 Task: Add an event with the title Second Webinar: Advanced Google AdWords Campaign Strategies, date '2023/11/07', time 7:50 AM to 9:50 AMand add a description: It is essential to listen actively to the potential investor's input, feedback, and inquiries throughout the meeting. This demonstrates your receptiveness to collaboration, willingness to address concerns, and the ability to adapt your business strategy to maximize its potential., put the event into Green category . Add location for the event as: 321 Dolmabahçe Palace, Istanbul, Turkey, logged in from the account softage.10@softage.netand send the event invitation to softage.3@softage.net and softage.4@softage.net. Set a reminder for the event 1 hour before
Action: Mouse moved to (142, 153)
Screenshot: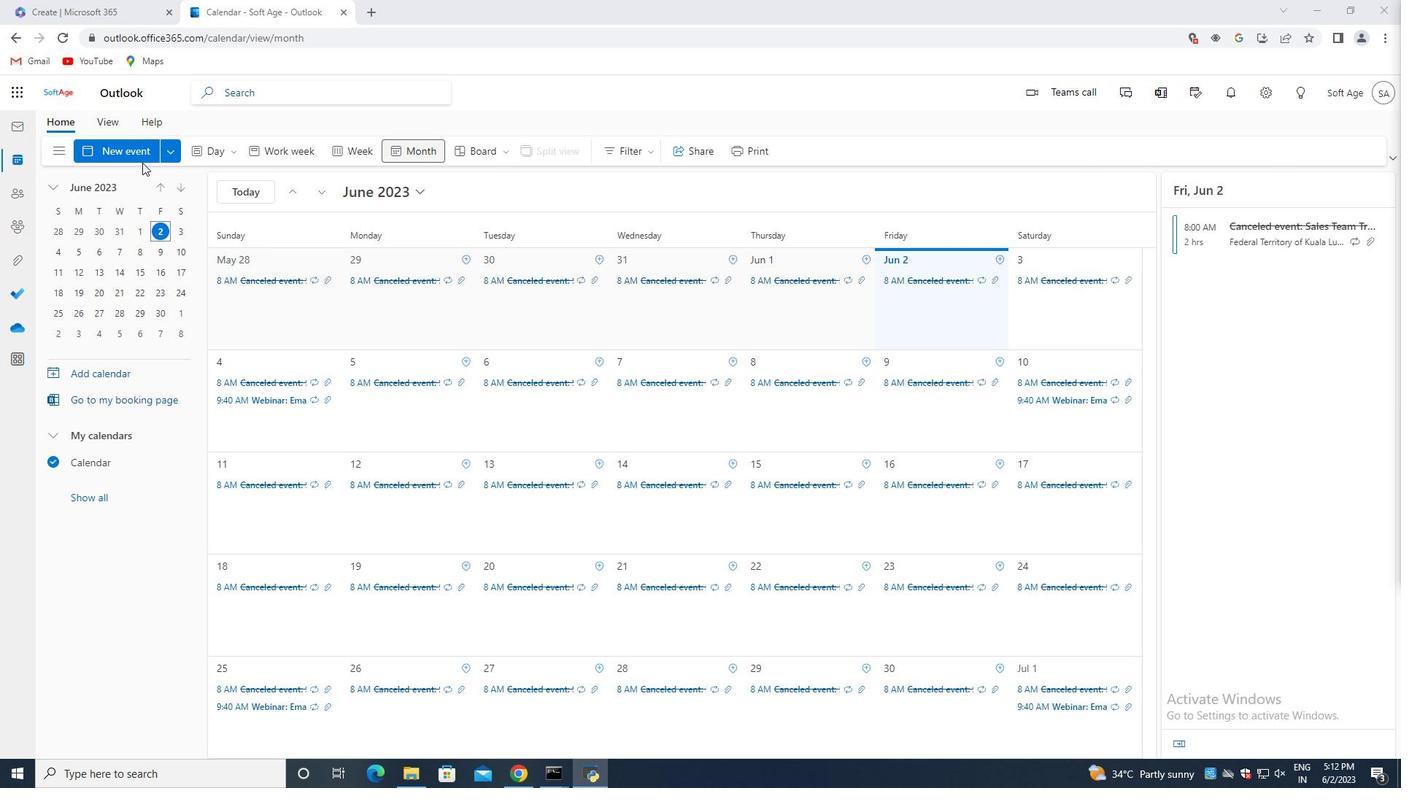 
Action: Mouse pressed left at (142, 153)
Screenshot: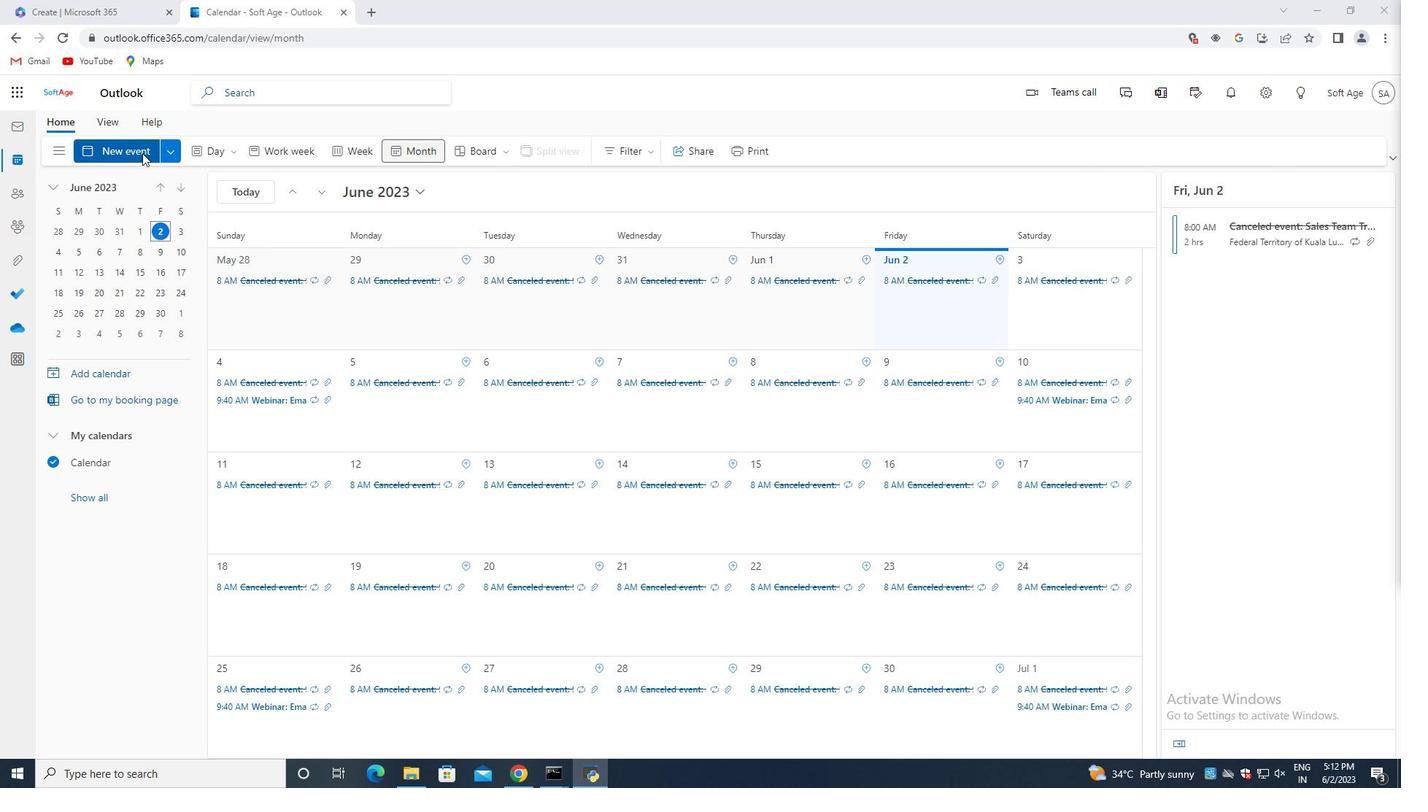 
Action: Mouse moved to (398, 243)
Screenshot: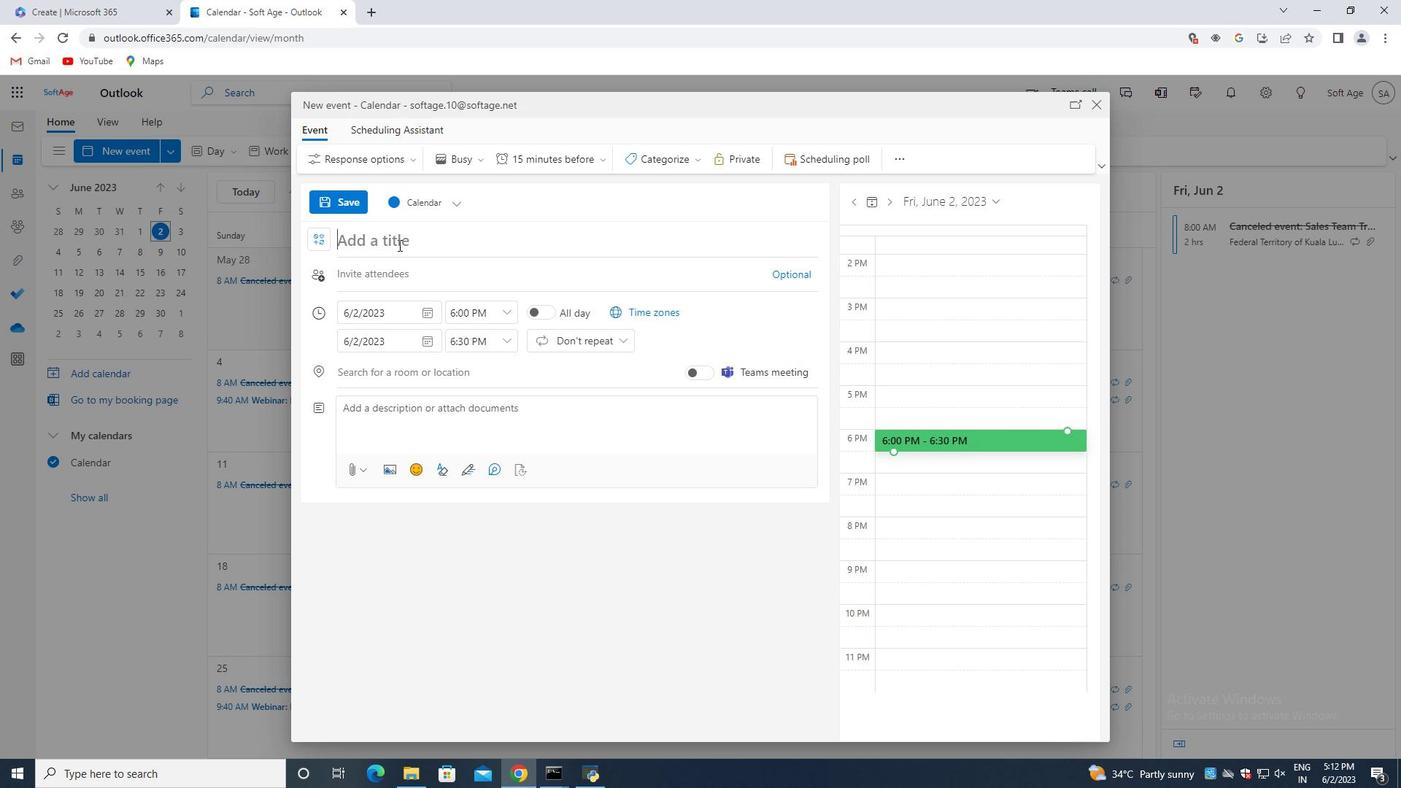 
Action: Mouse pressed left at (398, 243)
Screenshot: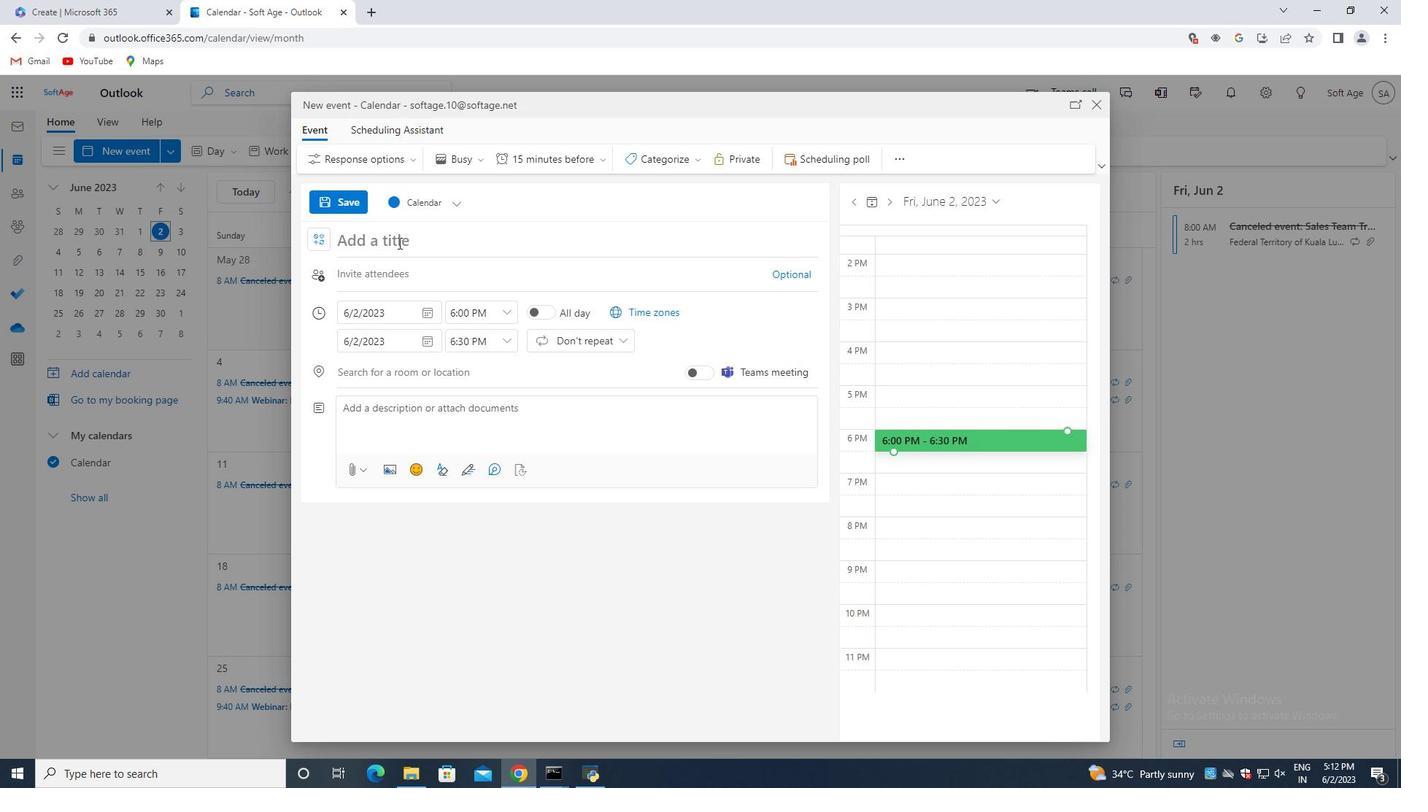 
Action: Key pressed <Key.shift>Second<Key.space><Key.shift>Webinar<Key.shift_r><Key.shift_r><Key.shift_r><Key.shift_r>:<Key.space><Key.shift>Advanced<Key.space><Key.shift>Google<Key.space><Key.shift><Key.shift><Key.shift><Key.shift><Key.shift><Key.shift><Key.shift><Key.shift><Key.shift><Key.shift><Key.shift><Key.shift>Adw<Key.backspace><Key.shift>Words<Key.space><Key.shift>Campaign<Key.space><Key.shift>Strategies
Screenshot: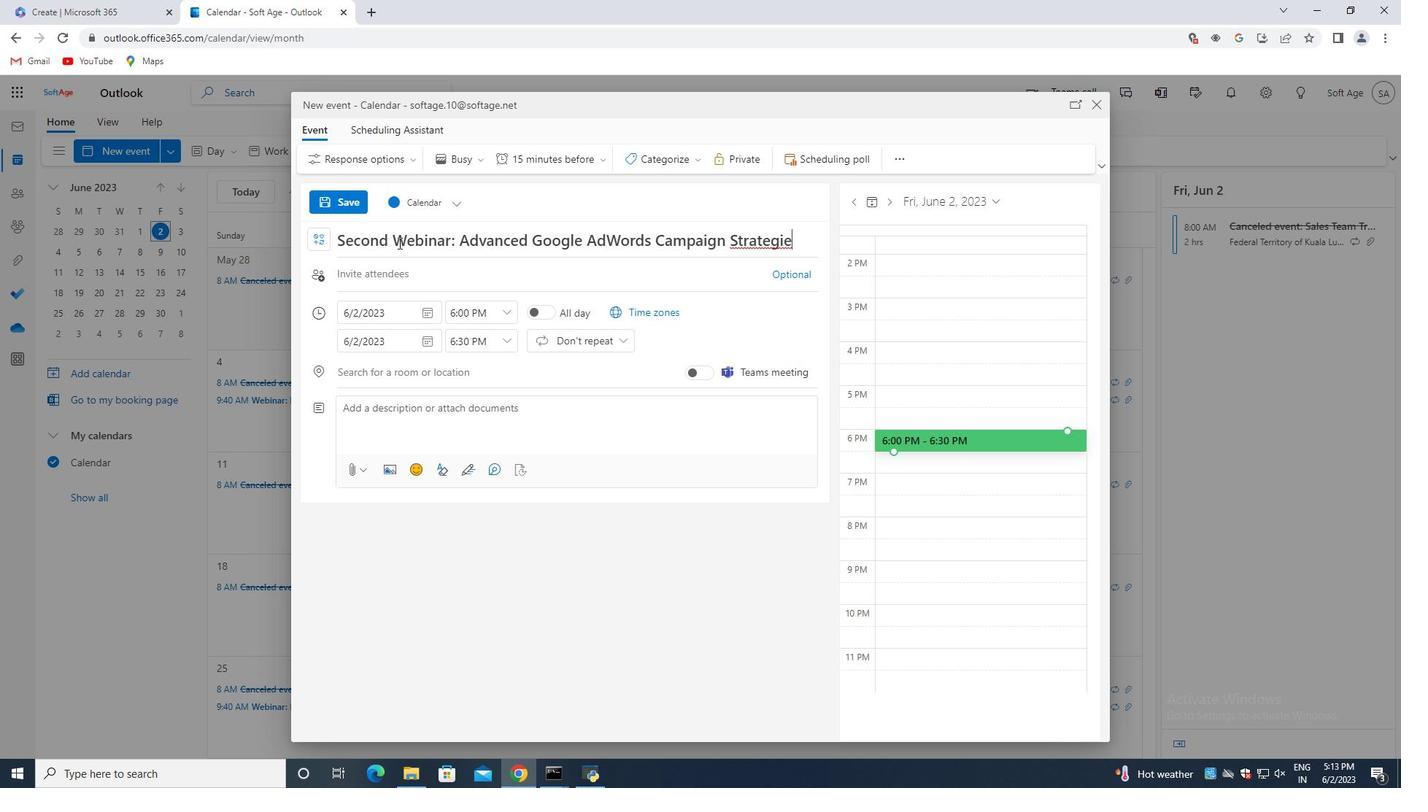 
Action: Mouse moved to (424, 314)
Screenshot: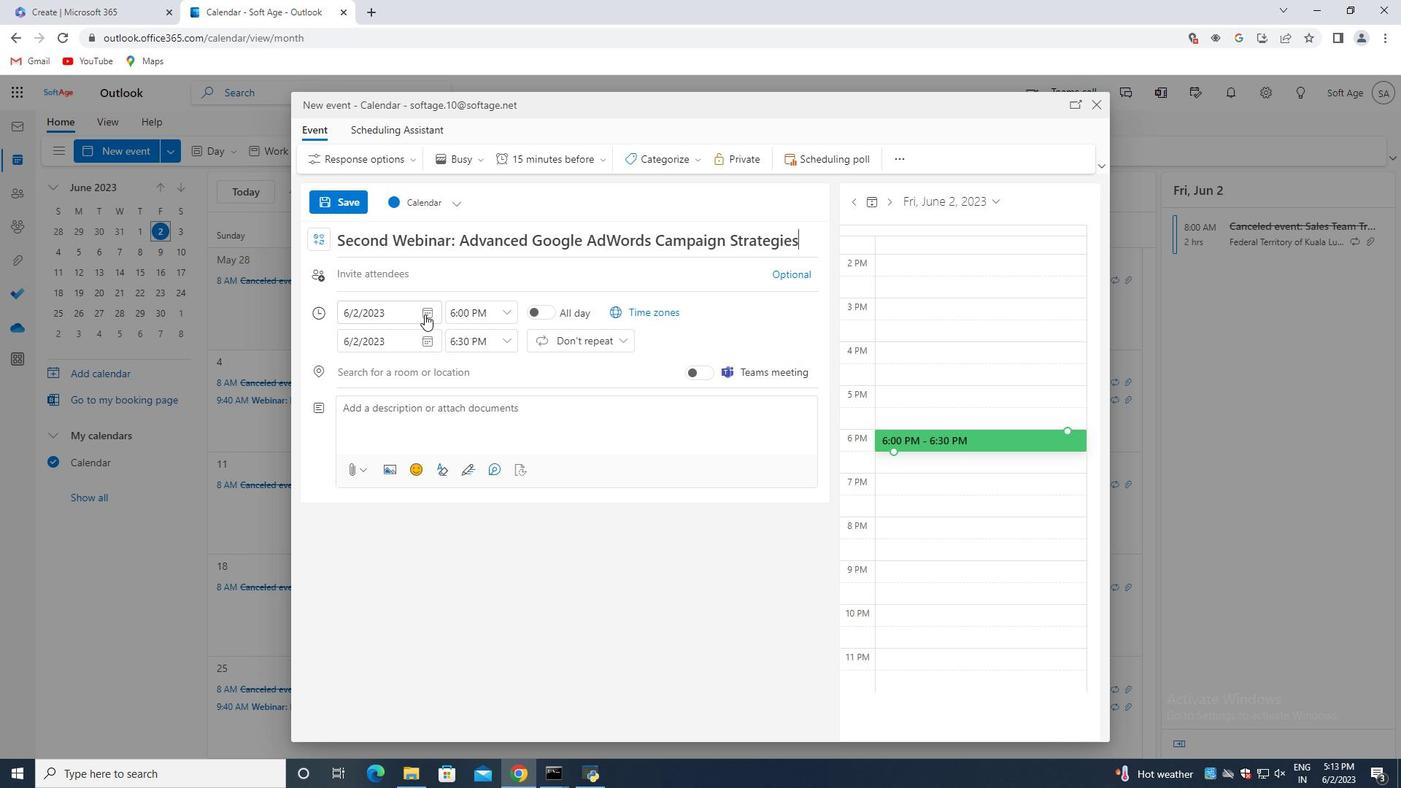 
Action: Mouse pressed left at (424, 314)
Screenshot: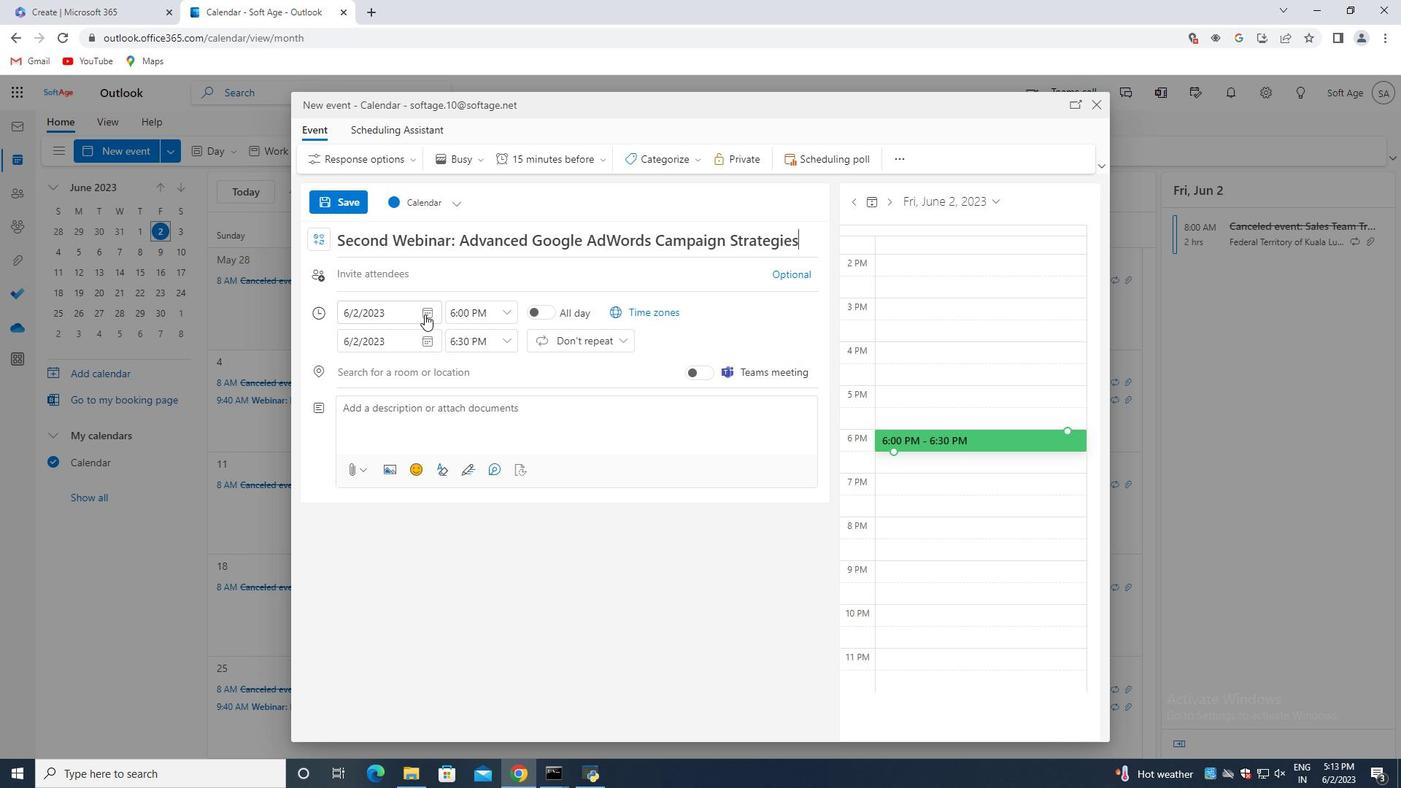 
Action: Mouse moved to (478, 345)
Screenshot: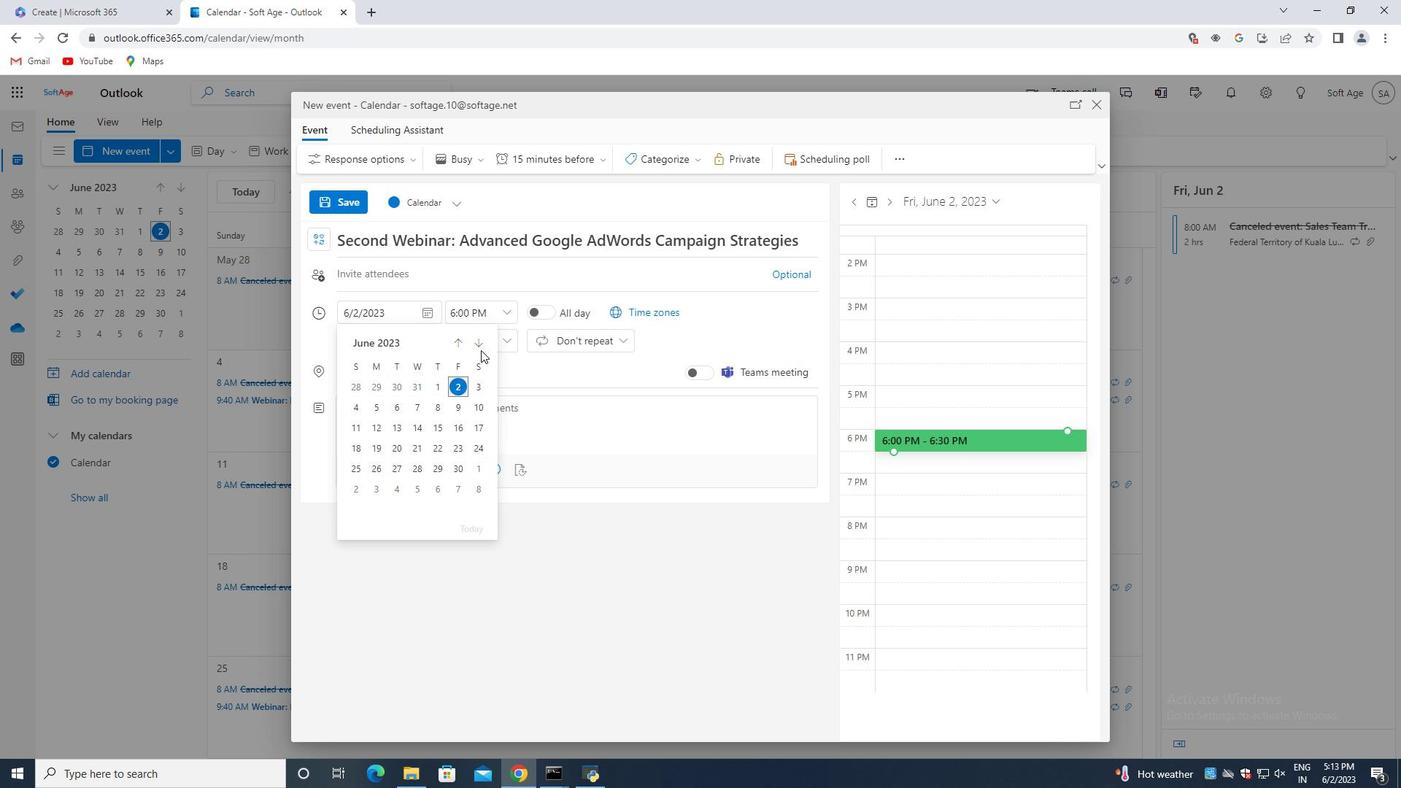 
Action: Mouse pressed left at (478, 345)
Screenshot: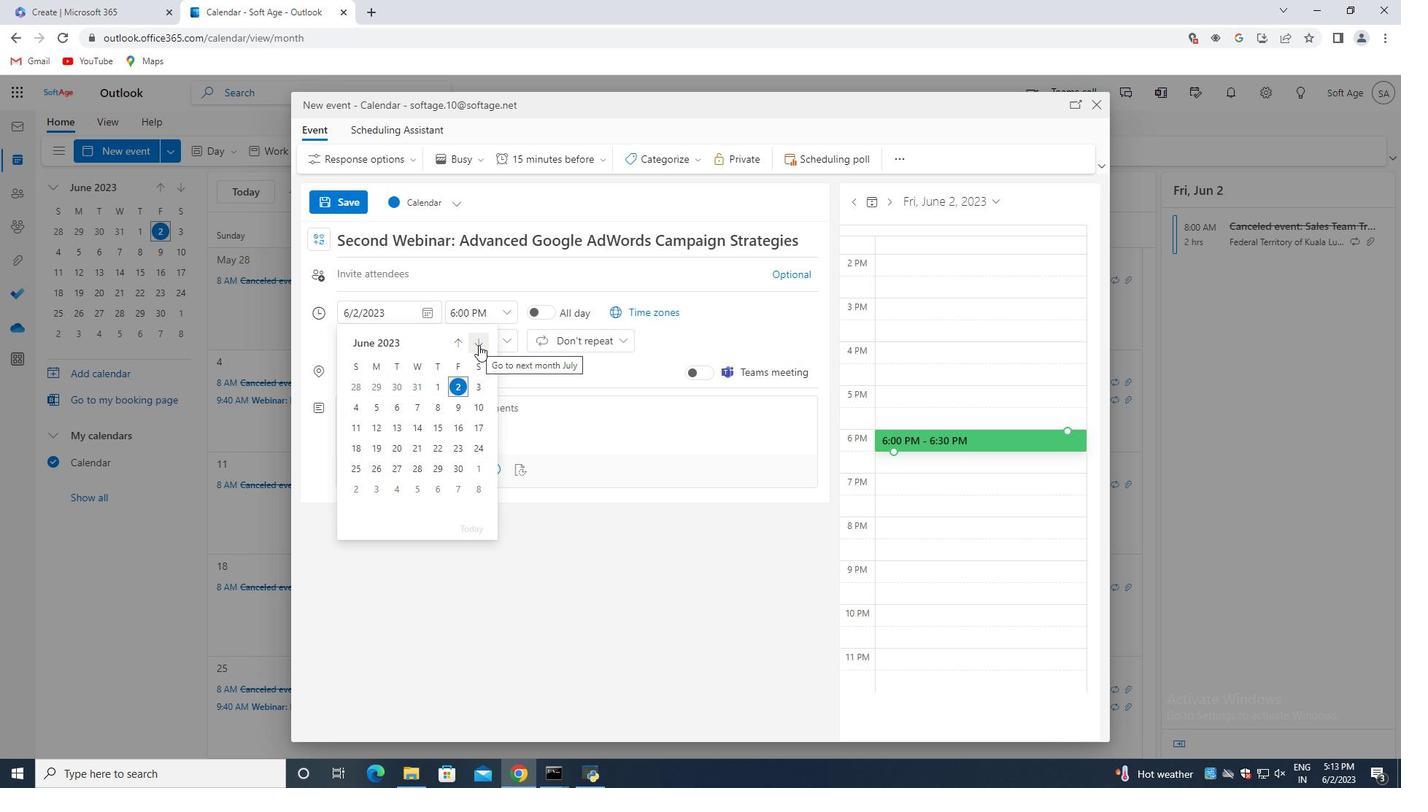 
Action: Mouse pressed left at (478, 345)
Screenshot: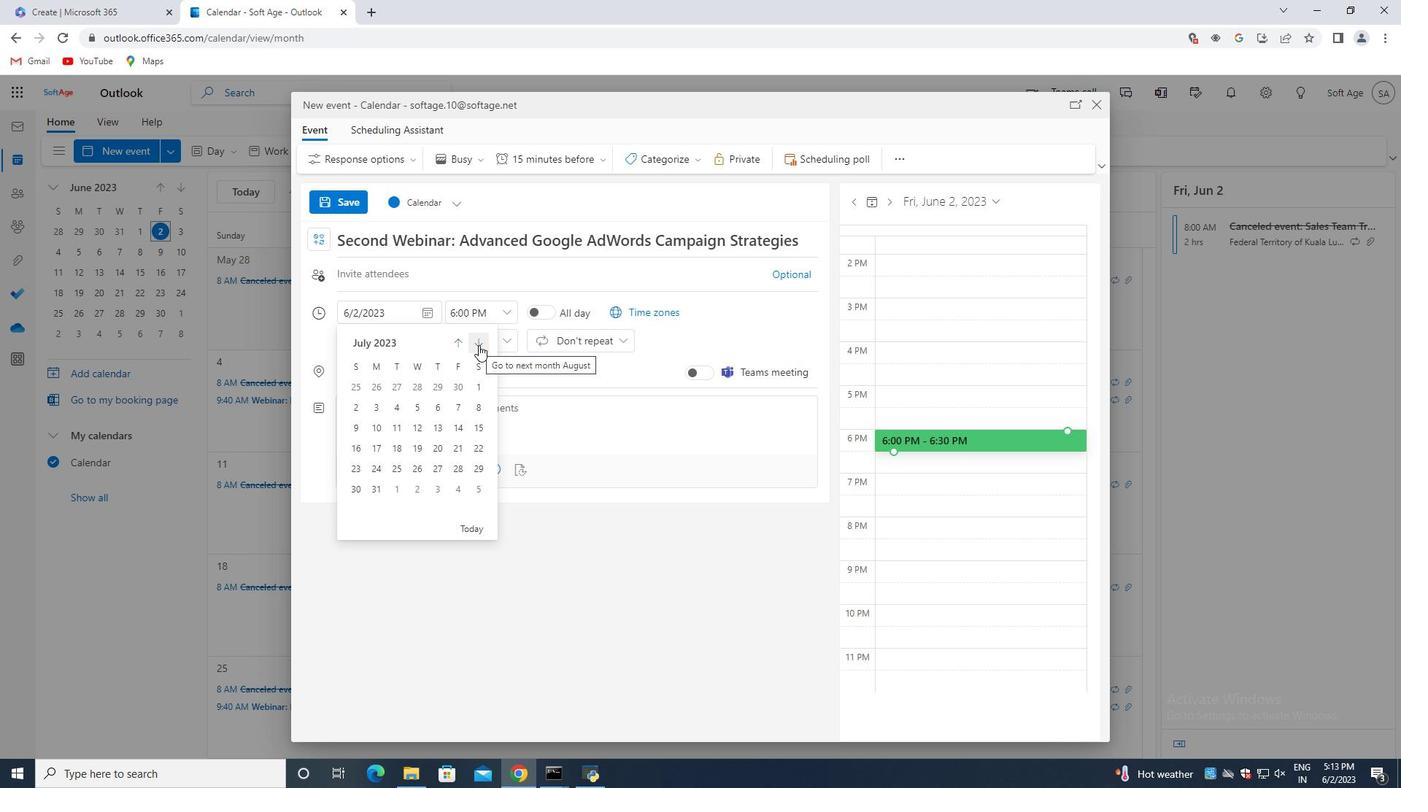 
Action: Mouse moved to (478, 345)
Screenshot: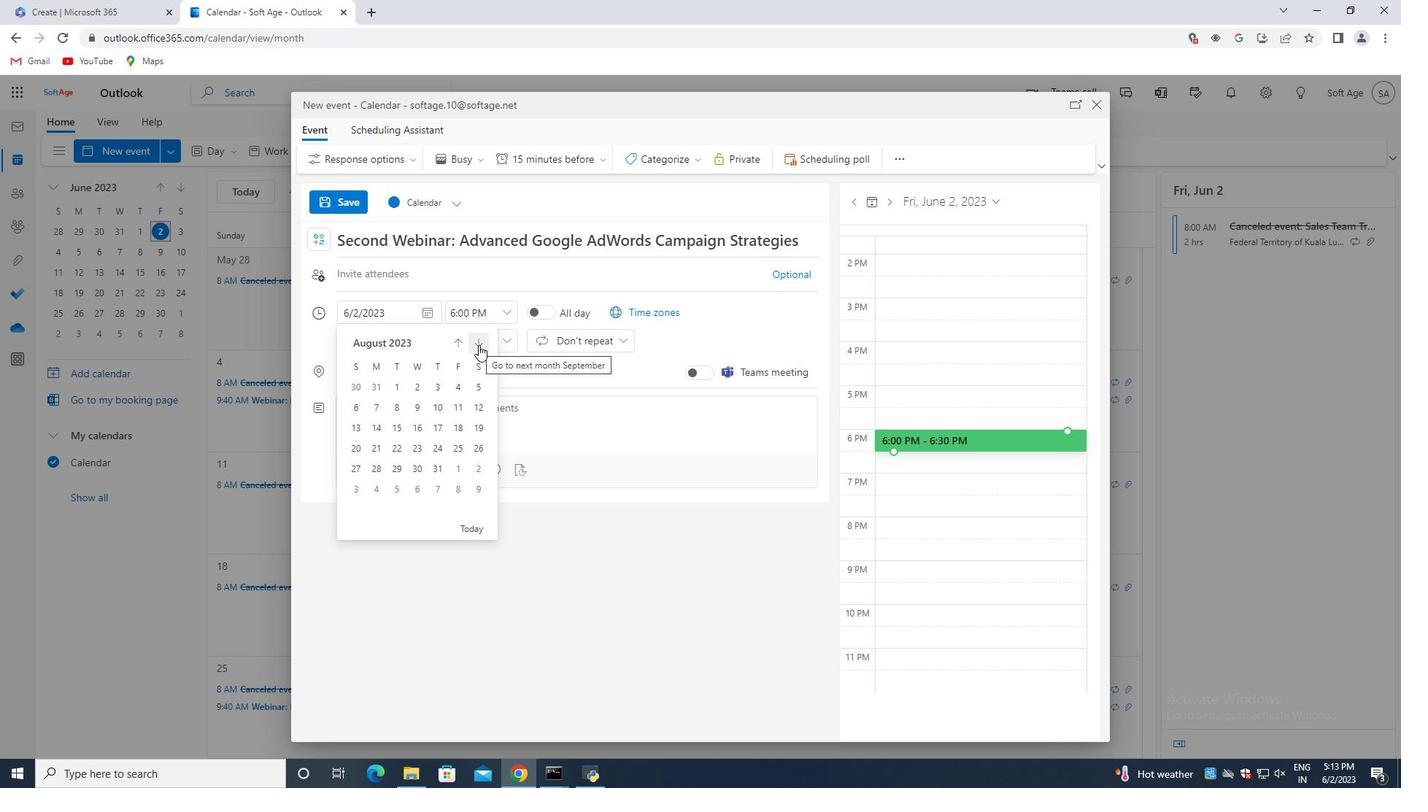 
Action: Mouse pressed left at (478, 345)
Screenshot: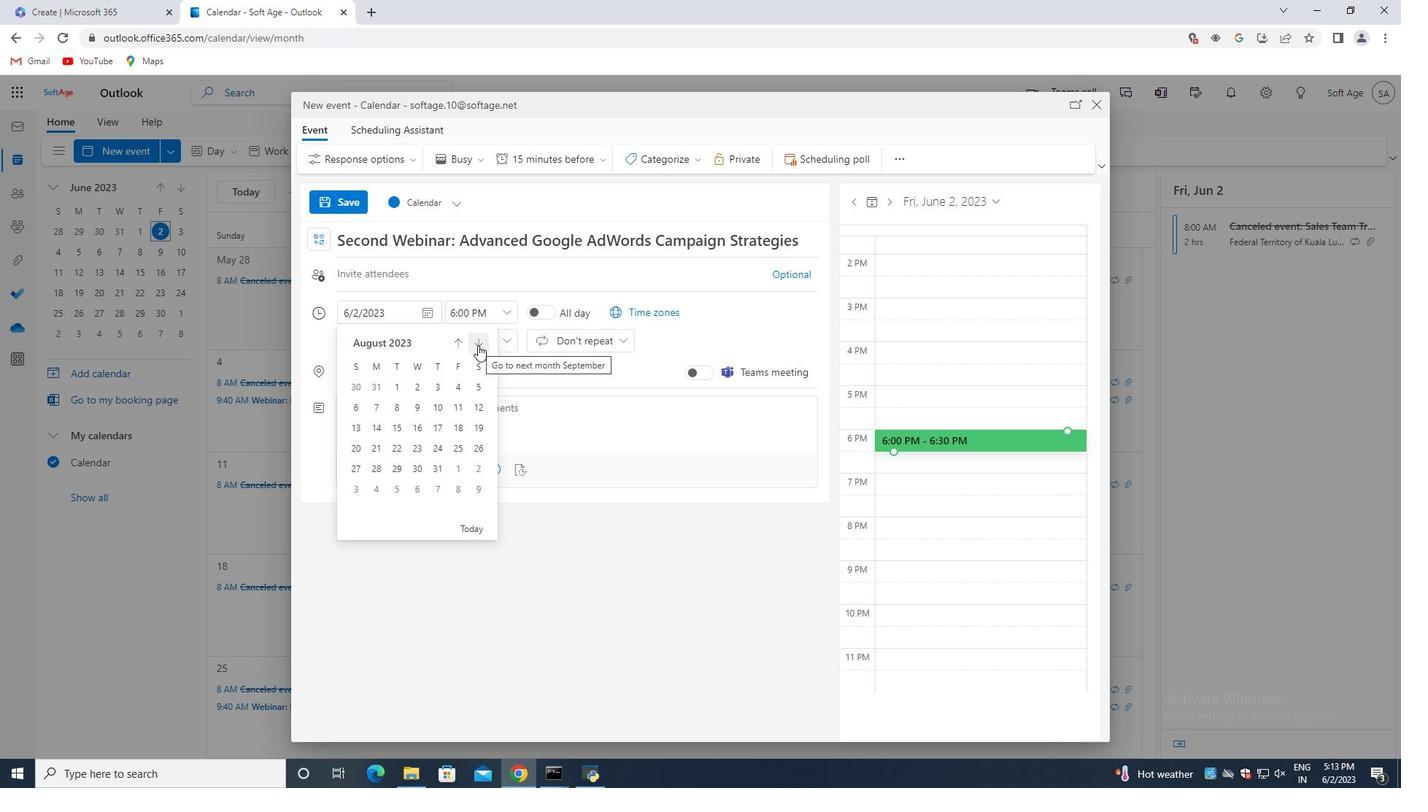 
Action: Mouse pressed left at (478, 345)
Screenshot: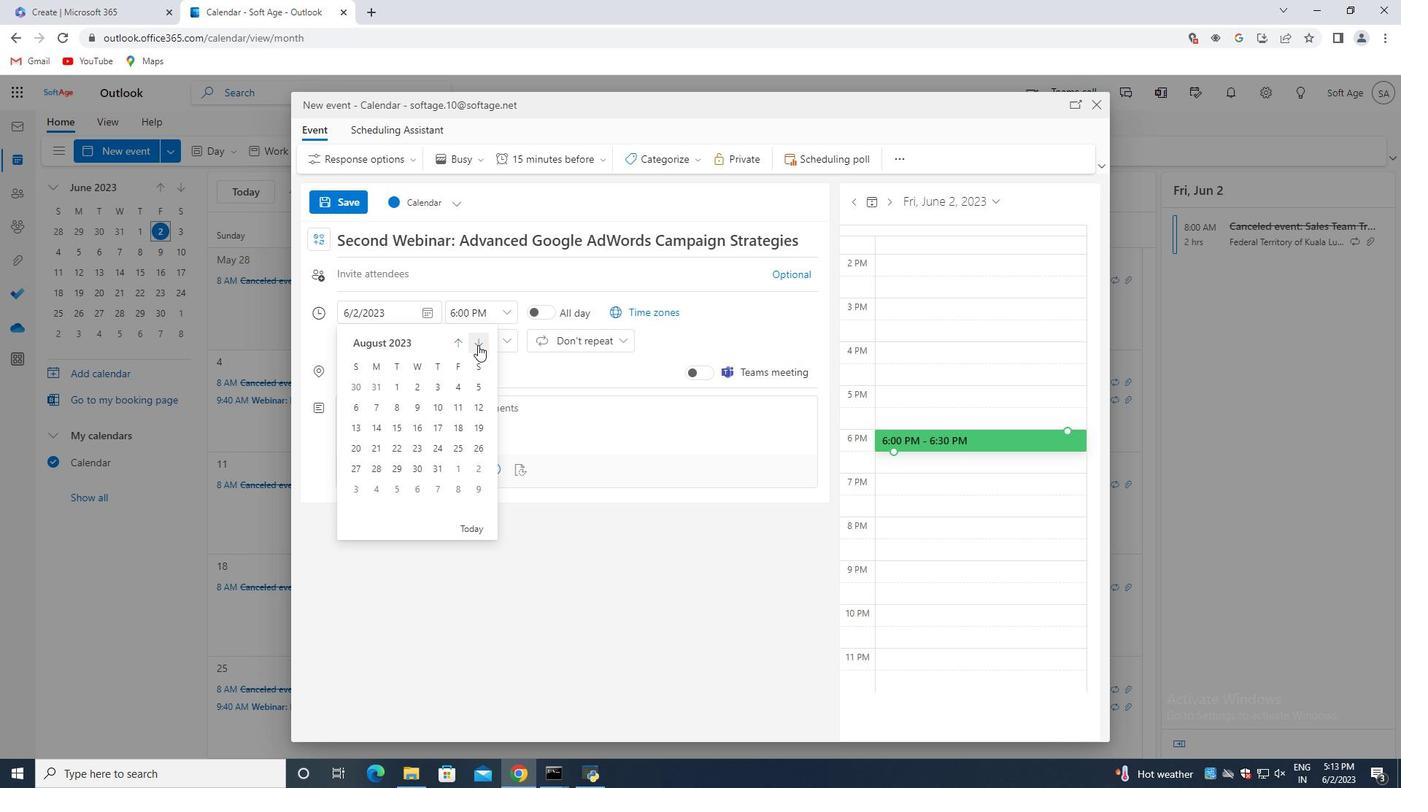 
Action: Mouse pressed left at (478, 345)
Screenshot: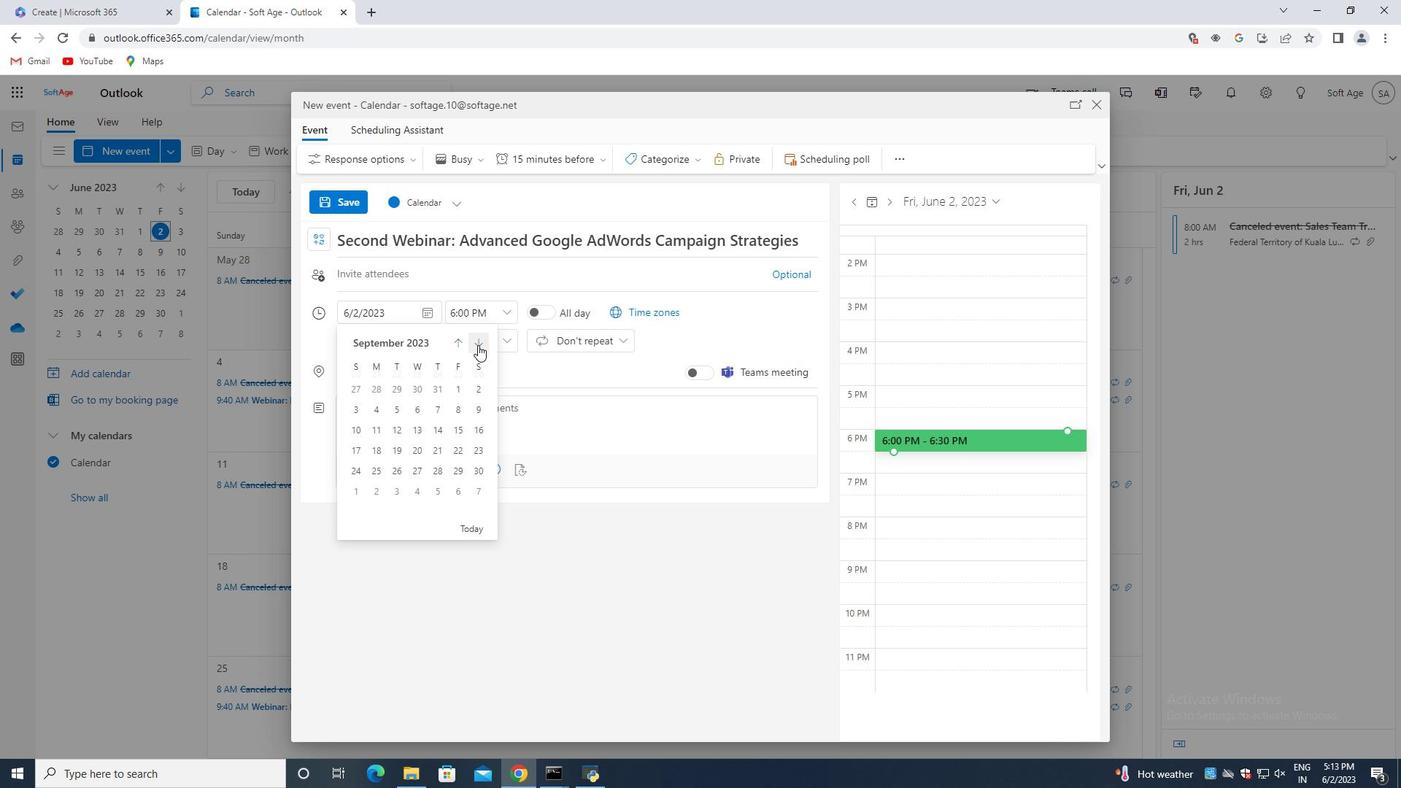 
Action: Mouse pressed left at (478, 345)
Screenshot: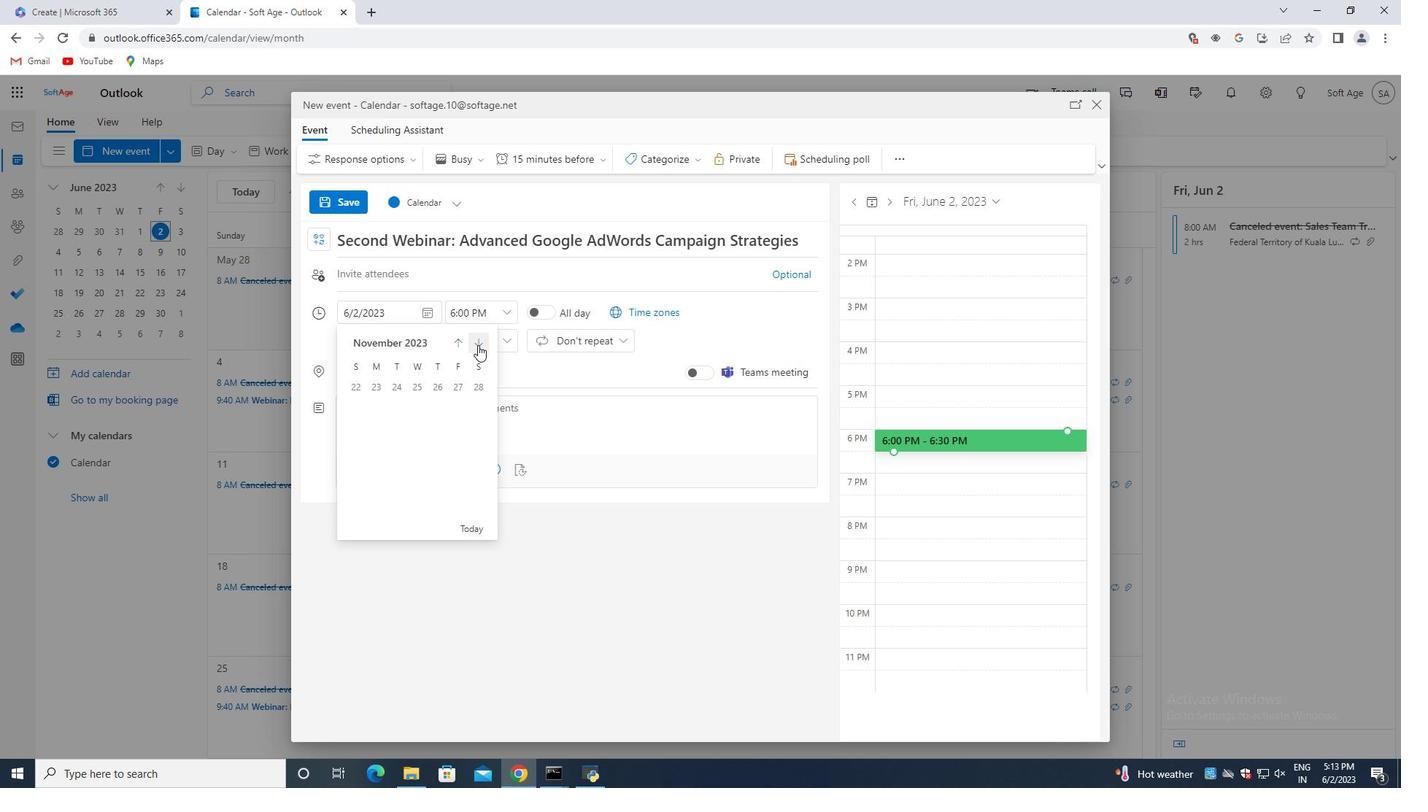 
Action: Mouse moved to (461, 352)
Screenshot: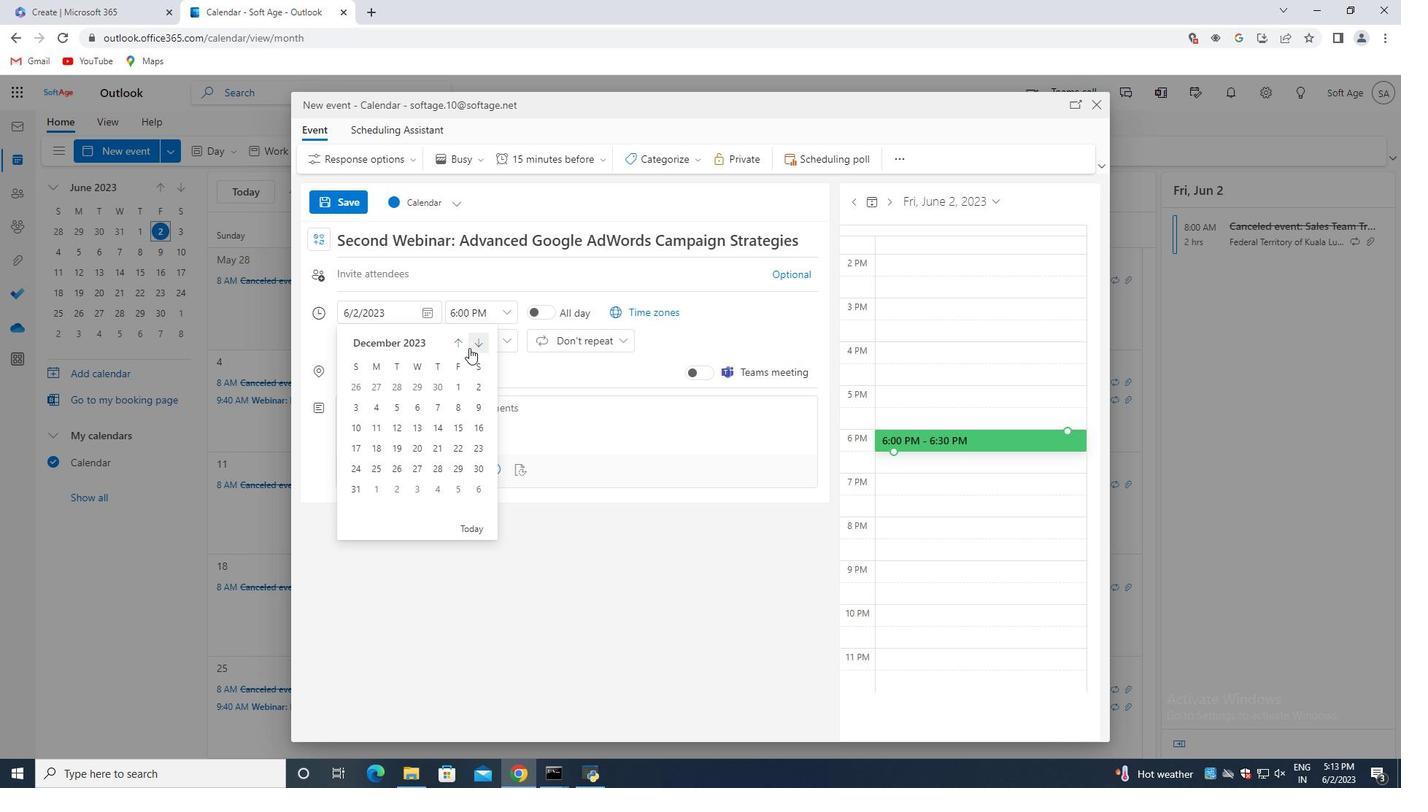 
Action: Mouse pressed left at (461, 352)
Screenshot: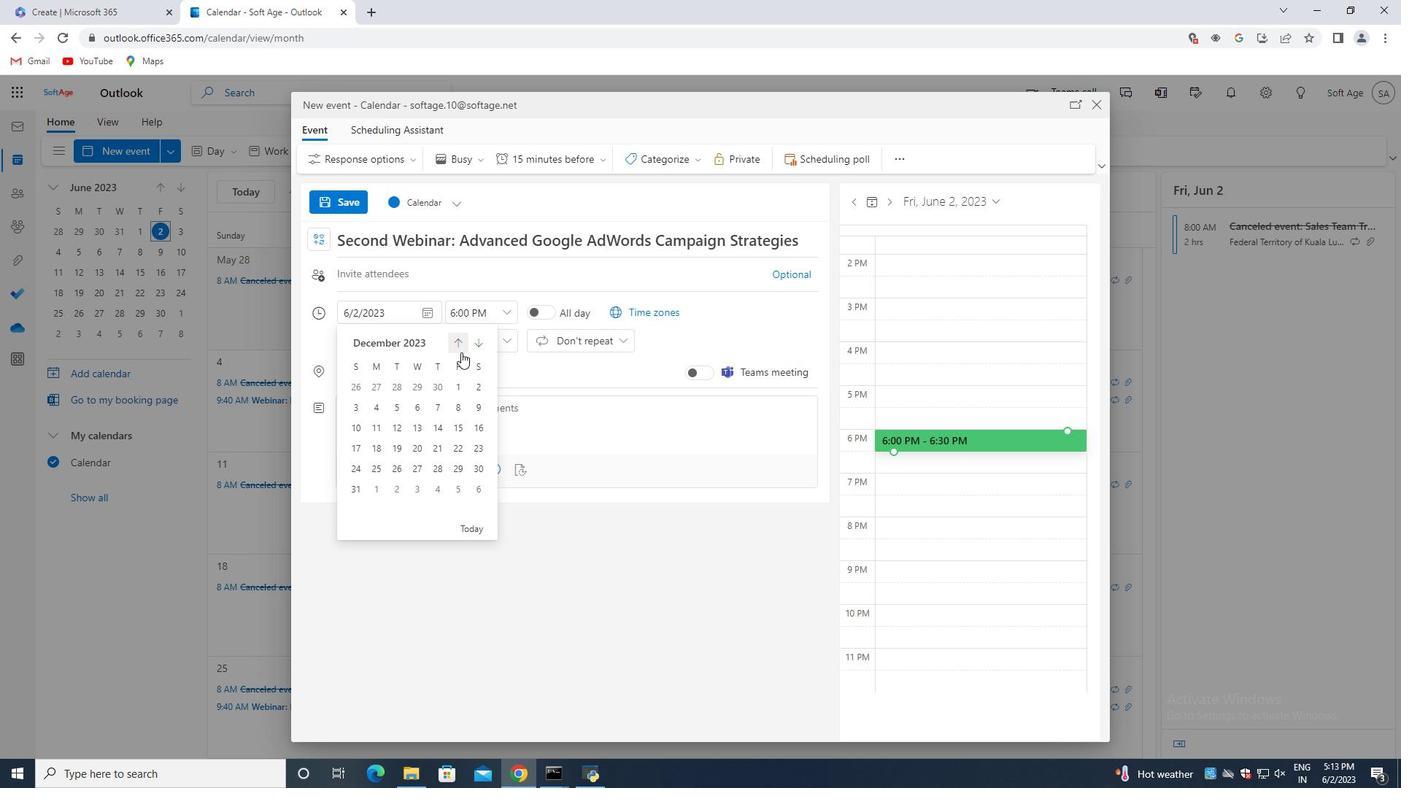 
Action: Mouse moved to (399, 411)
Screenshot: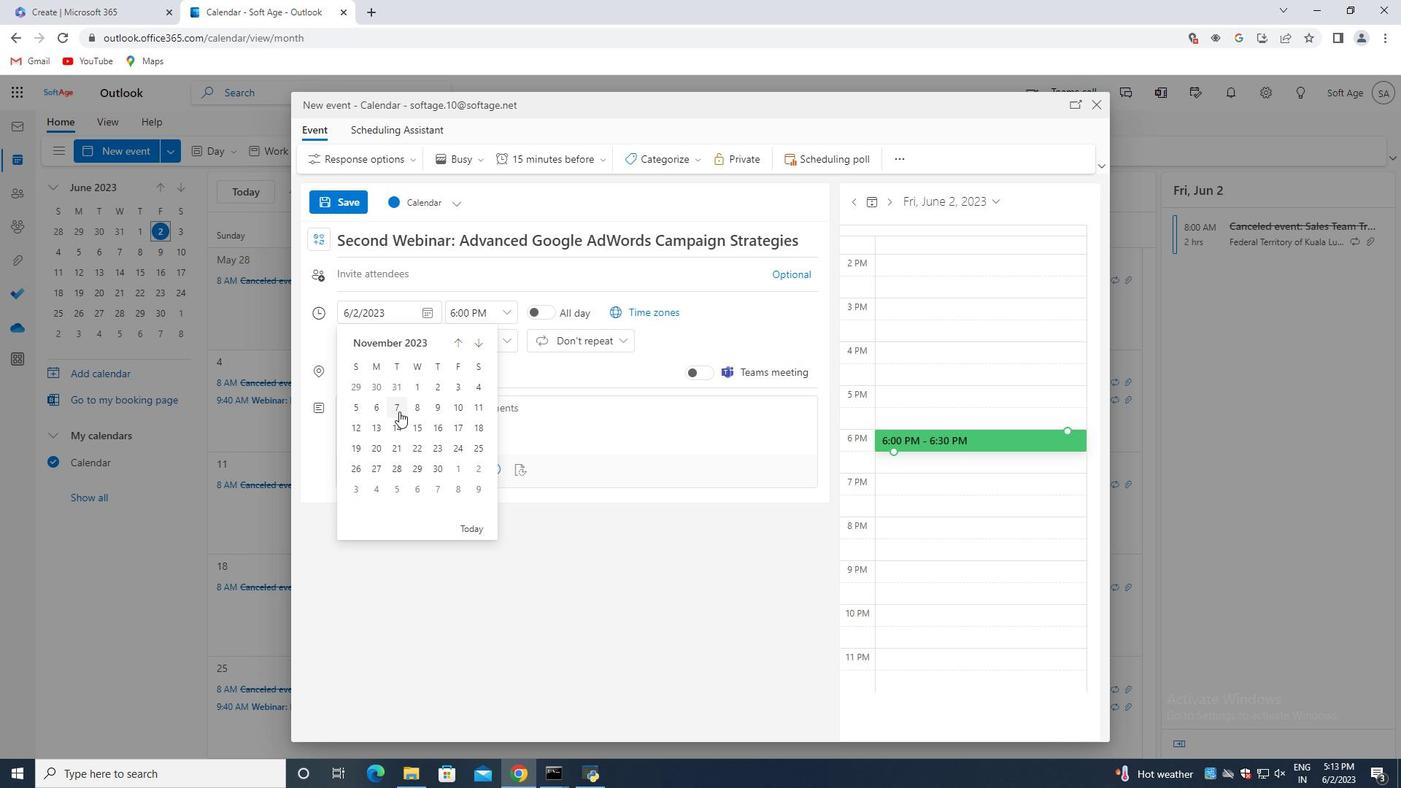 
Action: Mouse pressed left at (399, 411)
Screenshot: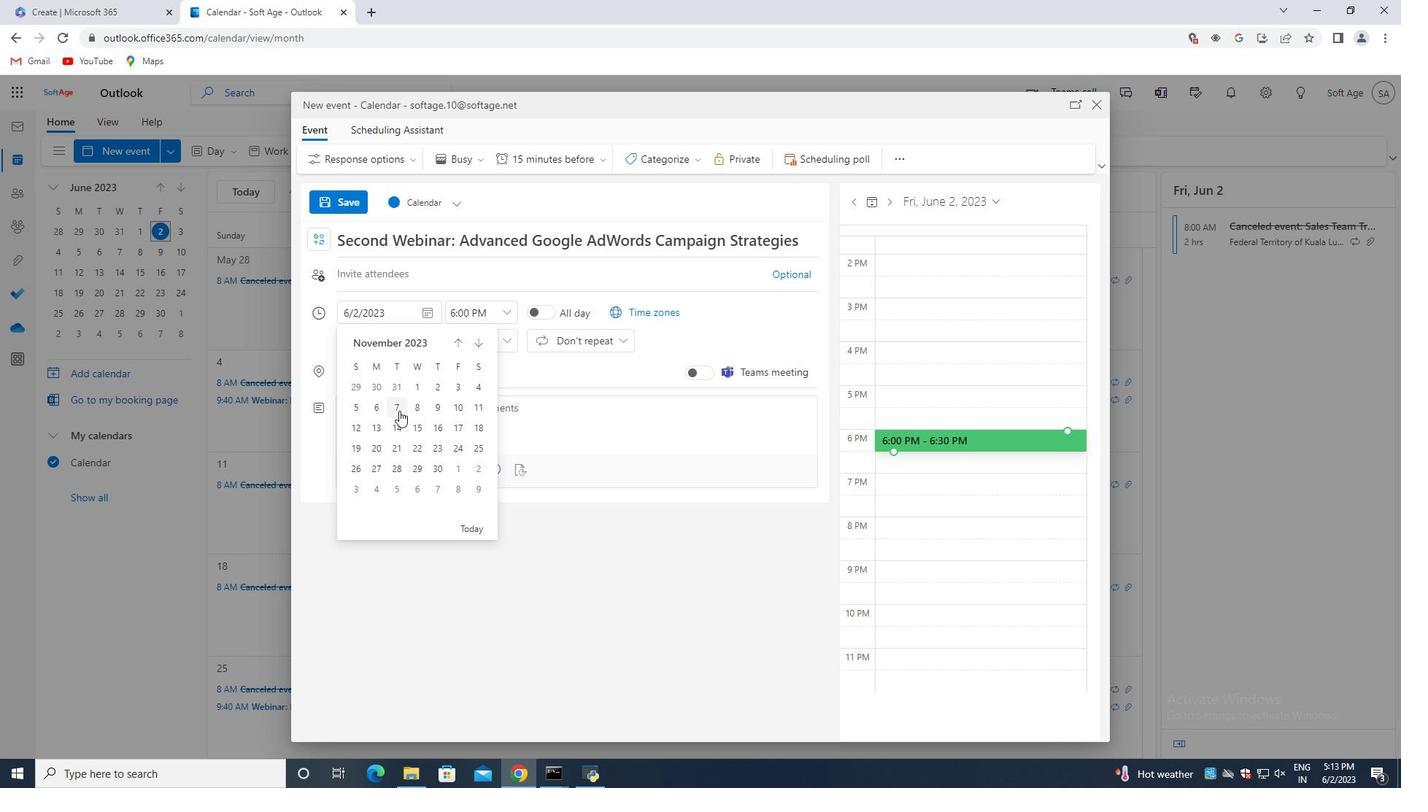 
Action: Mouse moved to (428, 313)
Screenshot: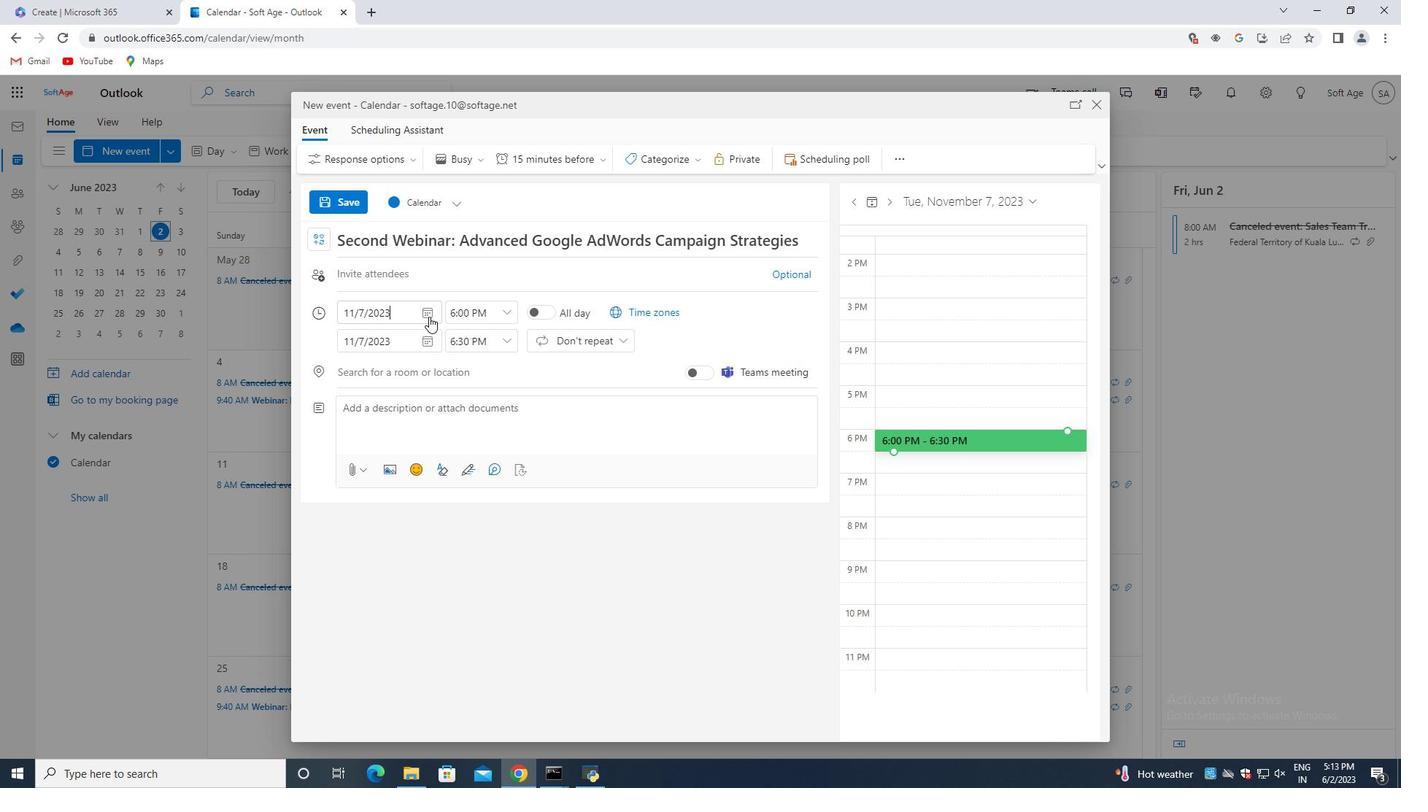 
Action: Mouse pressed left at (428, 313)
Screenshot: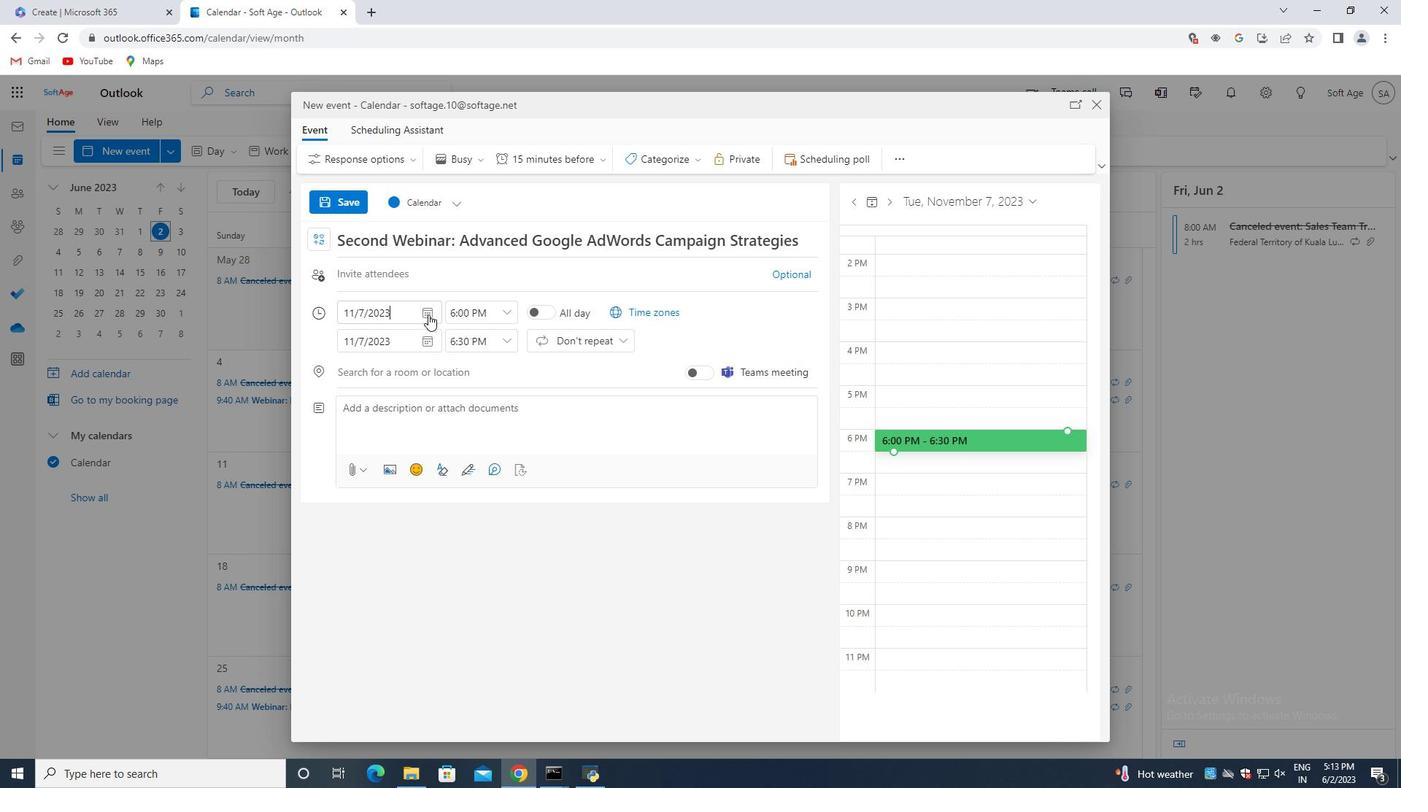 
Action: Mouse moved to (436, 298)
Screenshot: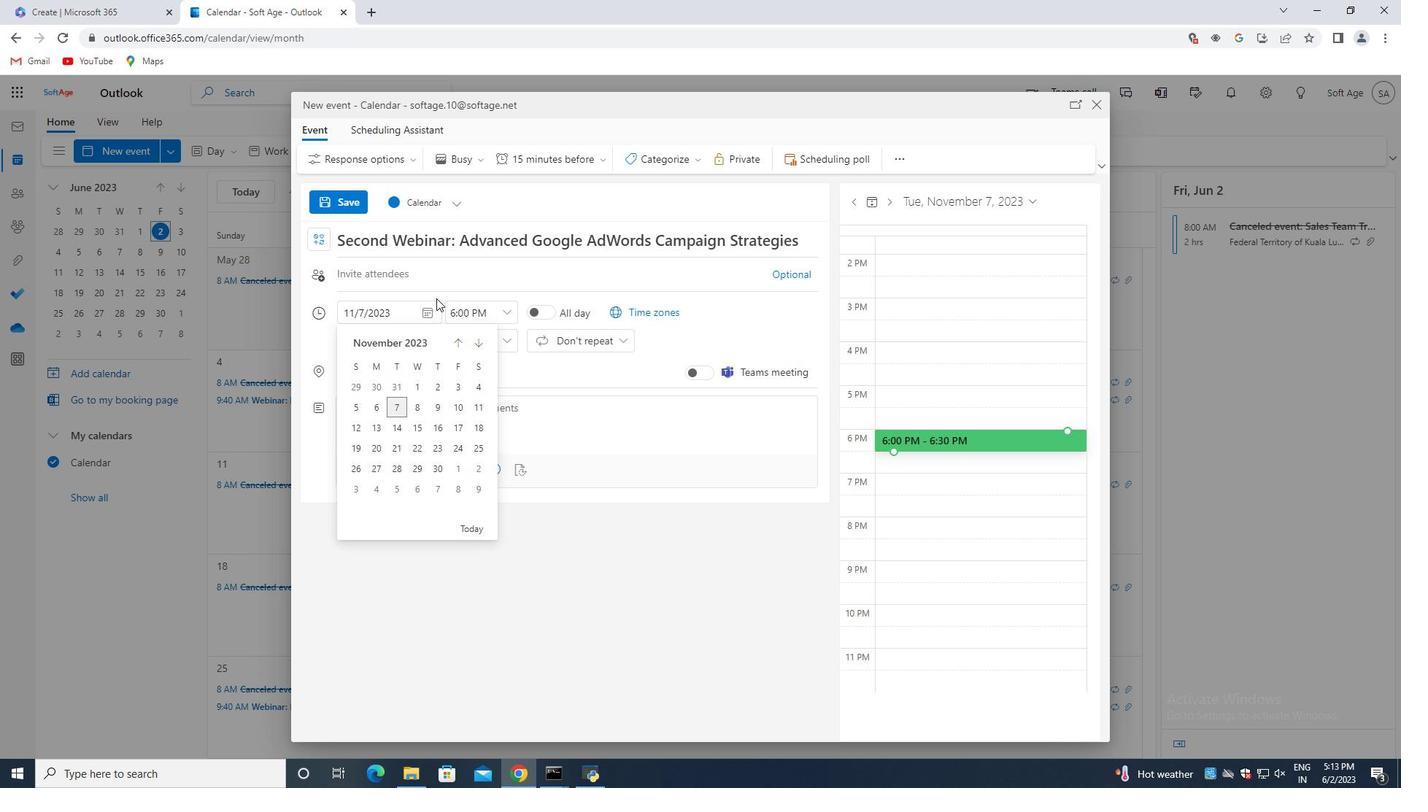
Action: Mouse pressed left at (436, 298)
Screenshot: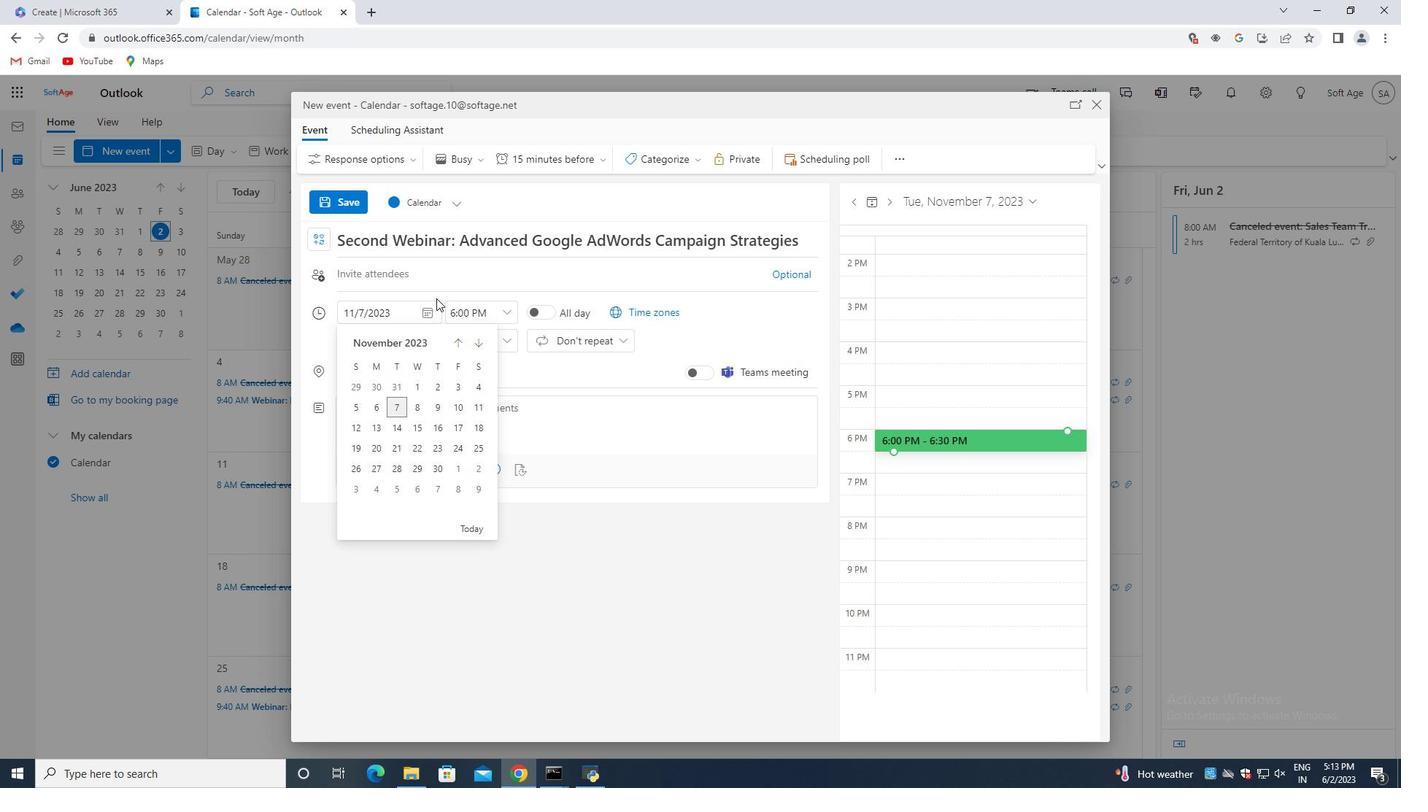 
Action: Mouse moved to (509, 312)
Screenshot: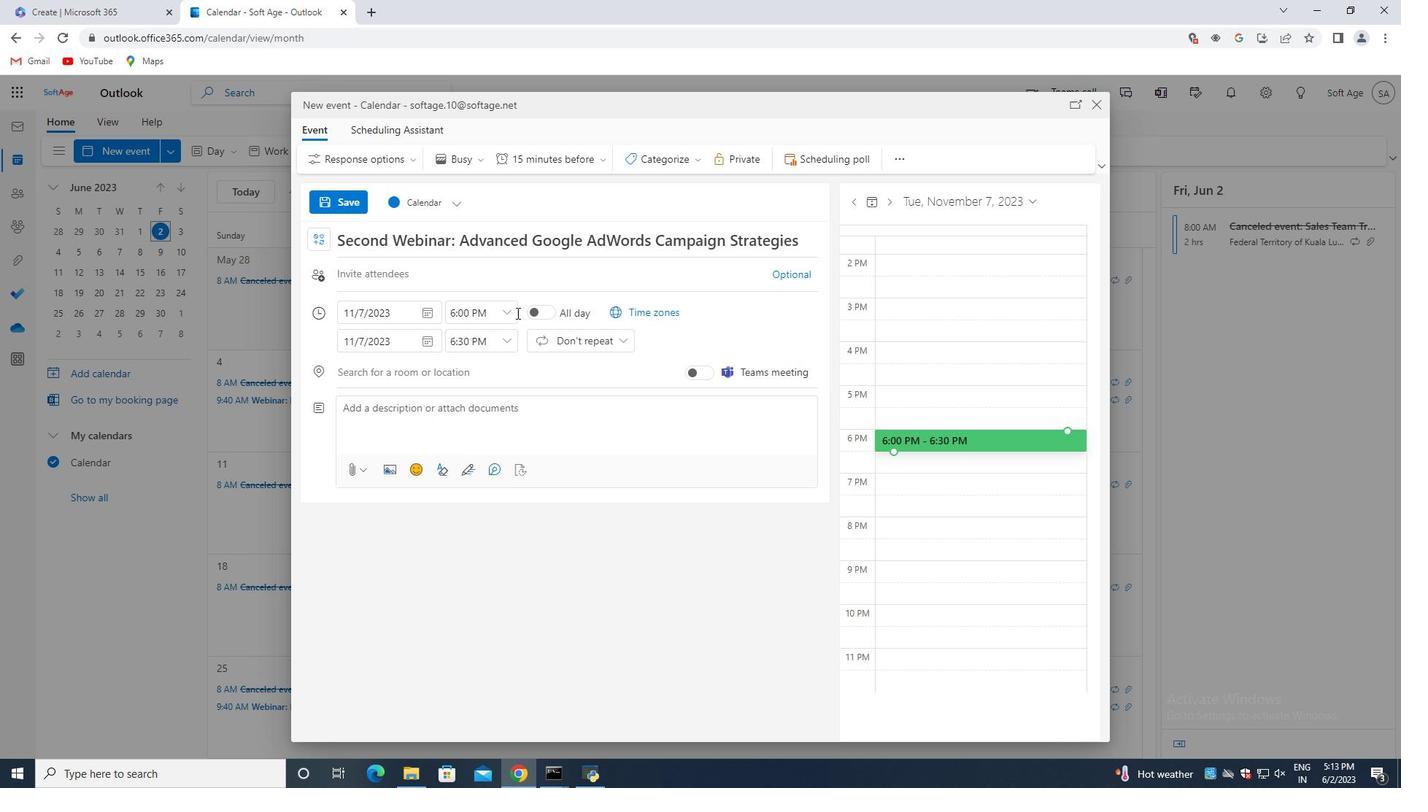 
Action: Mouse pressed left at (509, 312)
Screenshot: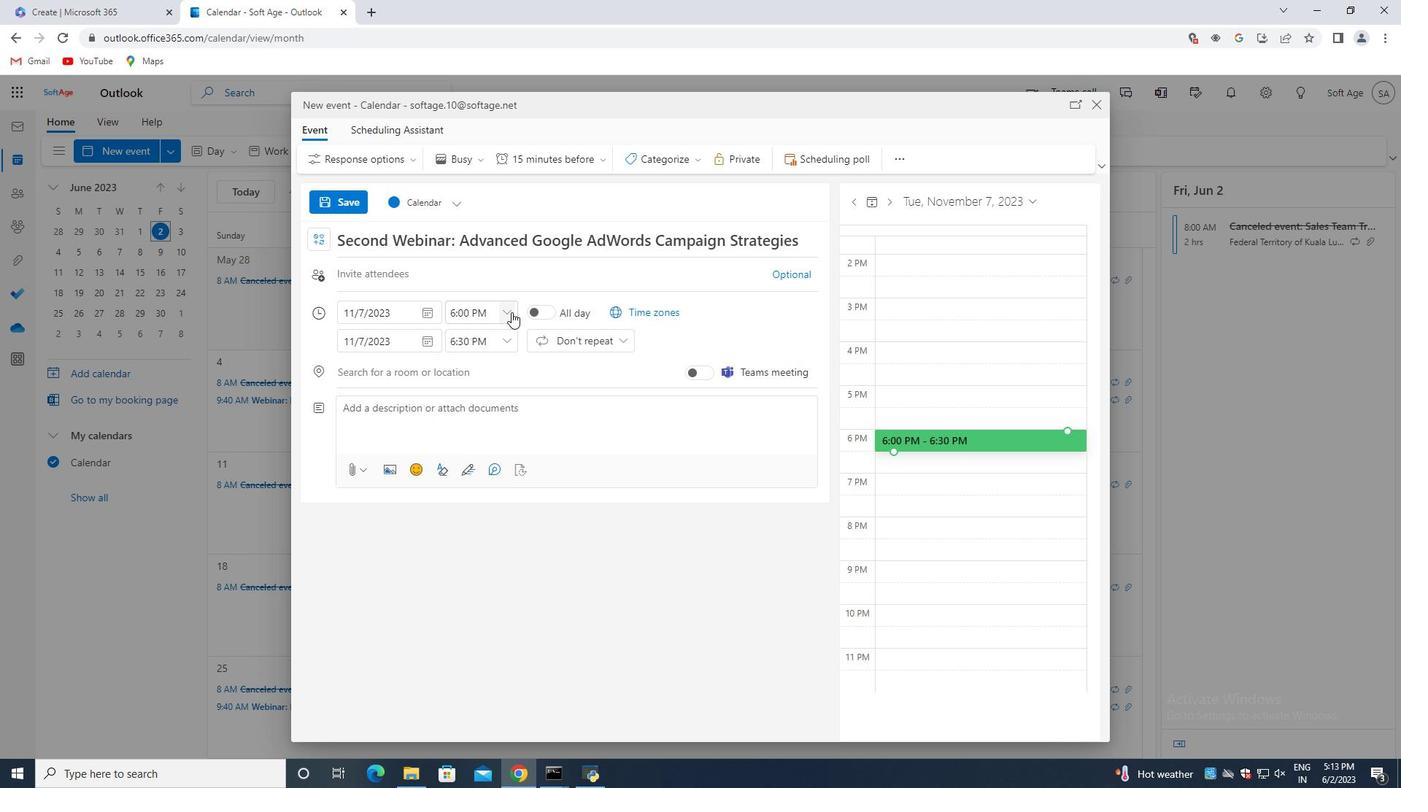 
Action: Mouse moved to (474, 375)
Screenshot: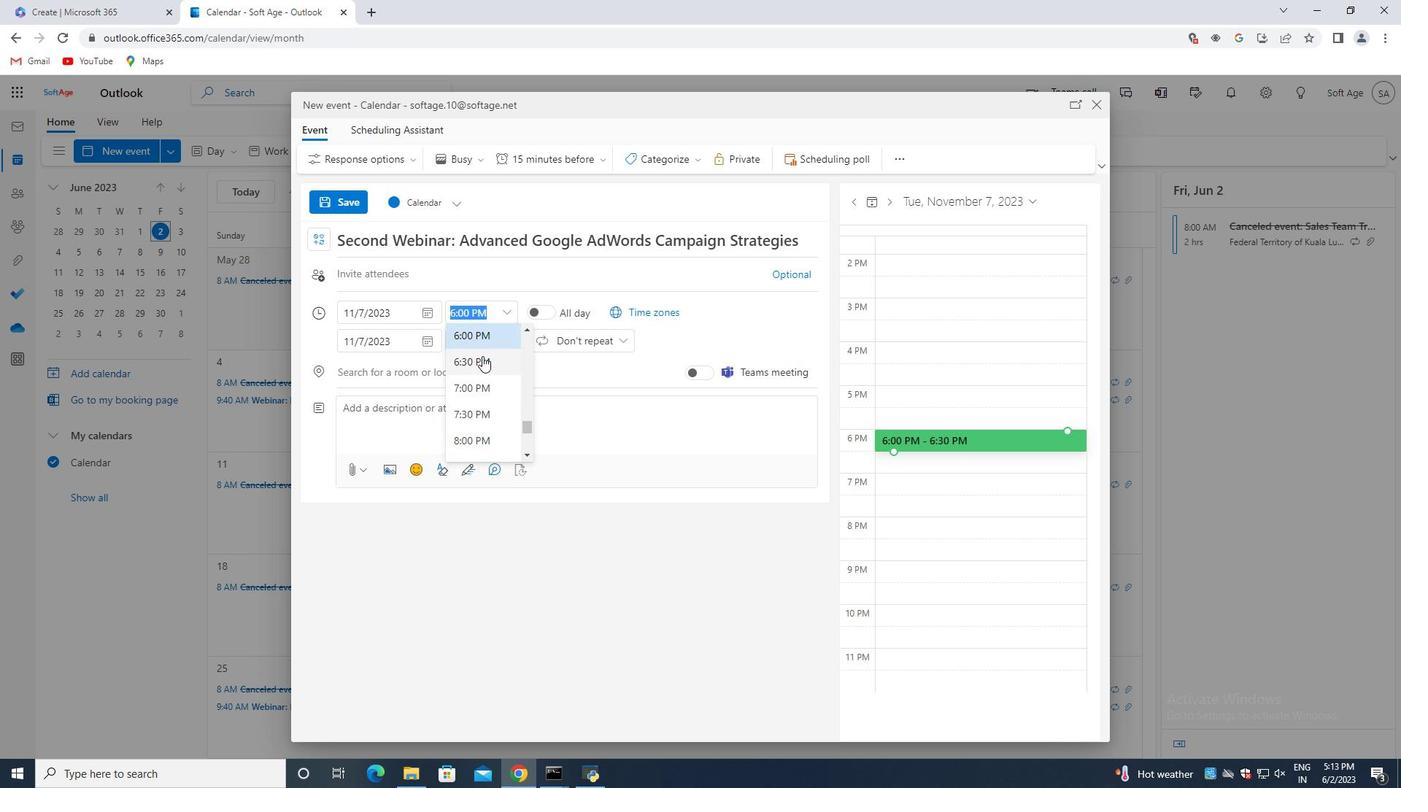 
Action: Mouse scrolled (474, 375) with delta (0, 0)
Screenshot: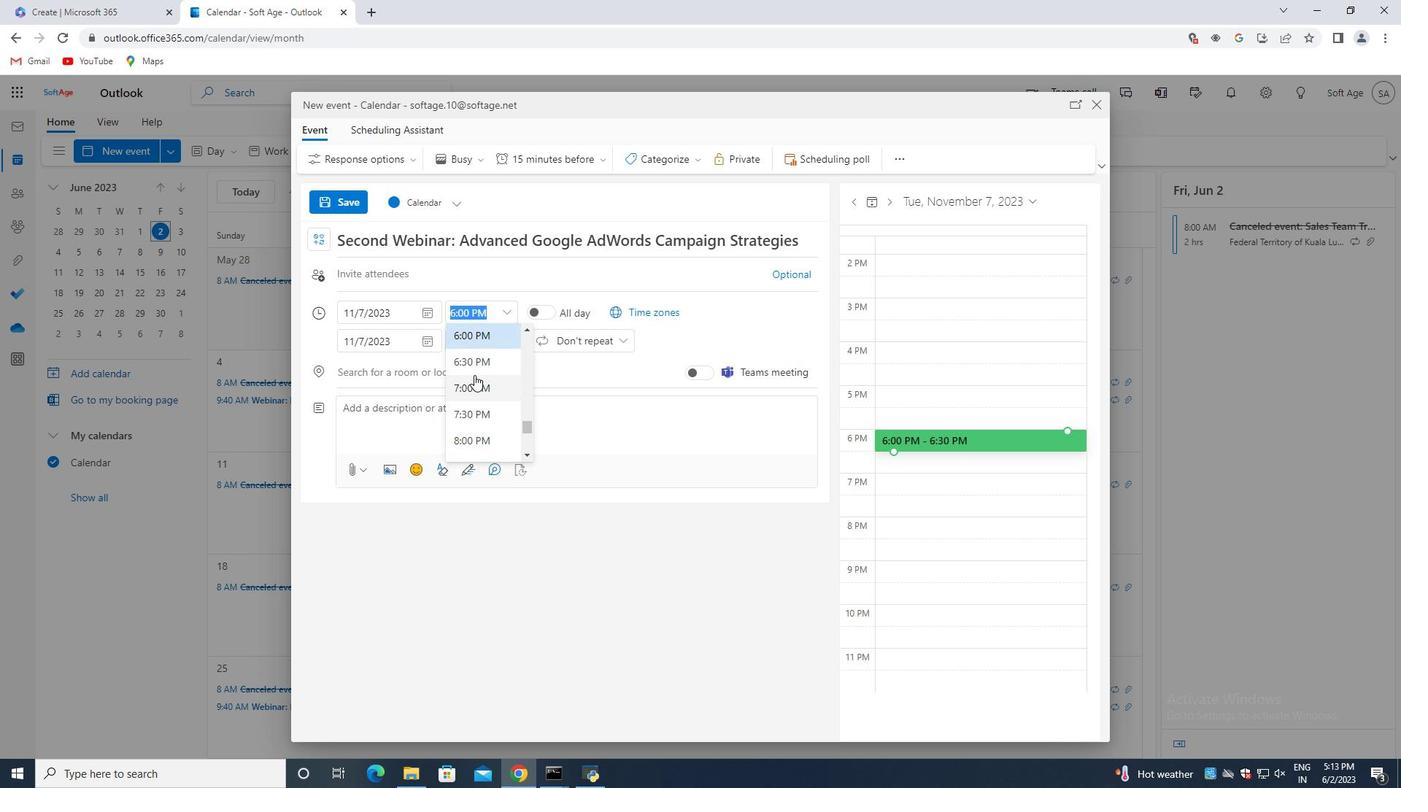 
Action: Mouse scrolled (474, 375) with delta (0, 0)
Screenshot: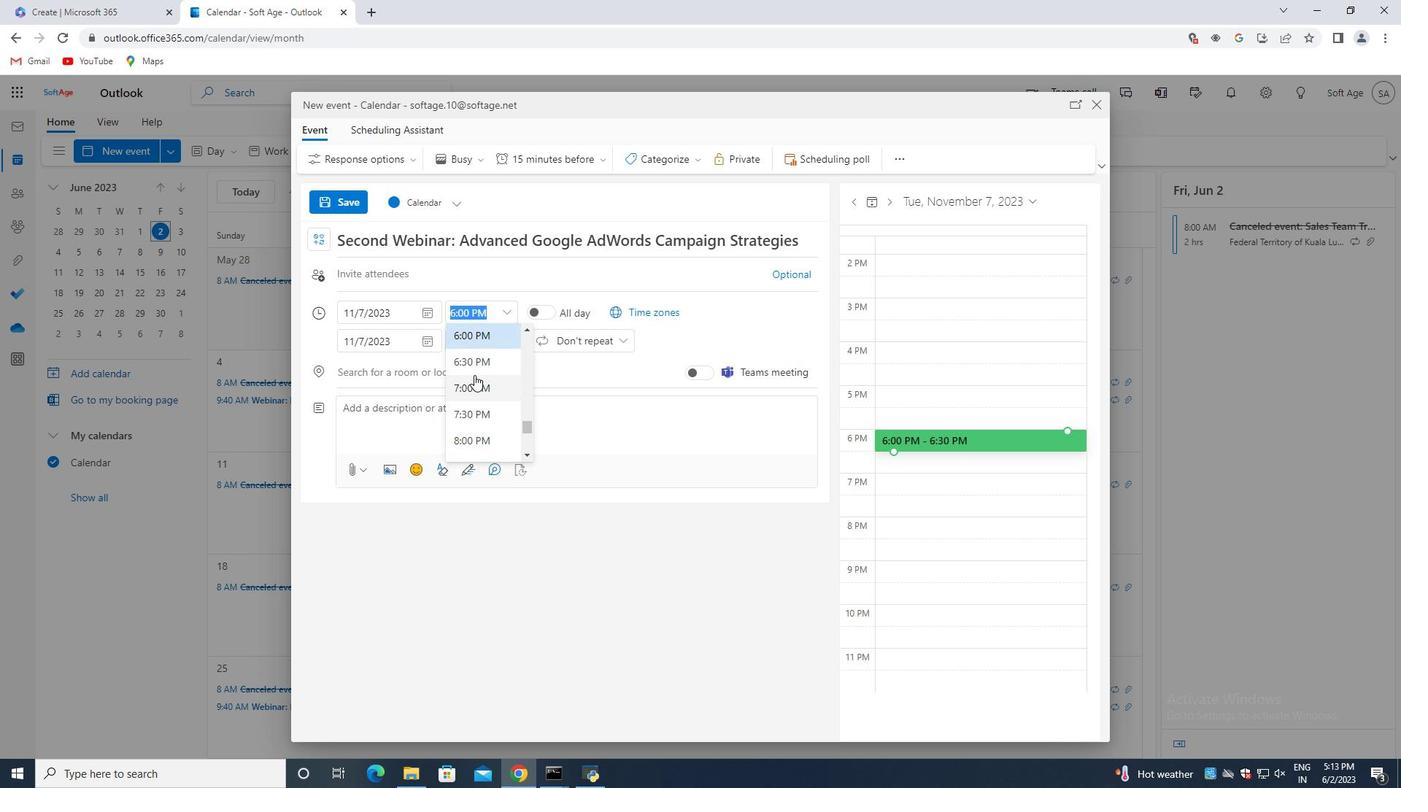 
Action: Mouse scrolled (474, 375) with delta (0, 0)
Screenshot: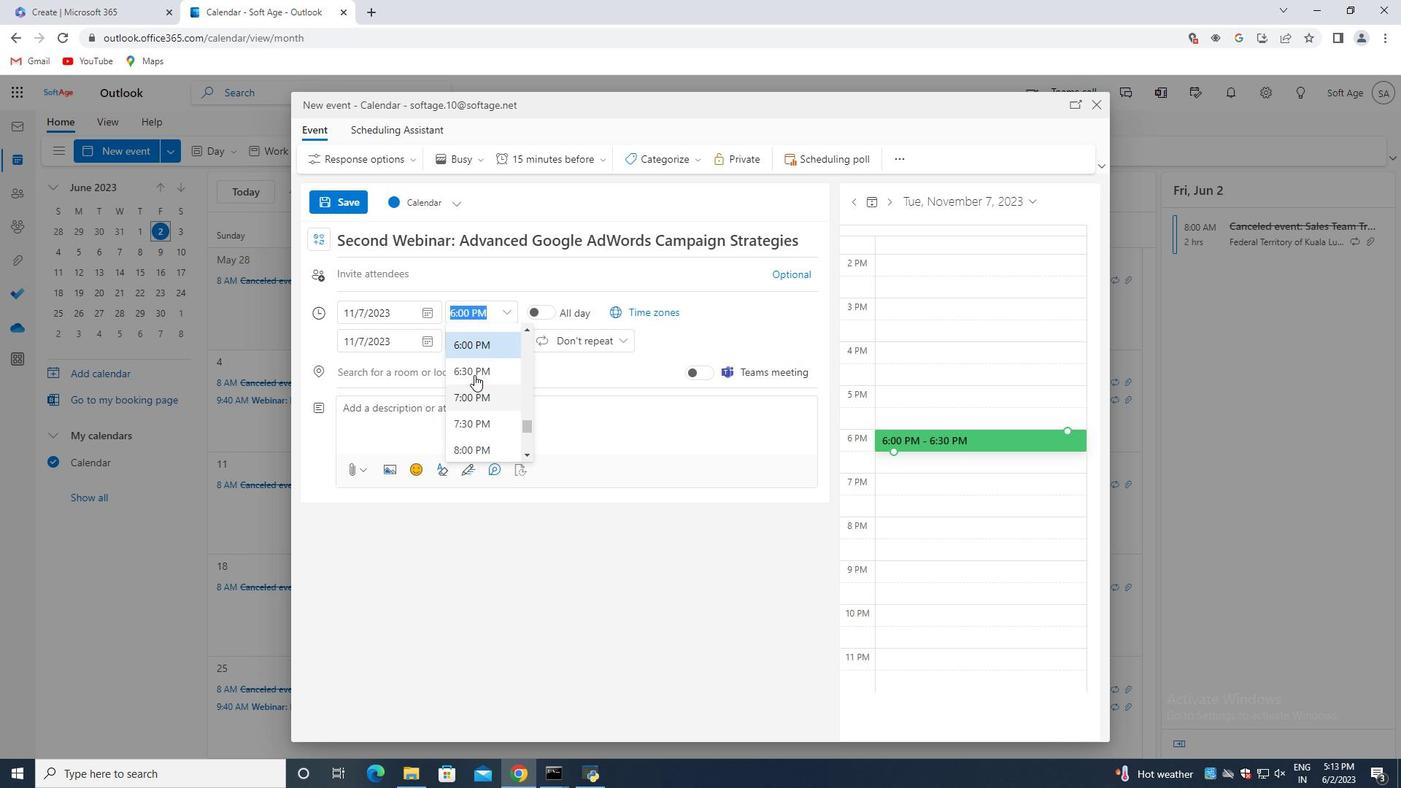 
Action: Mouse scrolled (474, 375) with delta (0, 0)
Screenshot: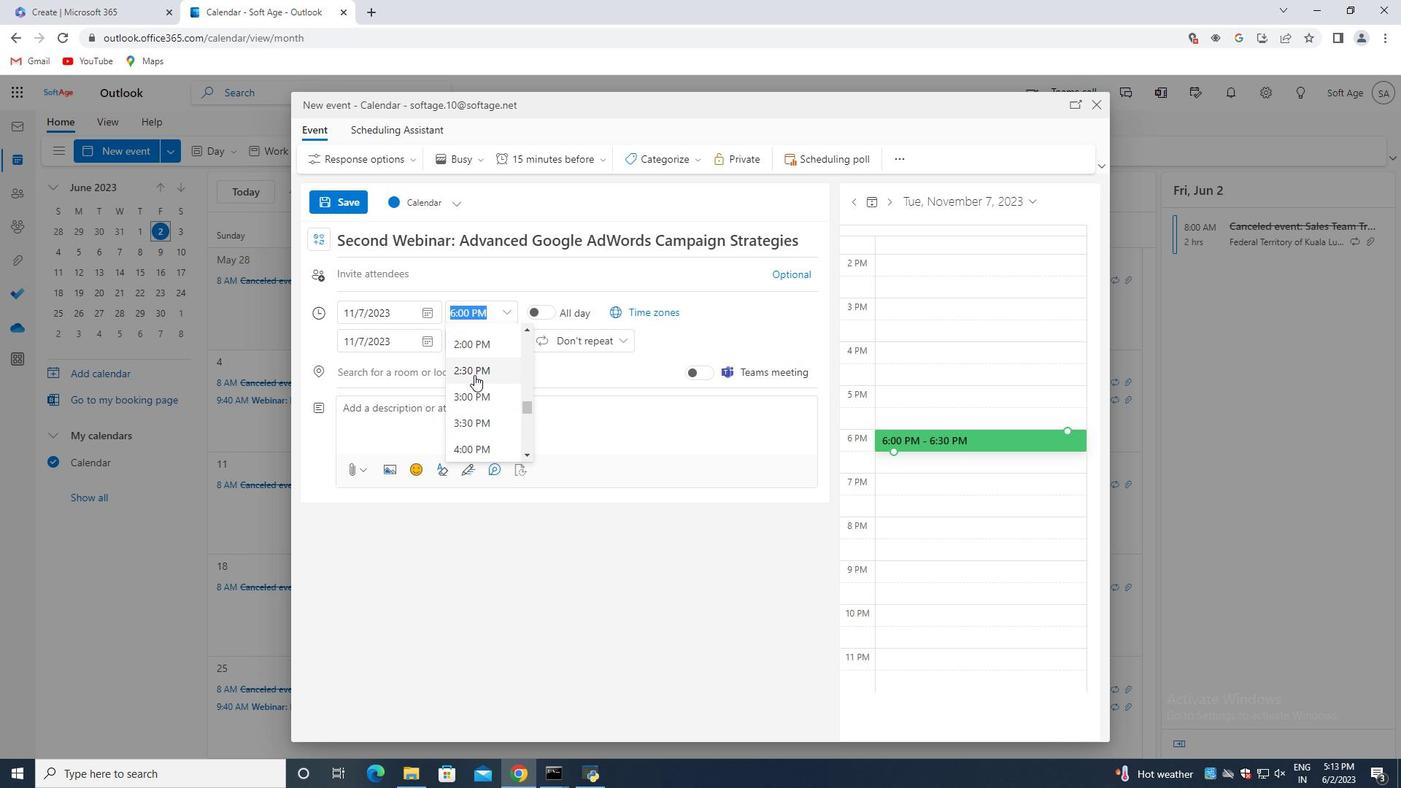 
Action: Mouse scrolled (474, 375) with delta (0, 0)
Screenshot: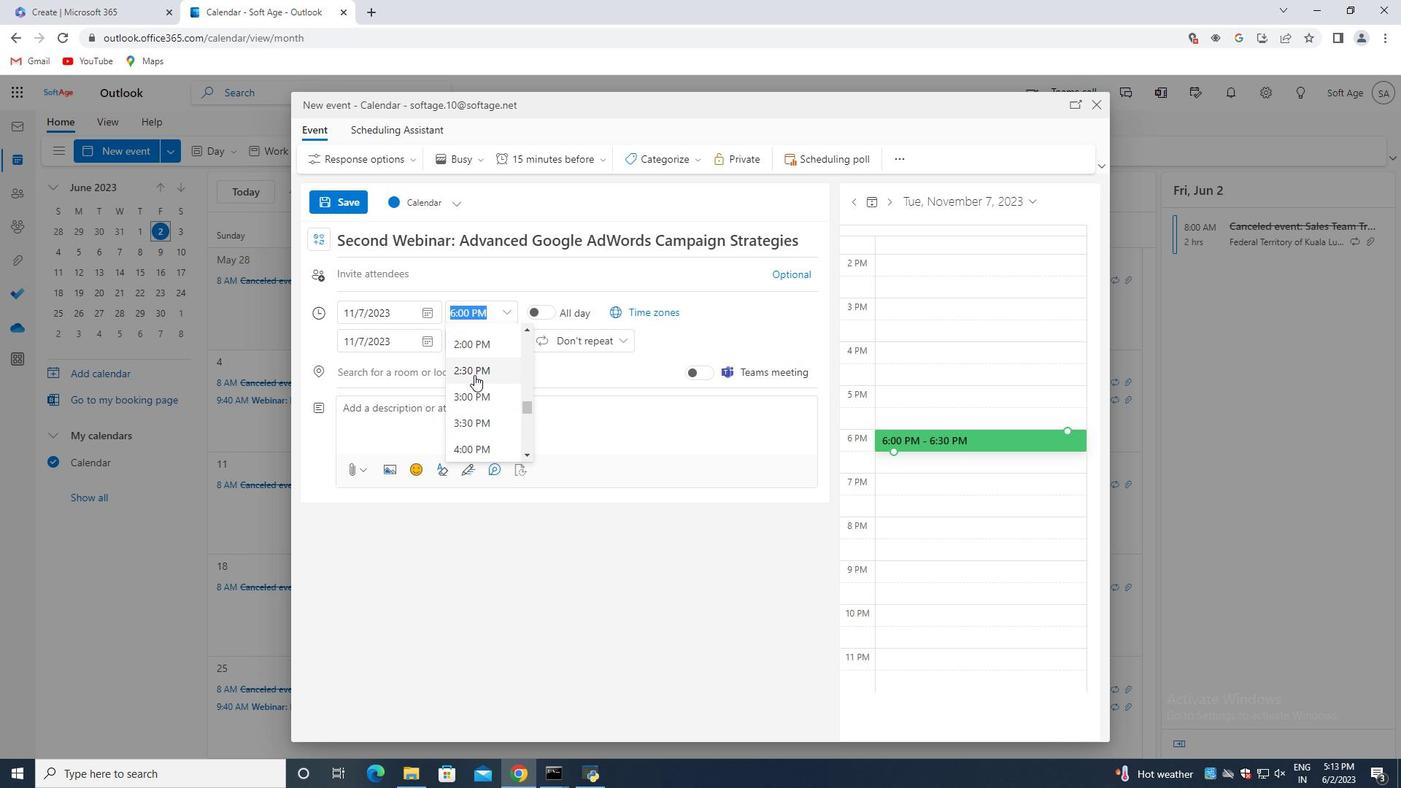 
Action: Mouse scrolled (474, 375) with delta (0, 0)
Screenshot: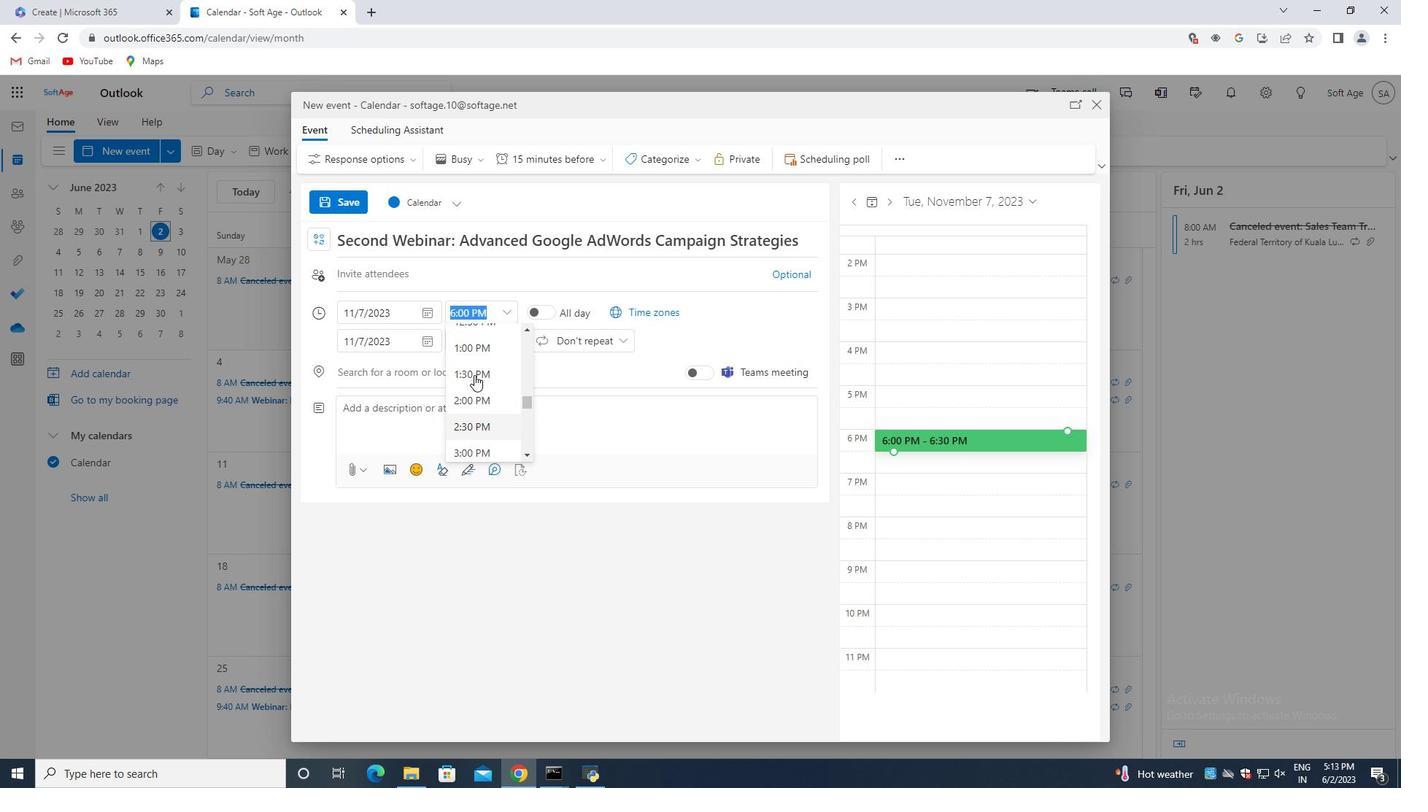 
Action: Mouse scrolled (474, 375) with delta (0, 0)
Screenshot: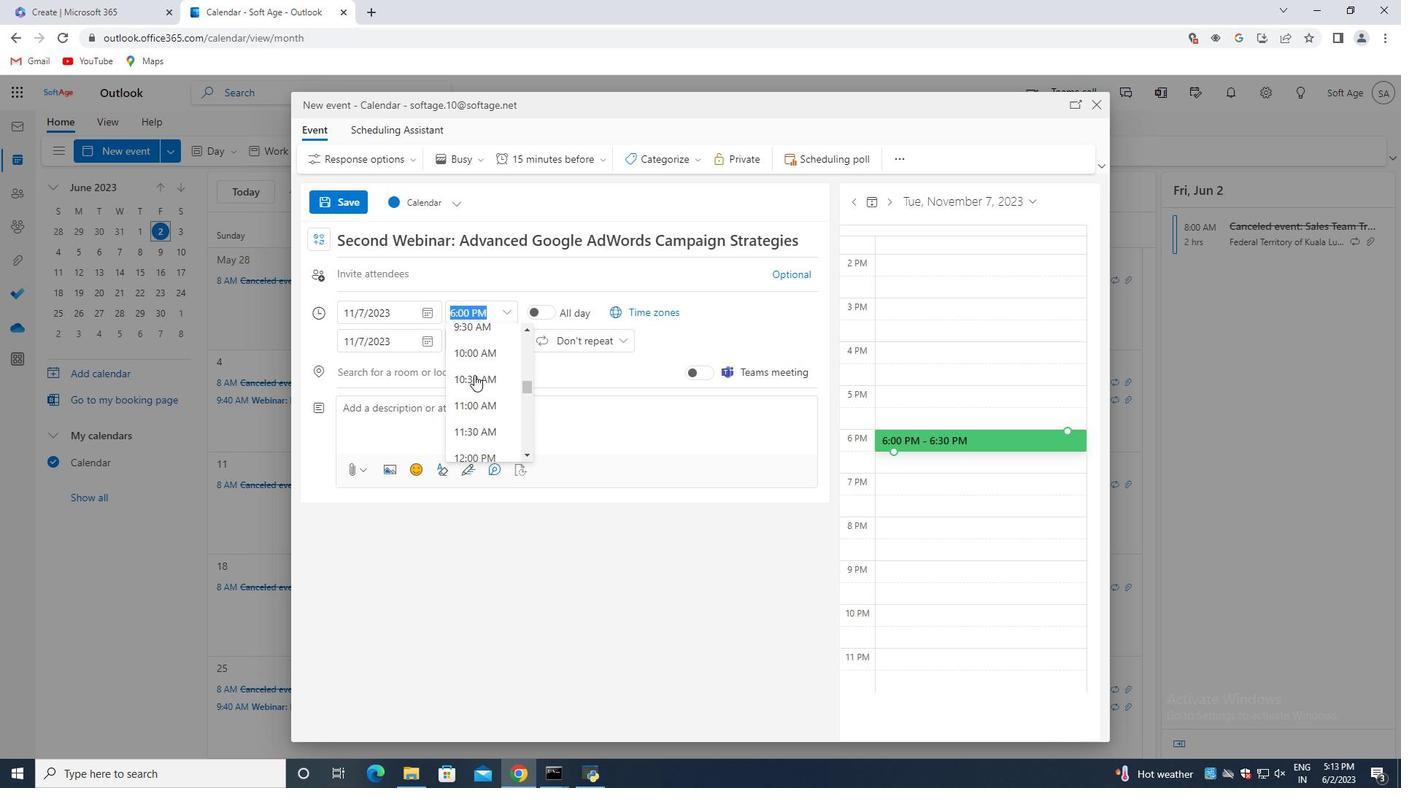 
Action: Mouse scrolled (474, 375) with delta (0, 0)
Screenshot: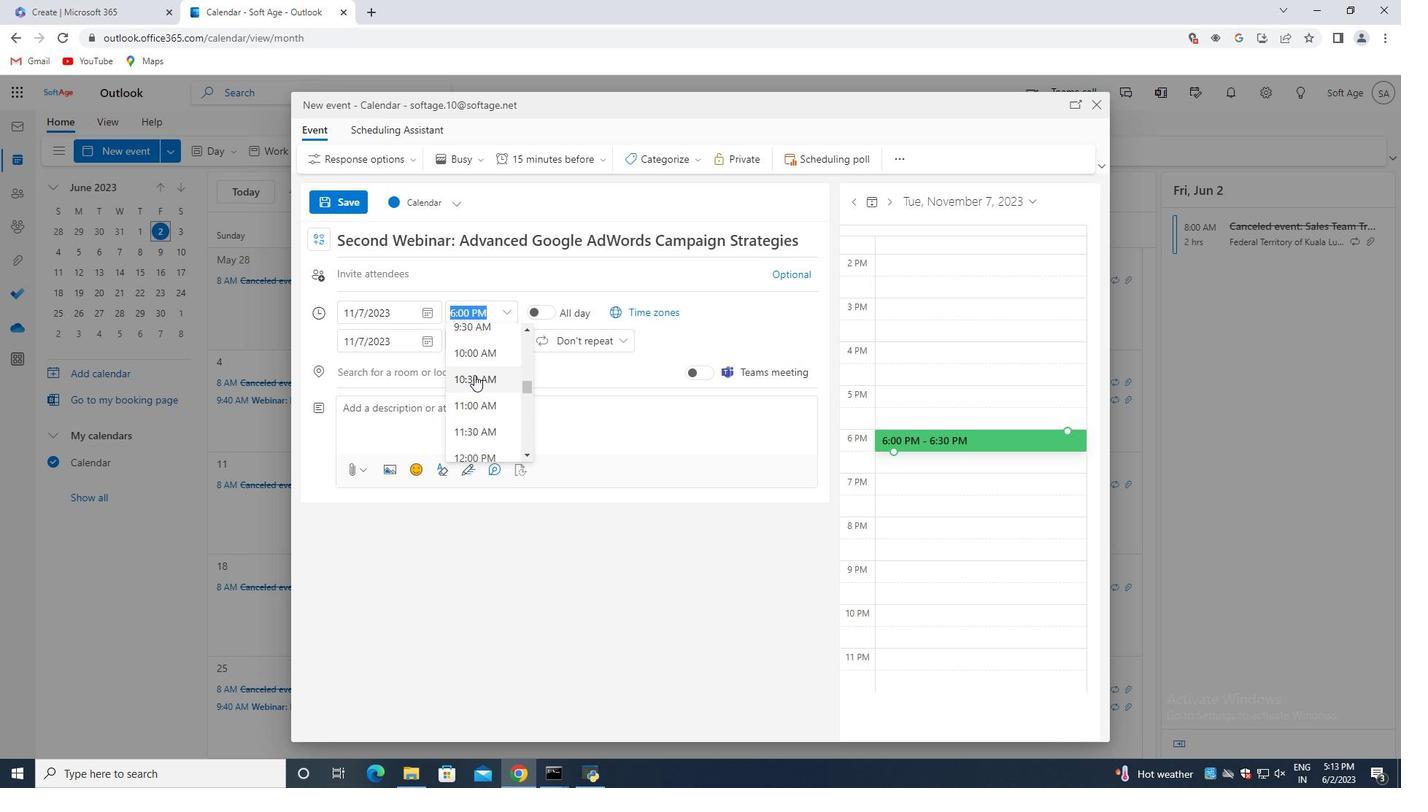
Action: Mouse moved to (465, 367)
Screenshot: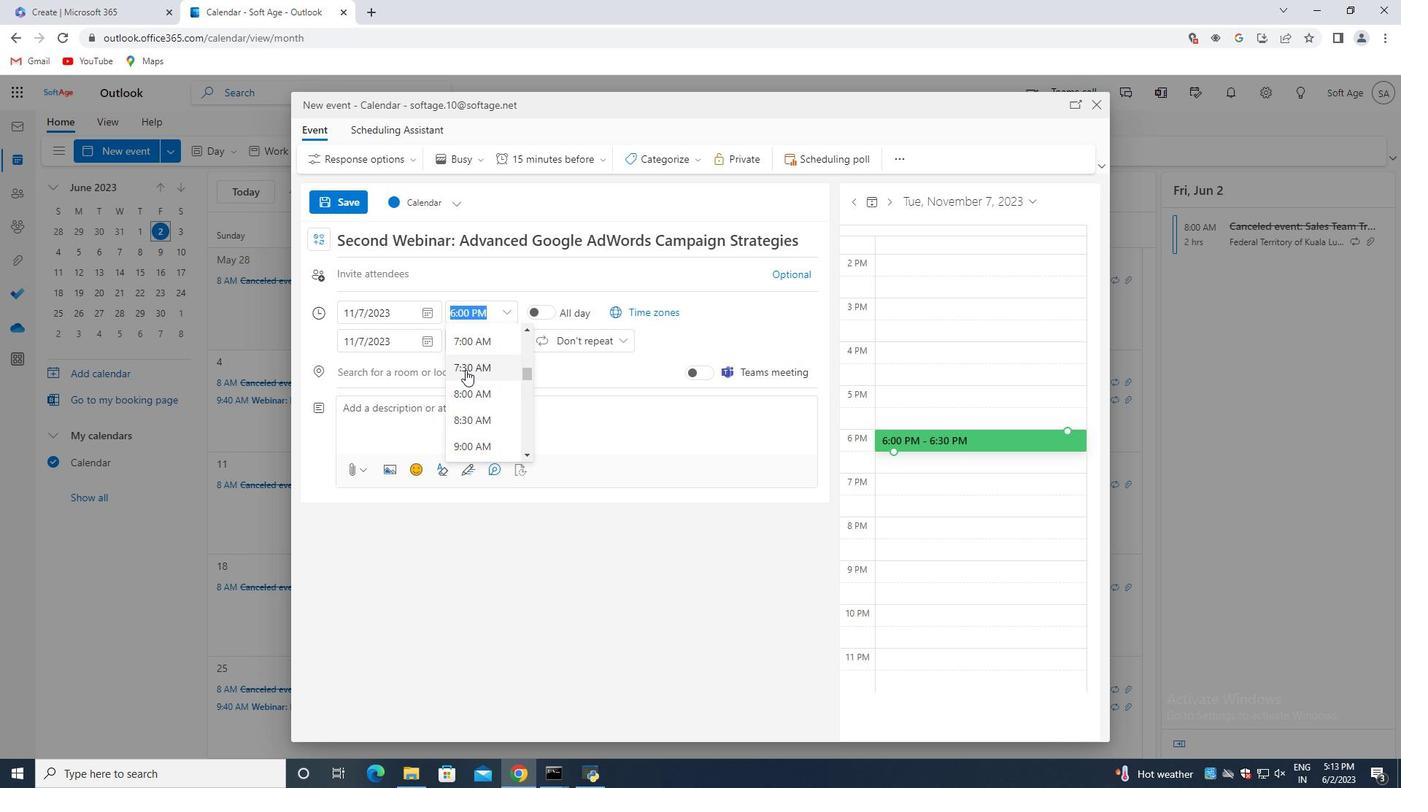 
Action: Mouse pressed left at (465, 367)
Screenshot: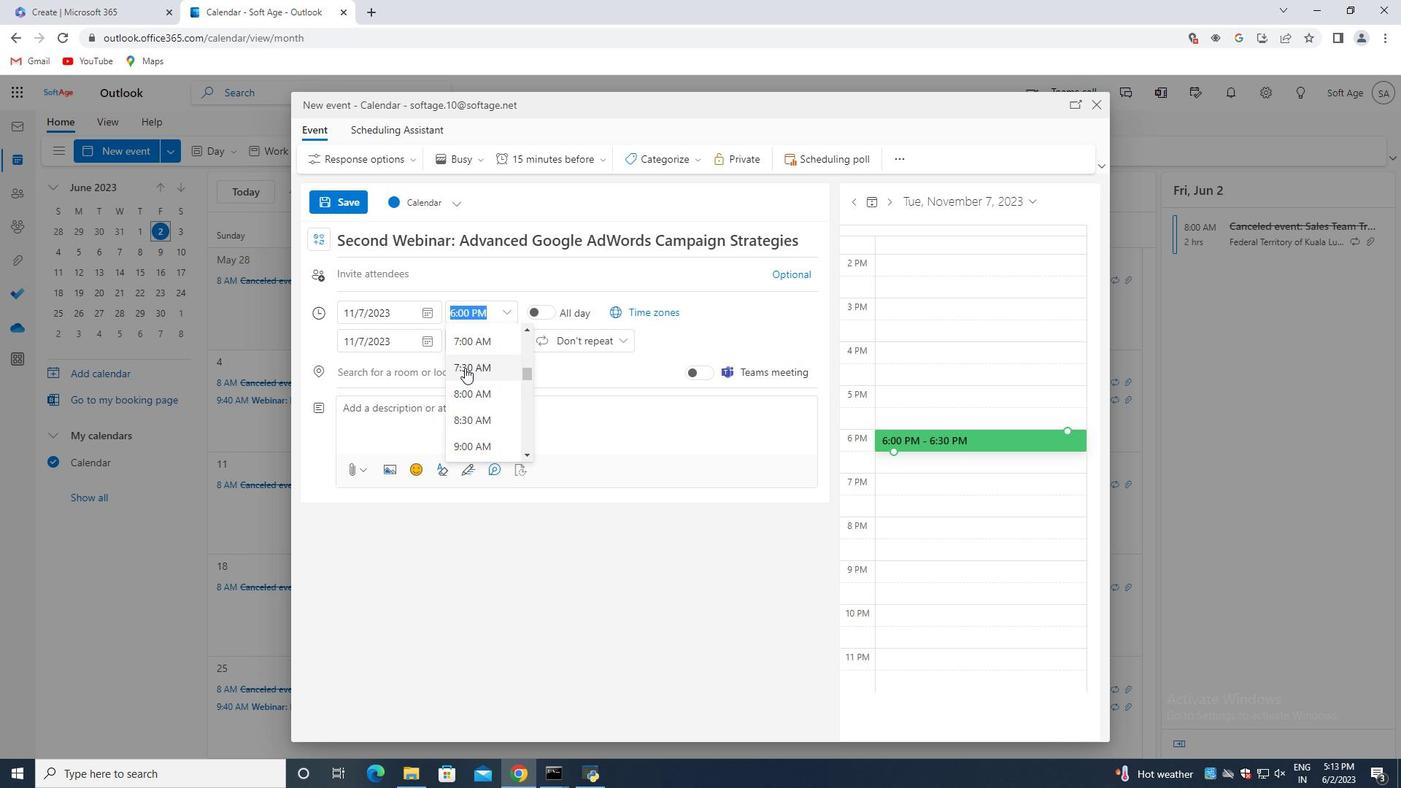 
Action: Mouse moved to (460, 313)
Screenshot: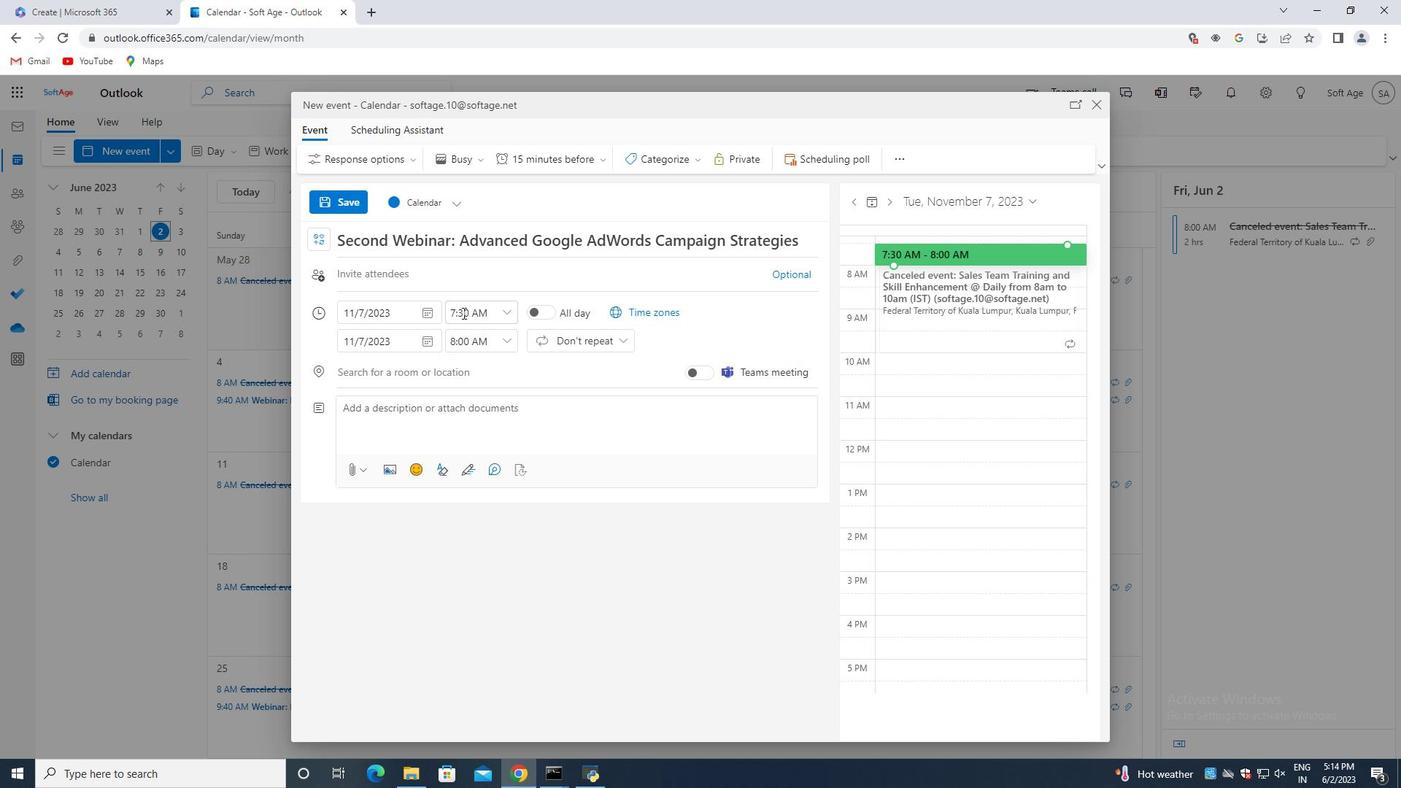 
Action: Mouse pressed left at (460, 313)
Screenshot: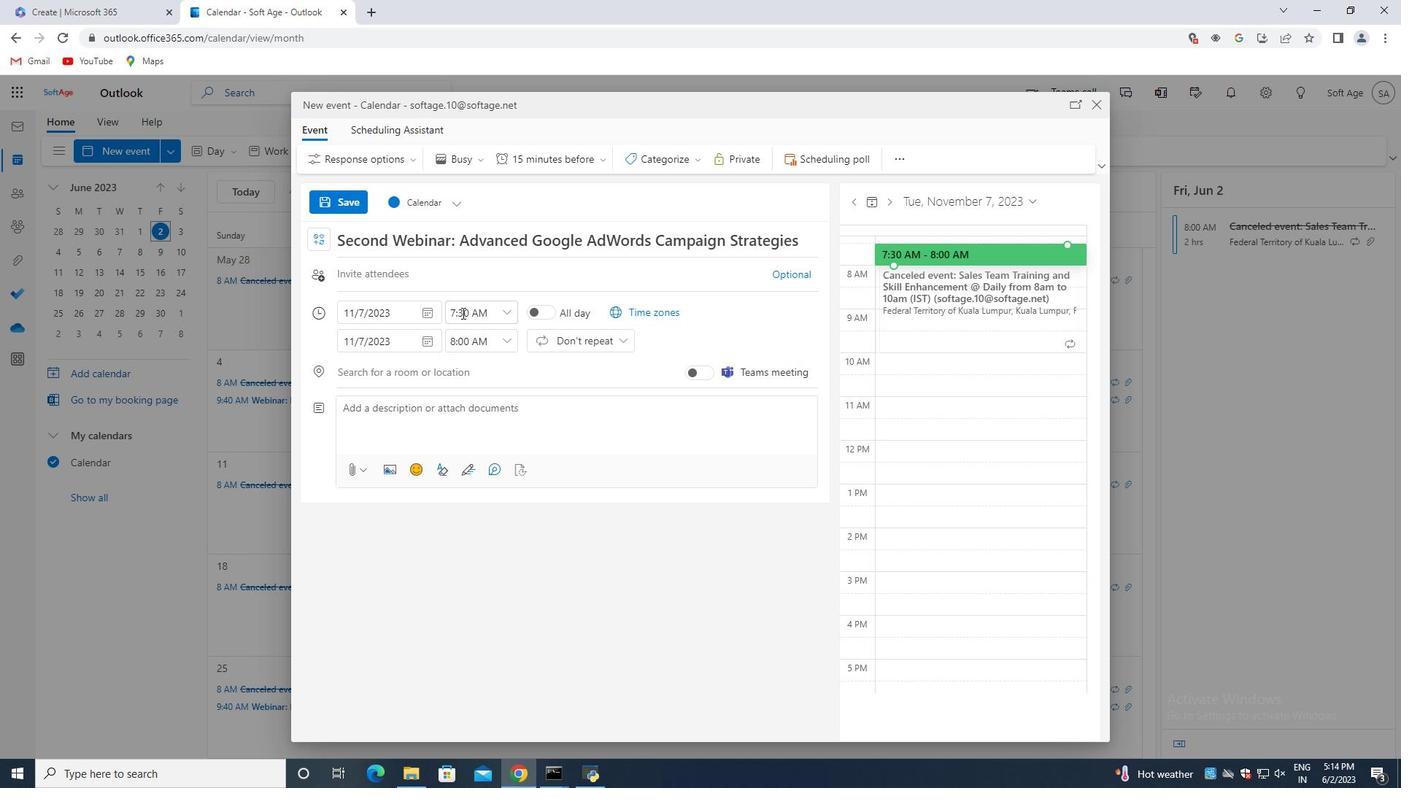 
Action: Mouse moved to (461, 313)
Screenshot: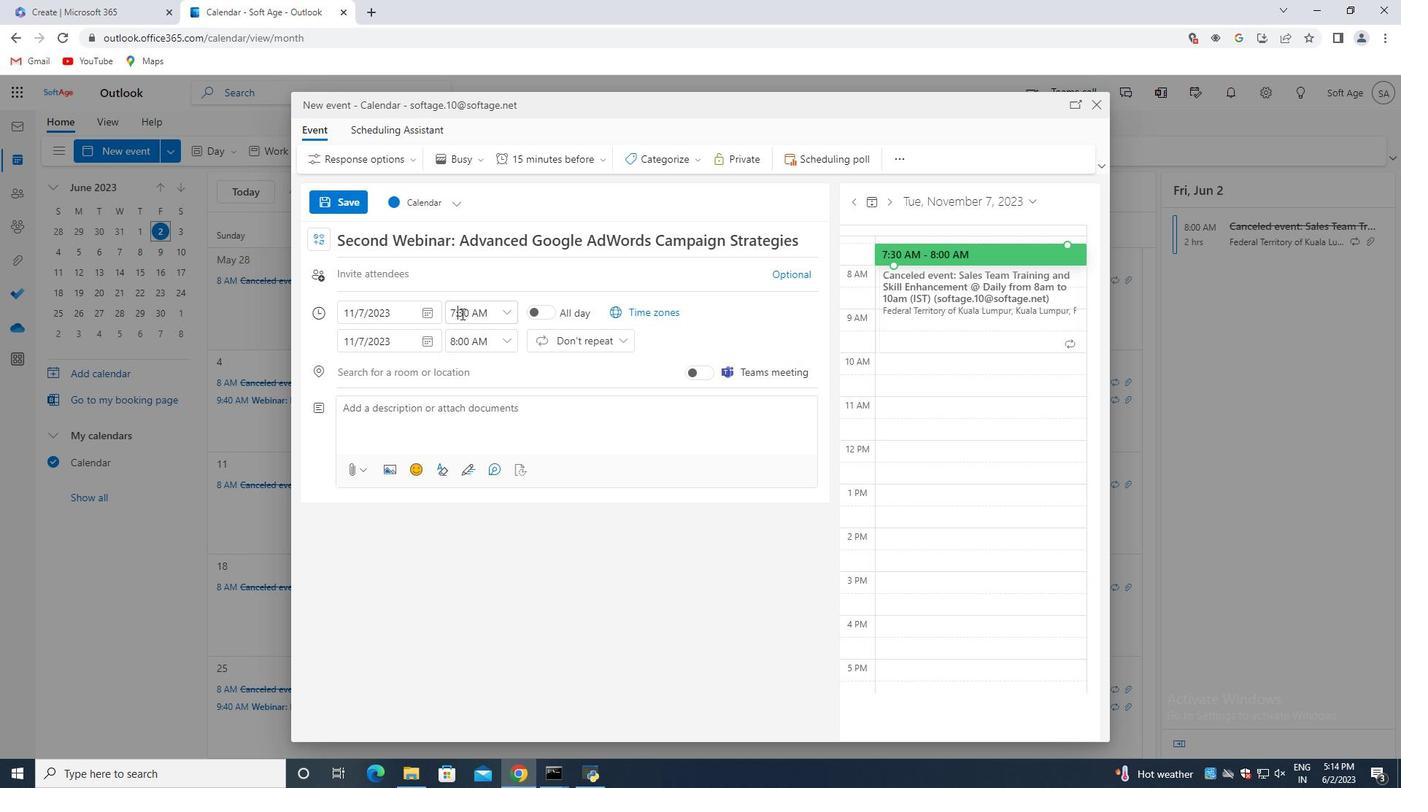 
Action: Key pressed <Key.right><Key.backspace>5
Screenshot: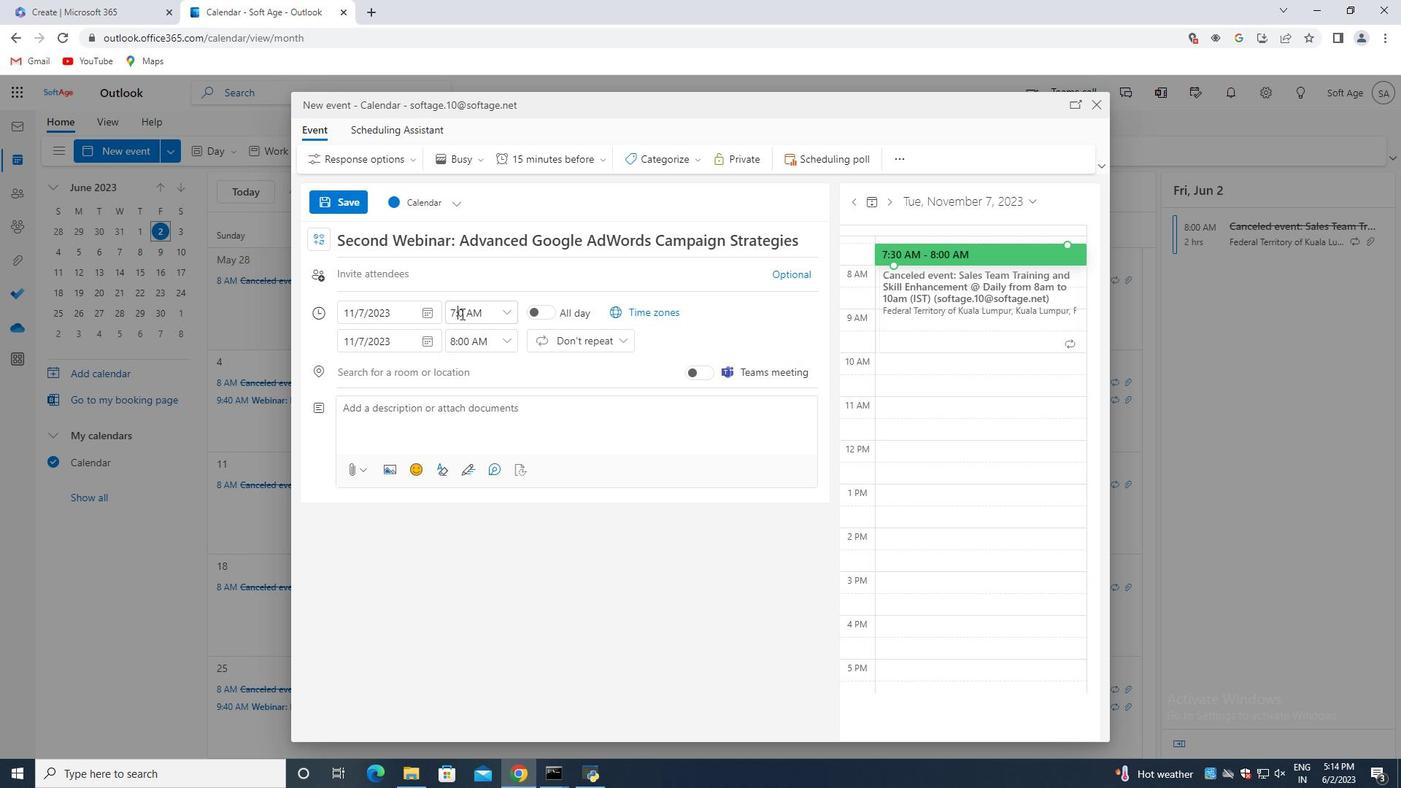 
Action: Mouse moved to (505, 338)
Screenshot: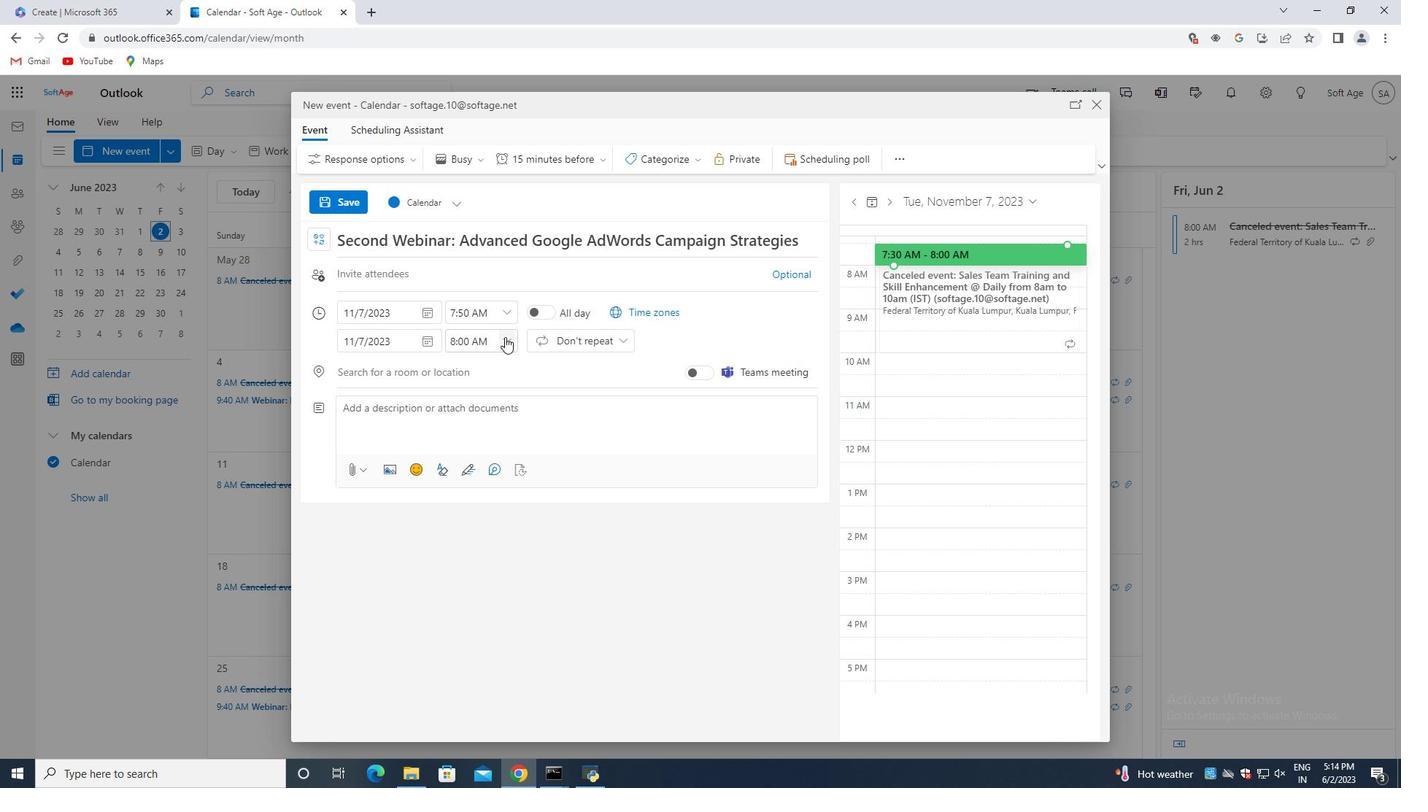
Action: Mouse pressed left at (505, 338)
Screenshot: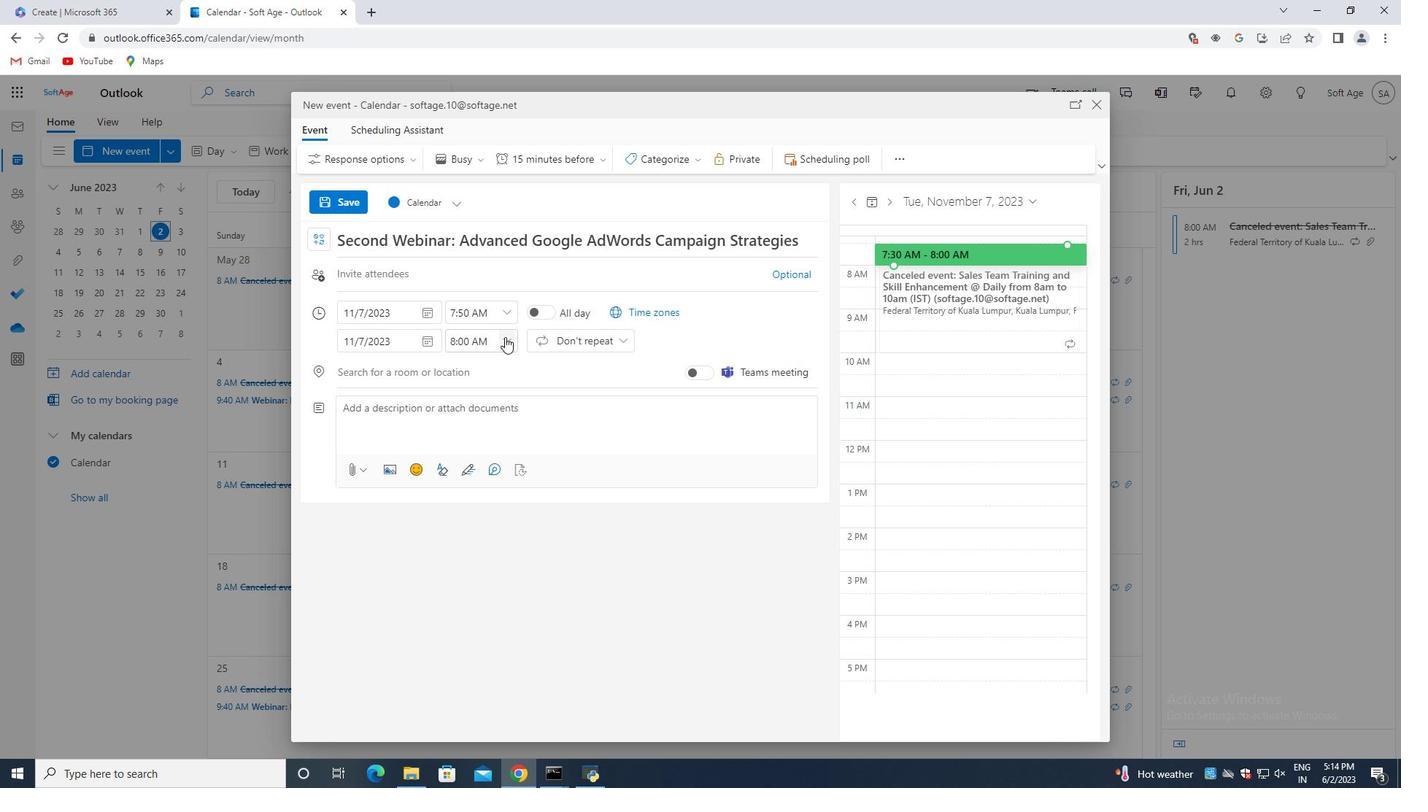 
Action: Mouse moved to (479, 443)
Screenshot: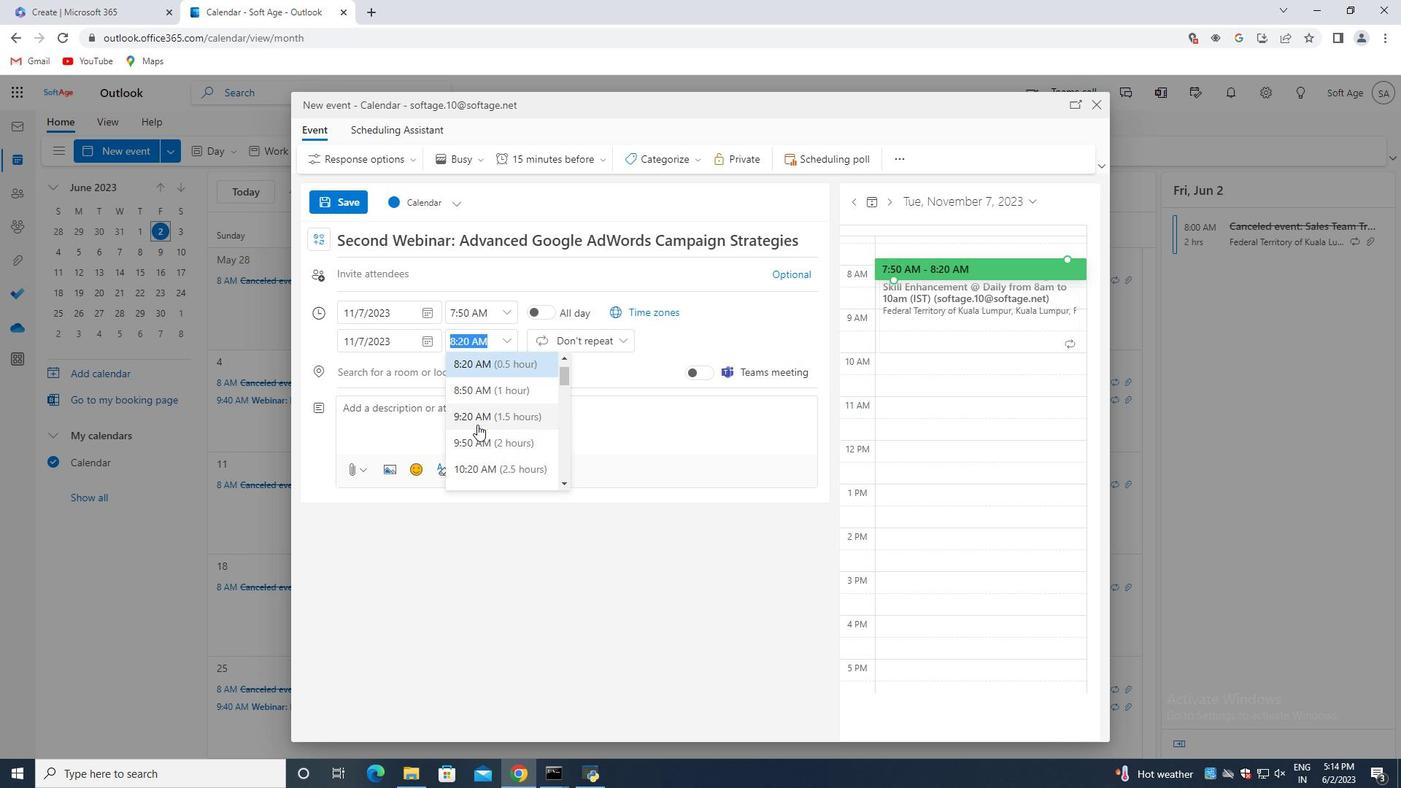 
Action: Mouse pressed left at (479, 443)
Screenshot: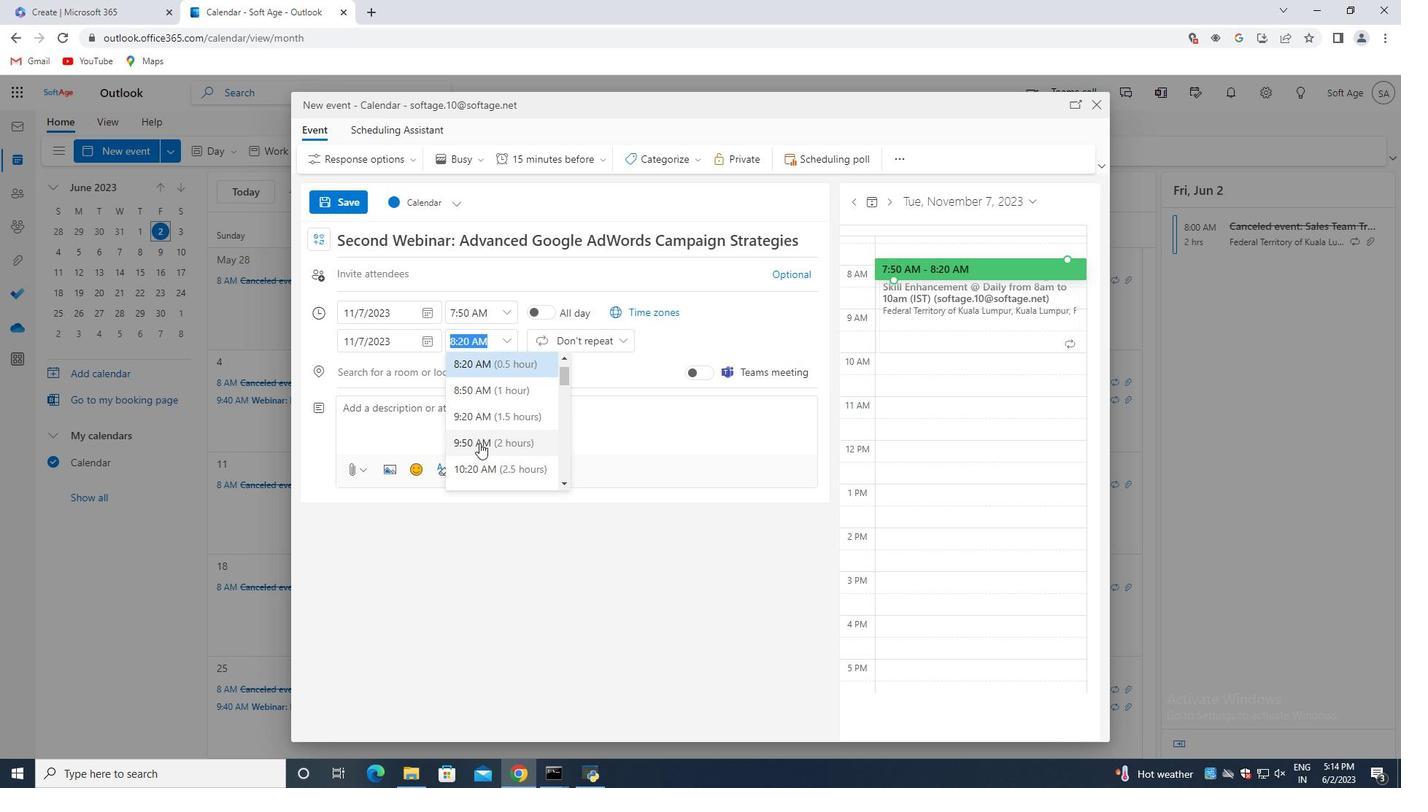 
Action: Mouse moved to (478, 415)
Screenshot: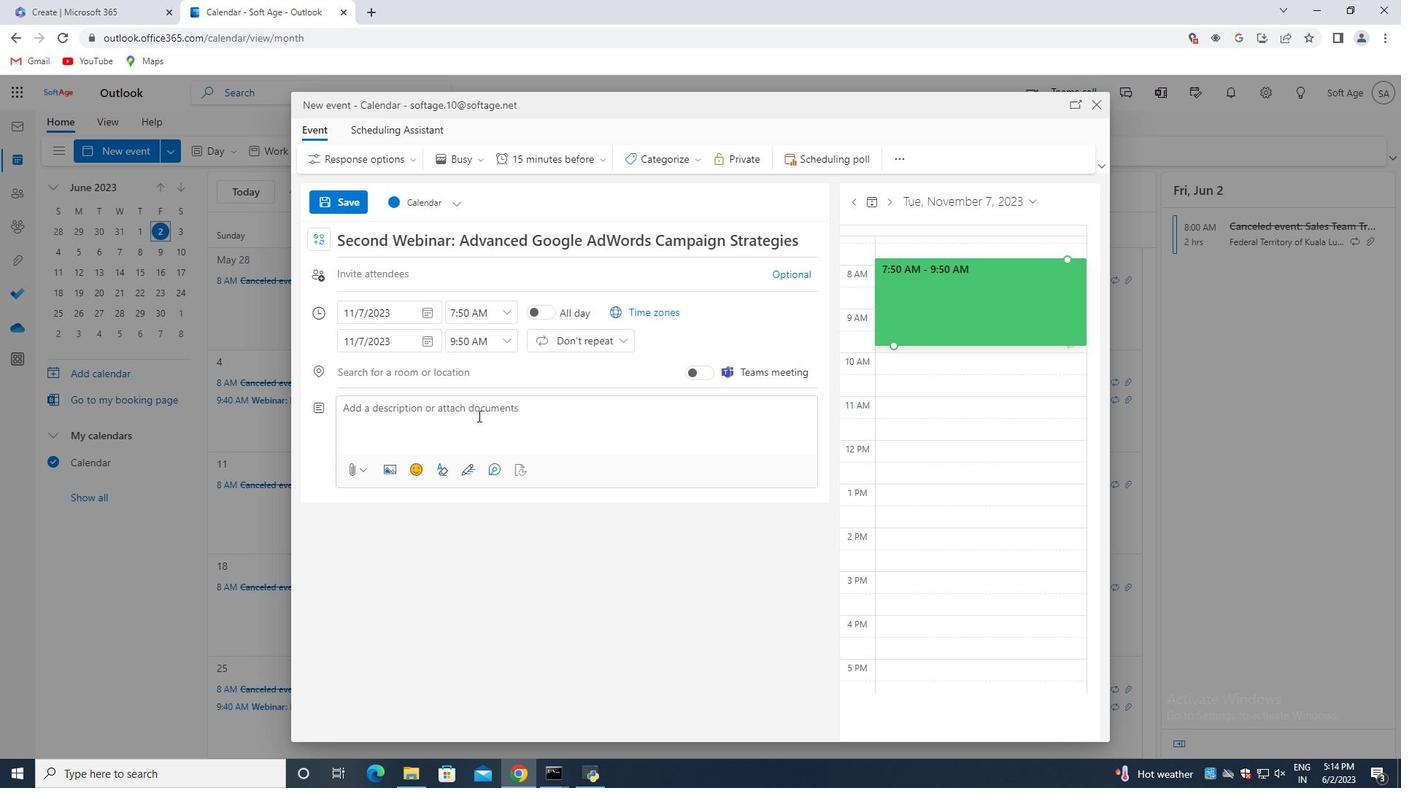 
Action: Mouse pressed left at (478, 415)
Screenshot: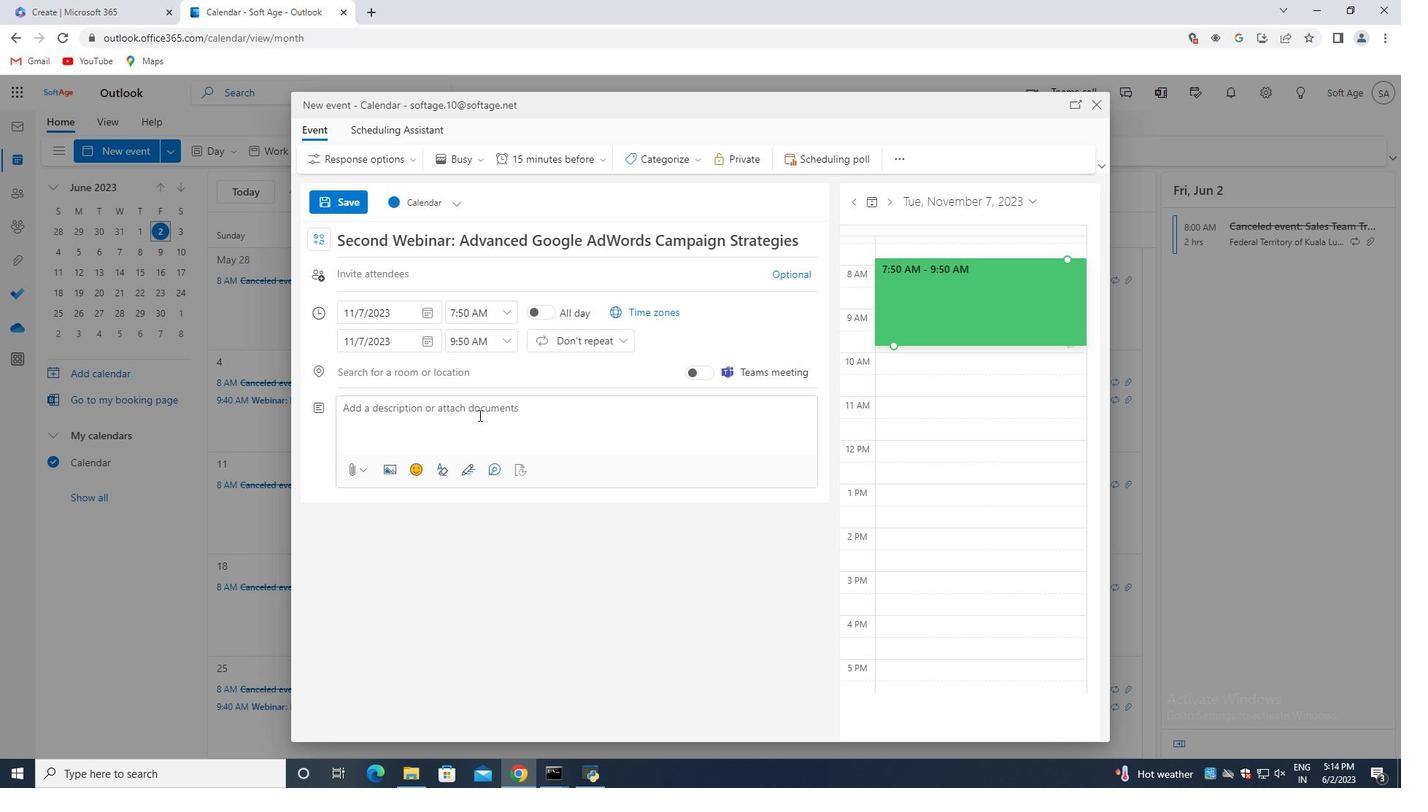 
Action: Key pressed <Key.shift>It<Key.space>is<Key.space>essential<Key.space>to<Key.space>listen<Key.space>actively<Key.space>to<Key.space>the<Key.space>potential<Key.space>investor's<Key.space>input,<Key.space>feedback,<Key.space>and<Key.space>inquiries<Key.space>throughout<Key.space>the<Key.space>meeting.<Key.space><Key.shift>This<Key.space>demonstrates<Key.space>your<Key.space>receptiveness<Key.space>to<Key.space>collaboration,<Key.space>willingness<Key.space>to<Key.space>address<Key.space>concerns,<Key.space>and<Key.space>the<Key.space>ability<Key.space>to<Key.space>adapt<Key.space>your<Key.space>business<Key.space>strategy<Key.space>to<Key.space>maximize<Key.space>its<Key.space>potential.
Screenshot: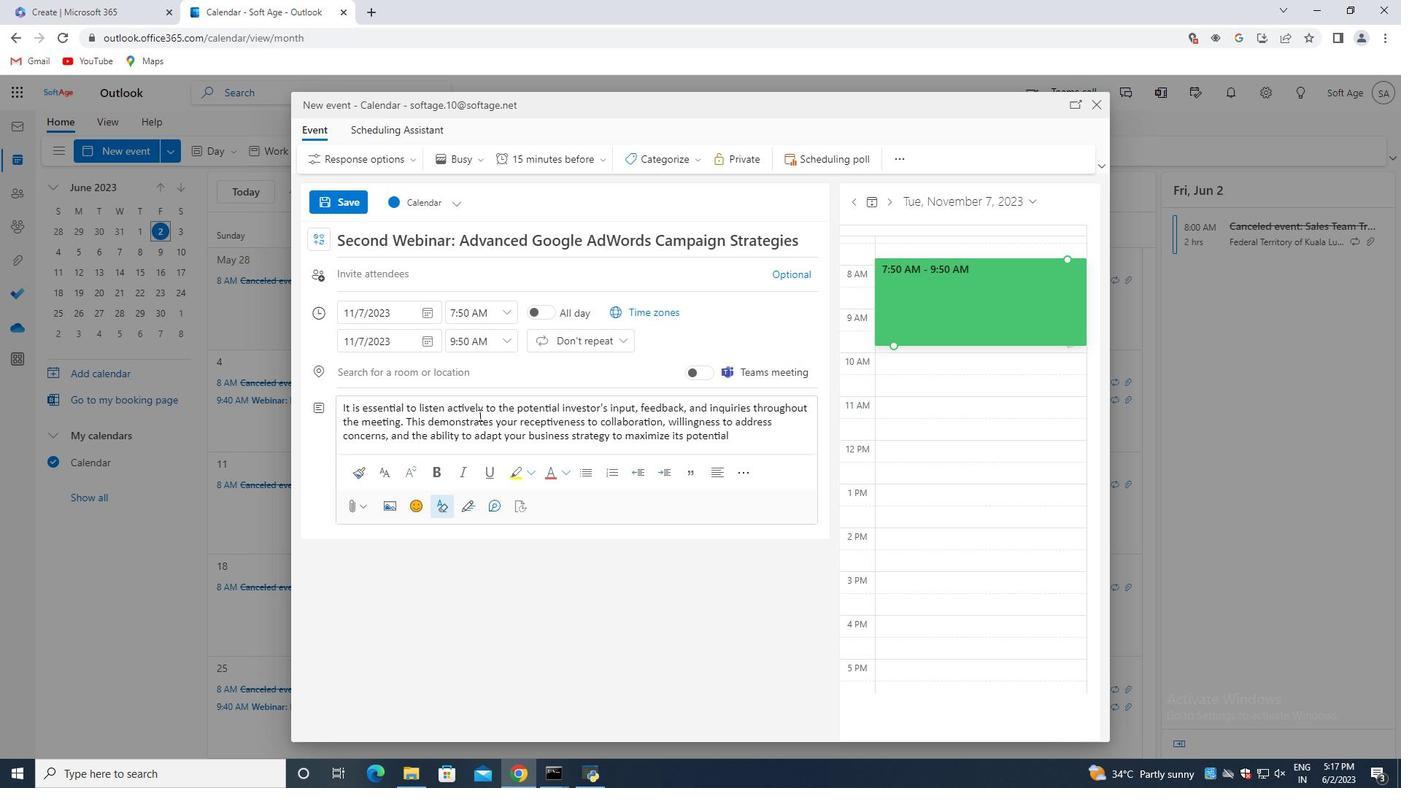 
Action: Mouse moved to (667, 154)
Screenshot: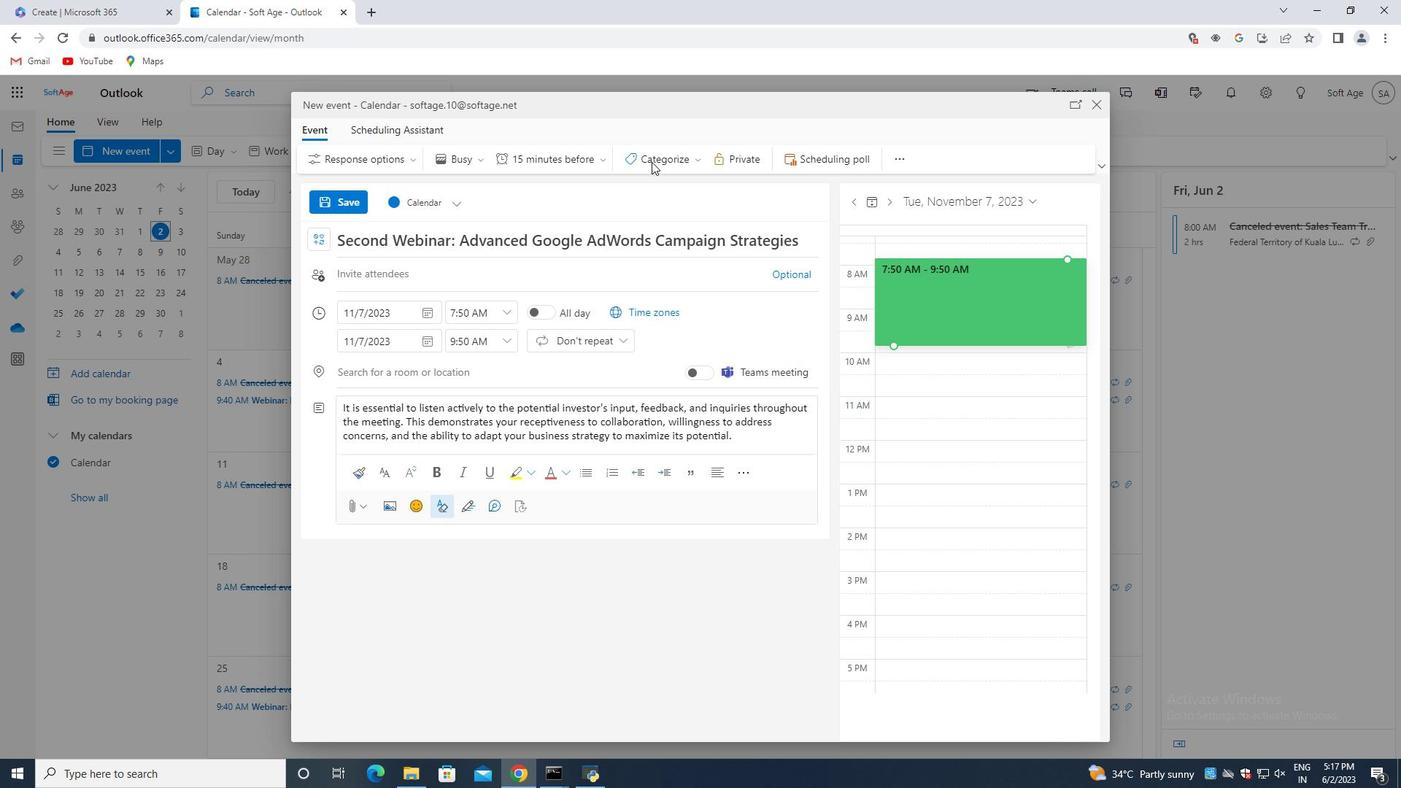 
Action: Mouse pressed left at (667, 154)
Screenshot: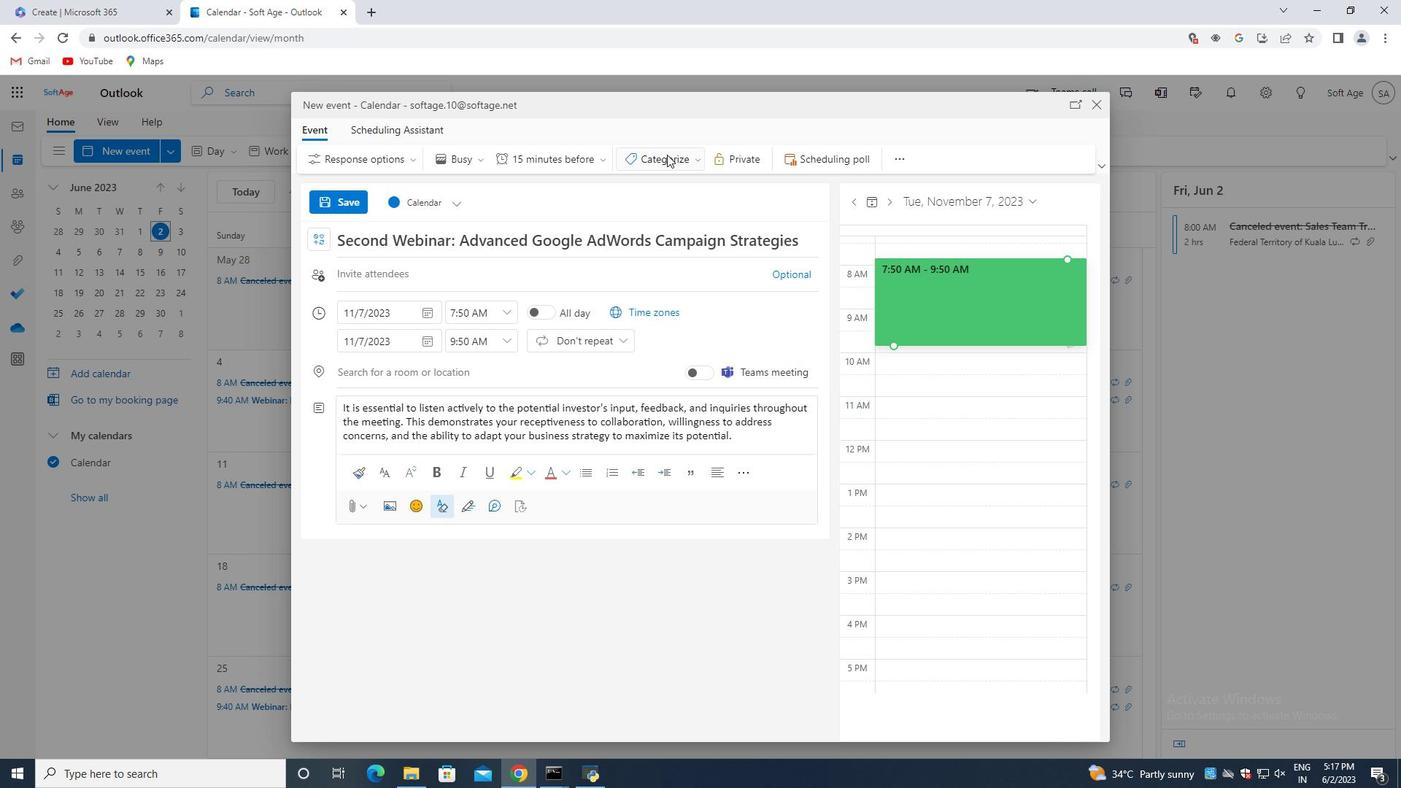 
Action: Mouse moved to (688, 209)
Screenshot: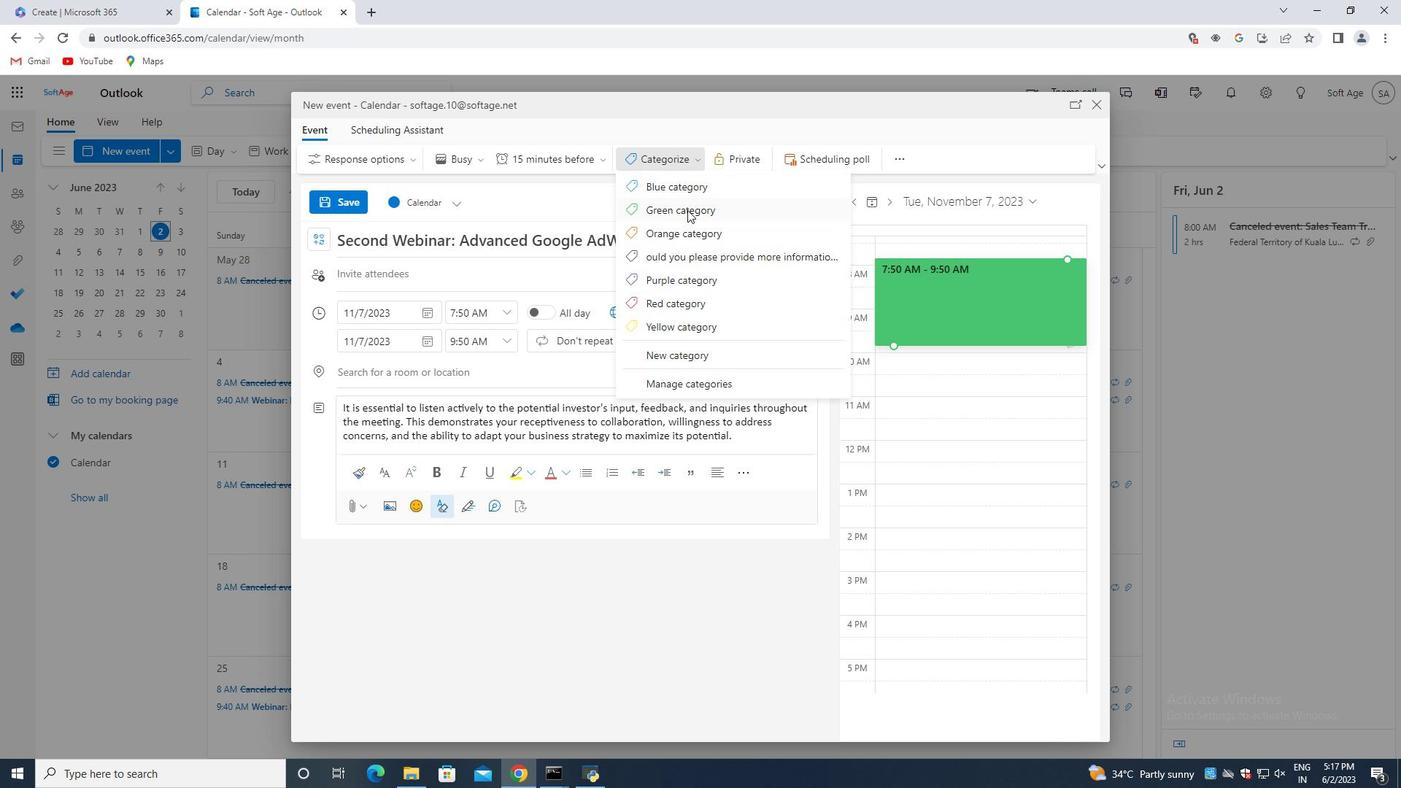 
Action: Mouse pressed left at (688, 209)
Screenshot: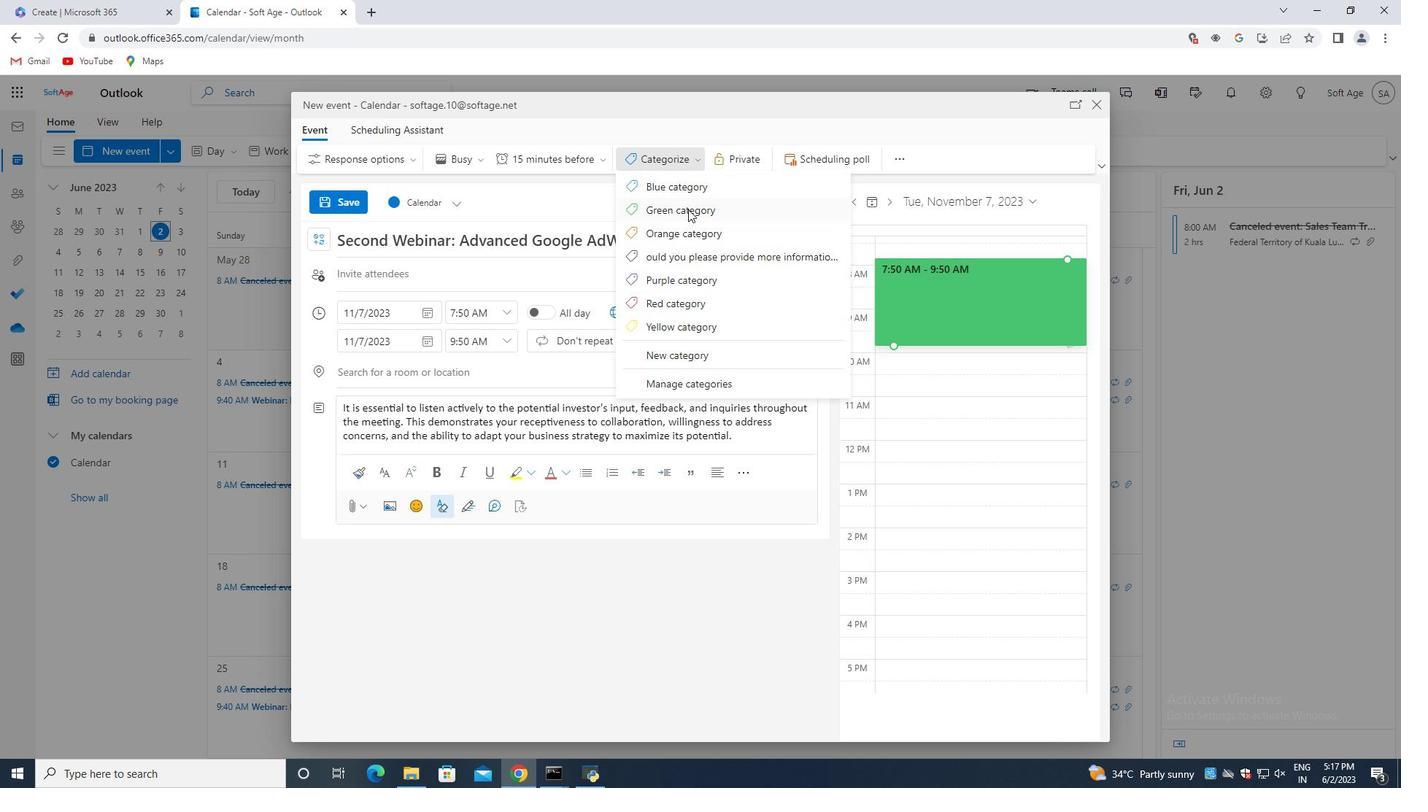 
Action: Mouse moved to (449, 373)
Screenshot: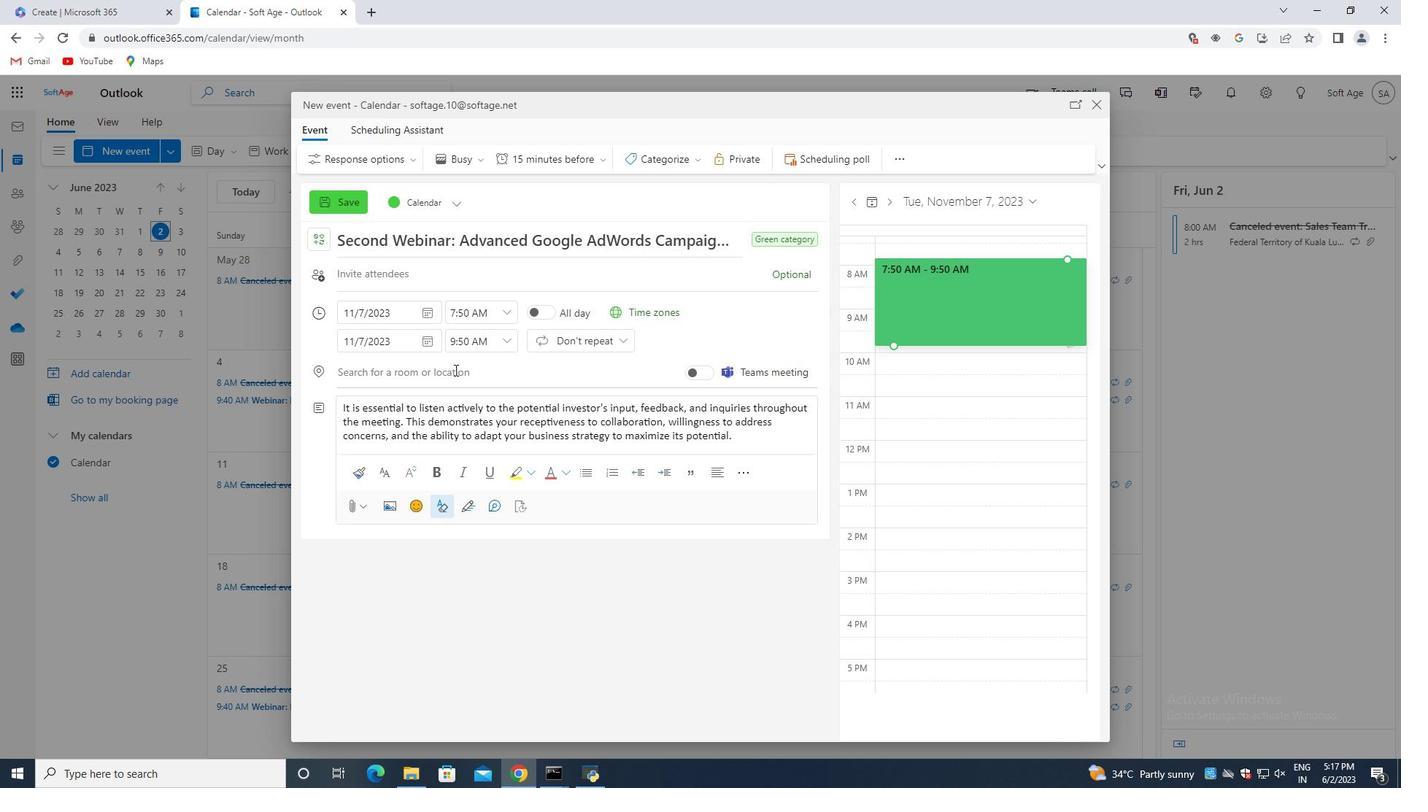 
Action: Mouse pressed left at (449, 373)
Screenshot: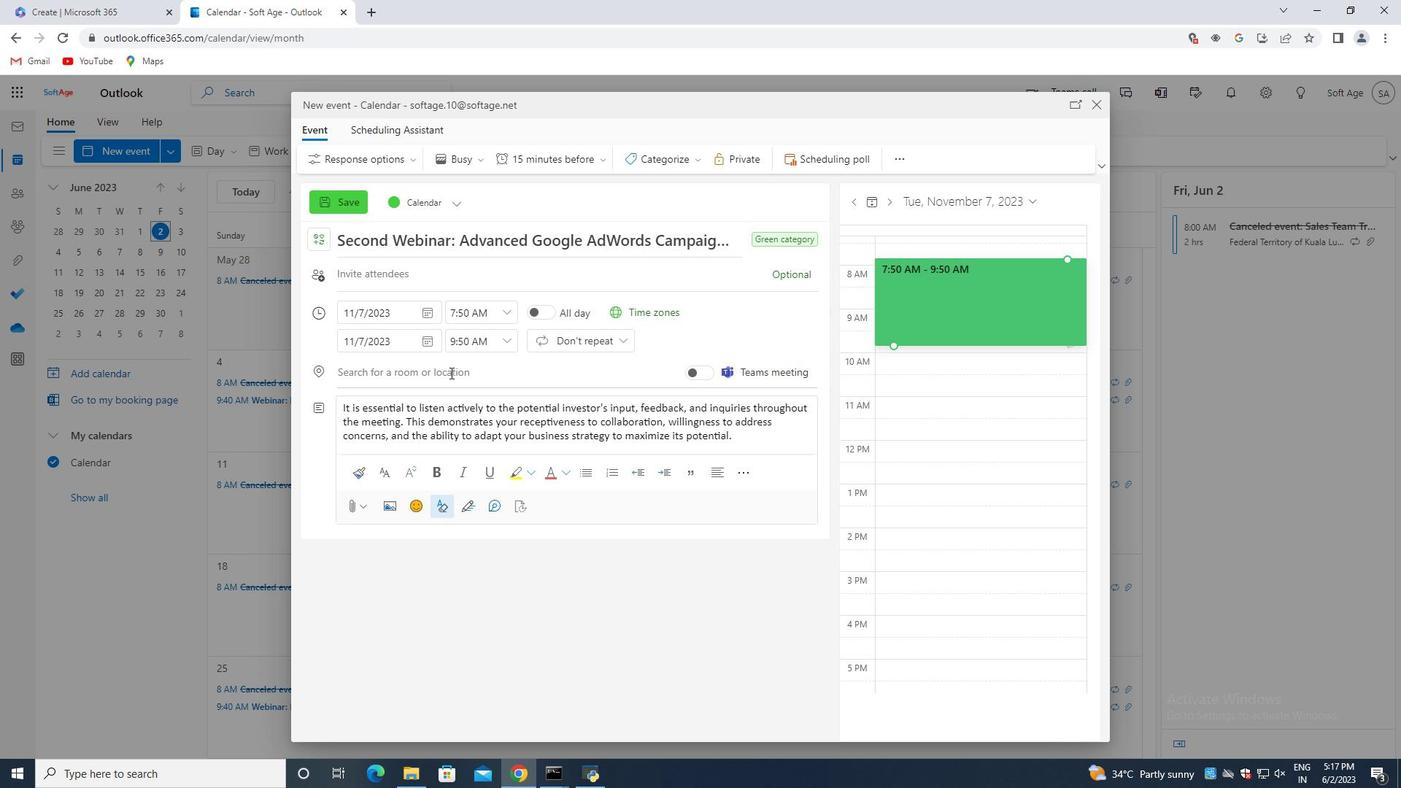 
Action: Key pressed <Key.enter>321<Key.space><Key.shift>Dolmabahce<Key.space><Key.shift>Palace,<Key.space><Key.shift>Istanbul,<Key.space><Key.shift>Turky
Screenshot: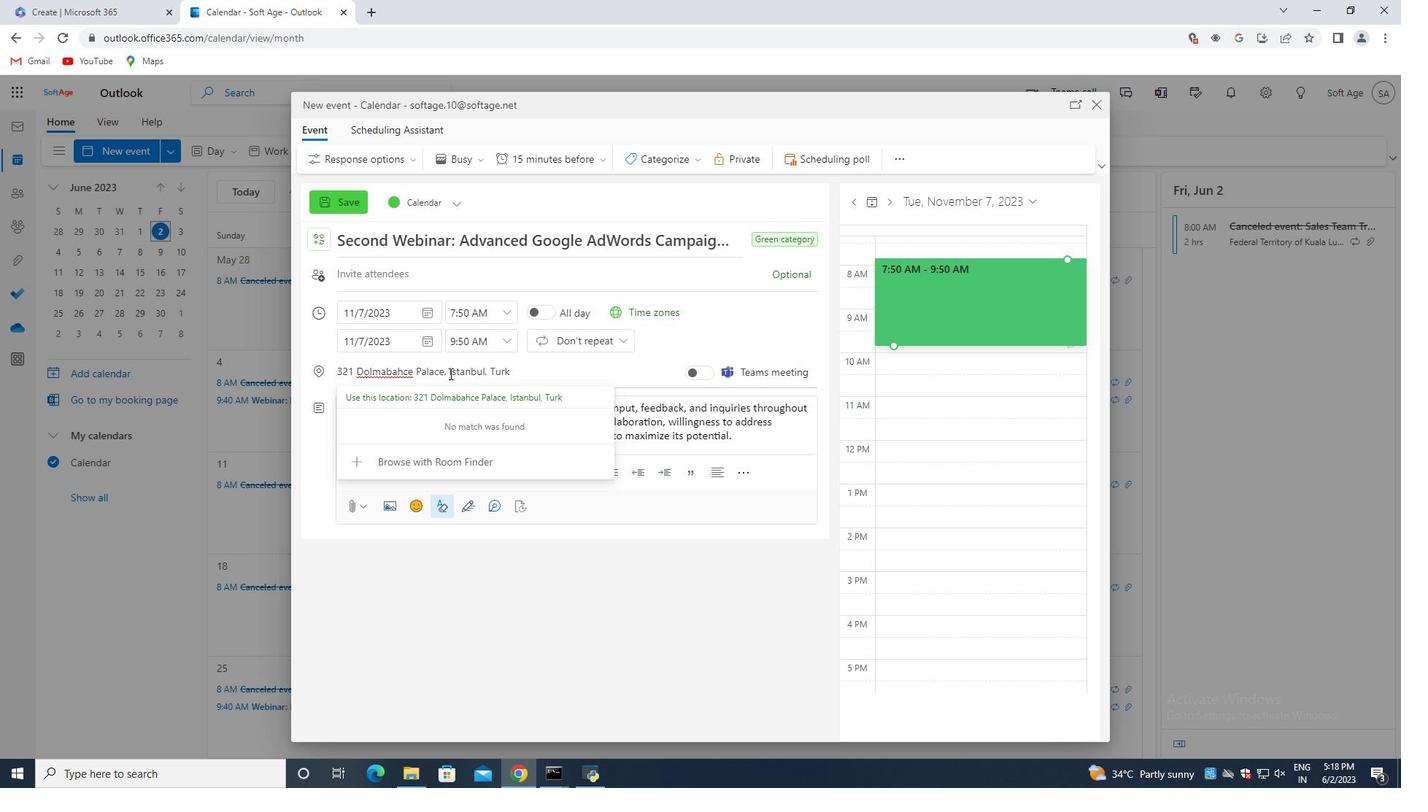 
Action: Mouse moved to (484, 397)
Screenshot: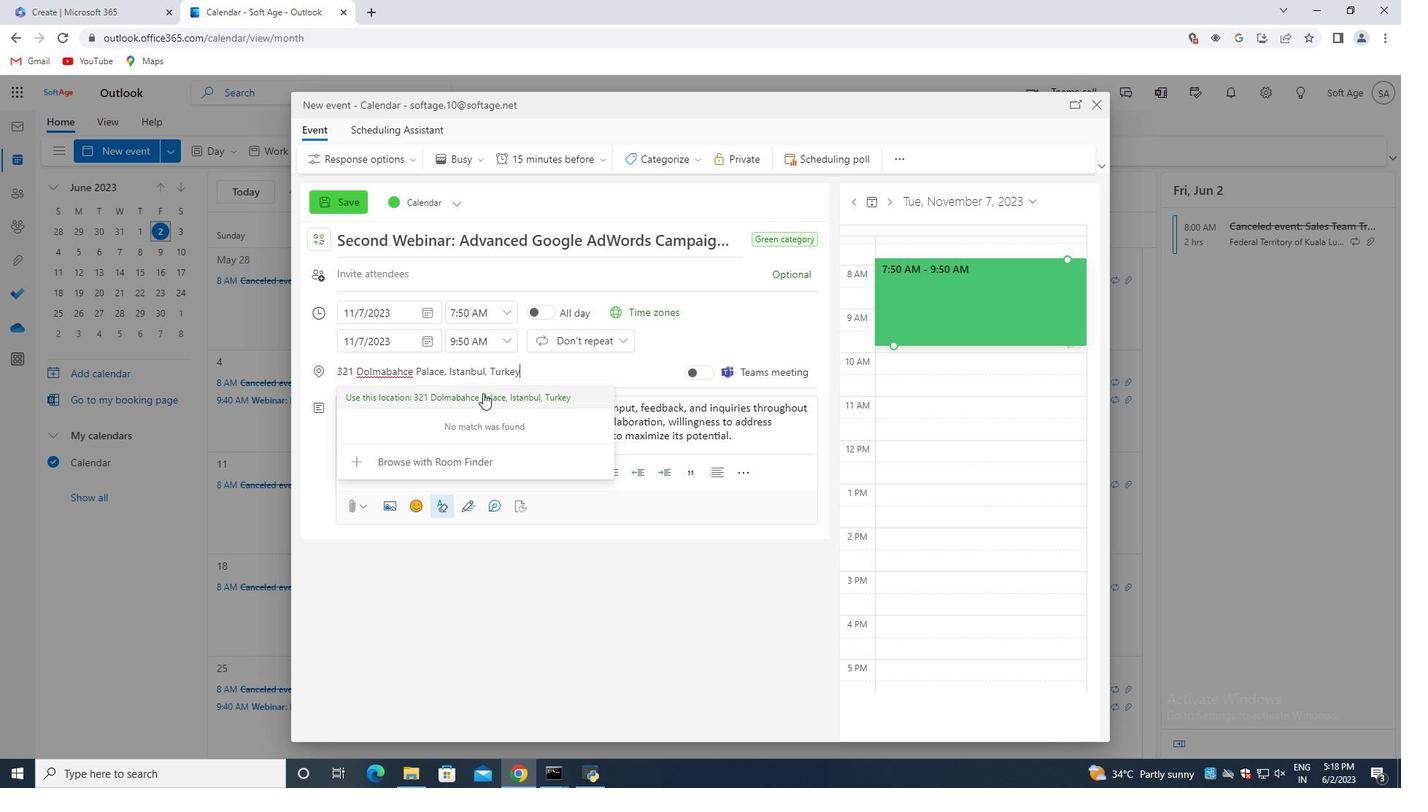 
Action: Mouse pressed left at (484, 397)
Screenshot: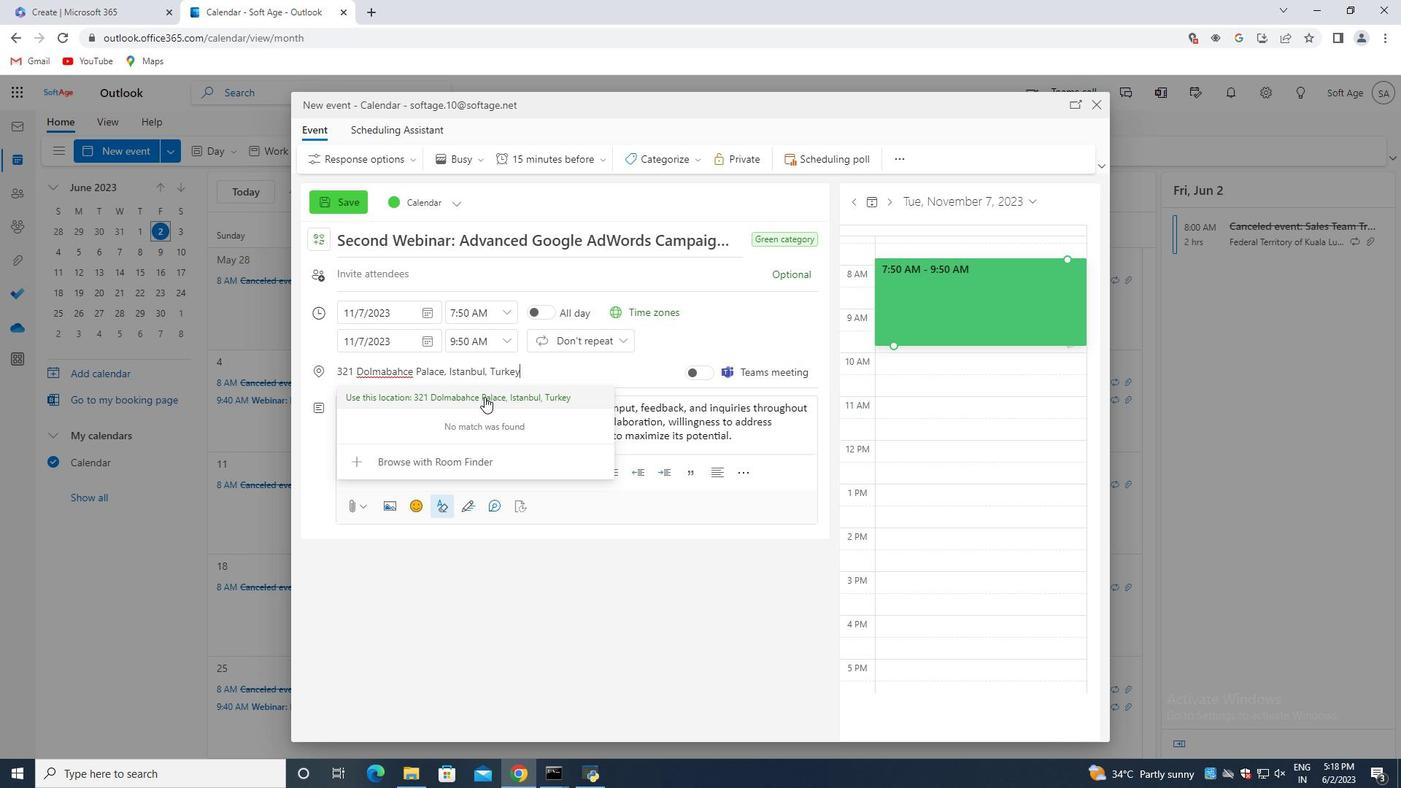 
Action: Mouse moved to (376, 269)
Screenshot: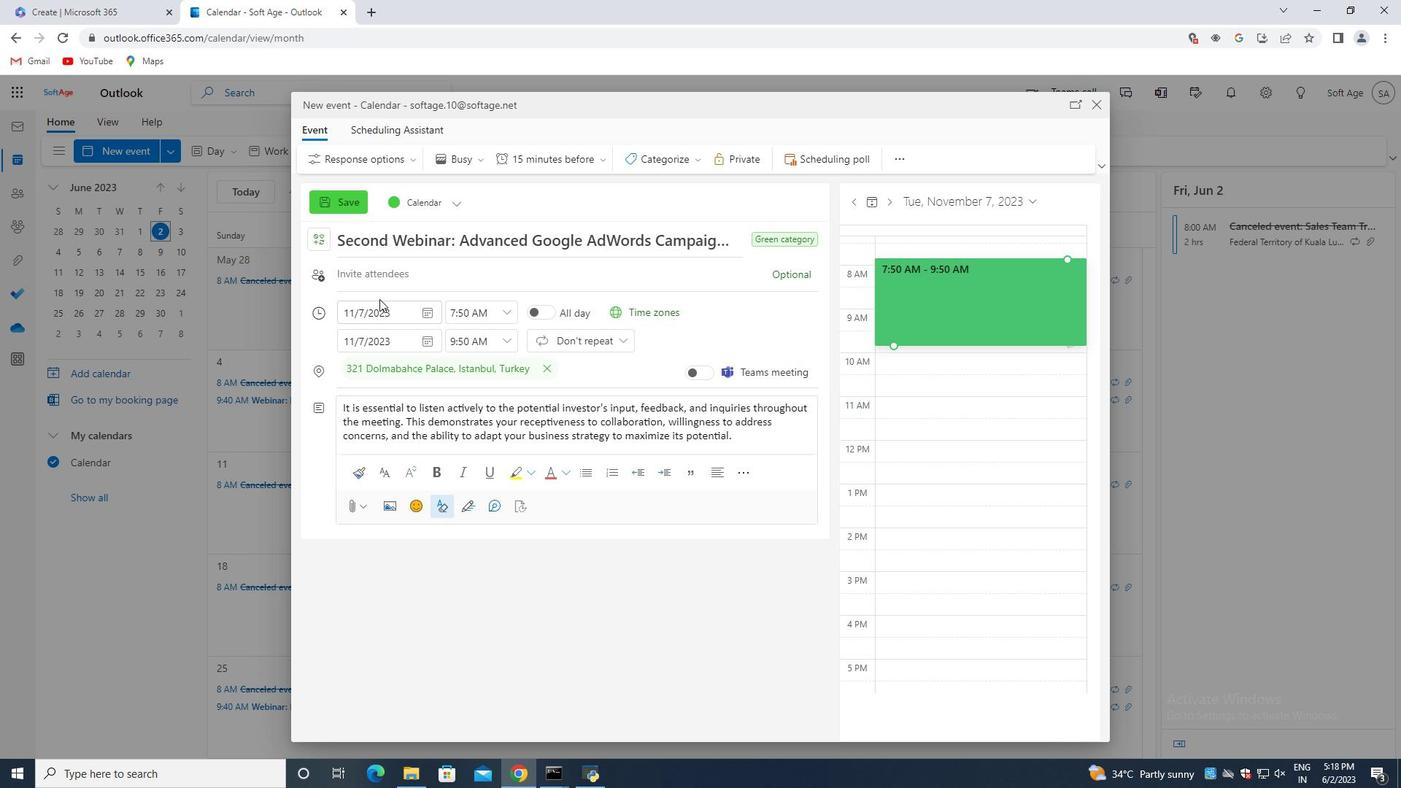 
Action: Mouse pressed left at (376, 269)
Screenshot: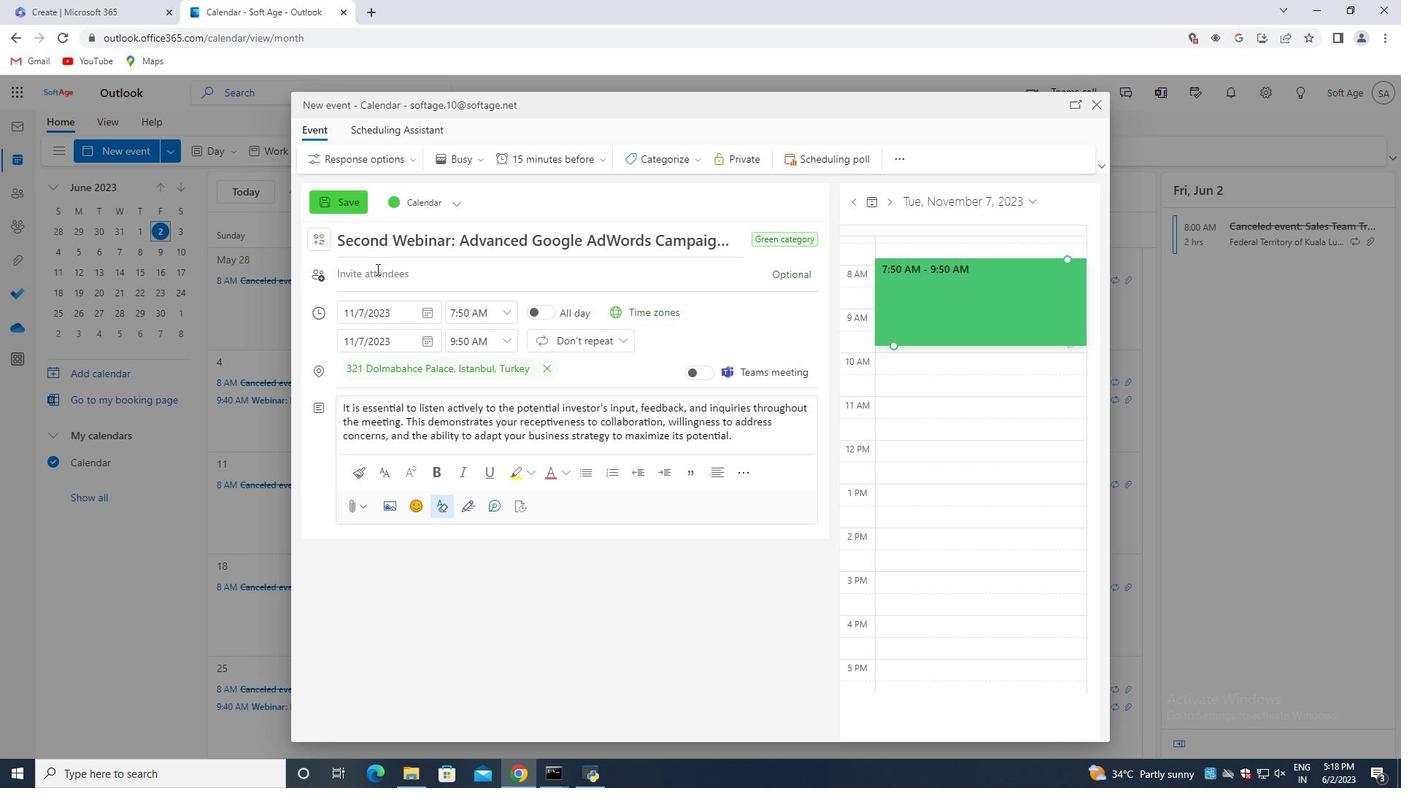 
Action: Key pressed softage.3<Key.shift>@softage.net
Screenshot: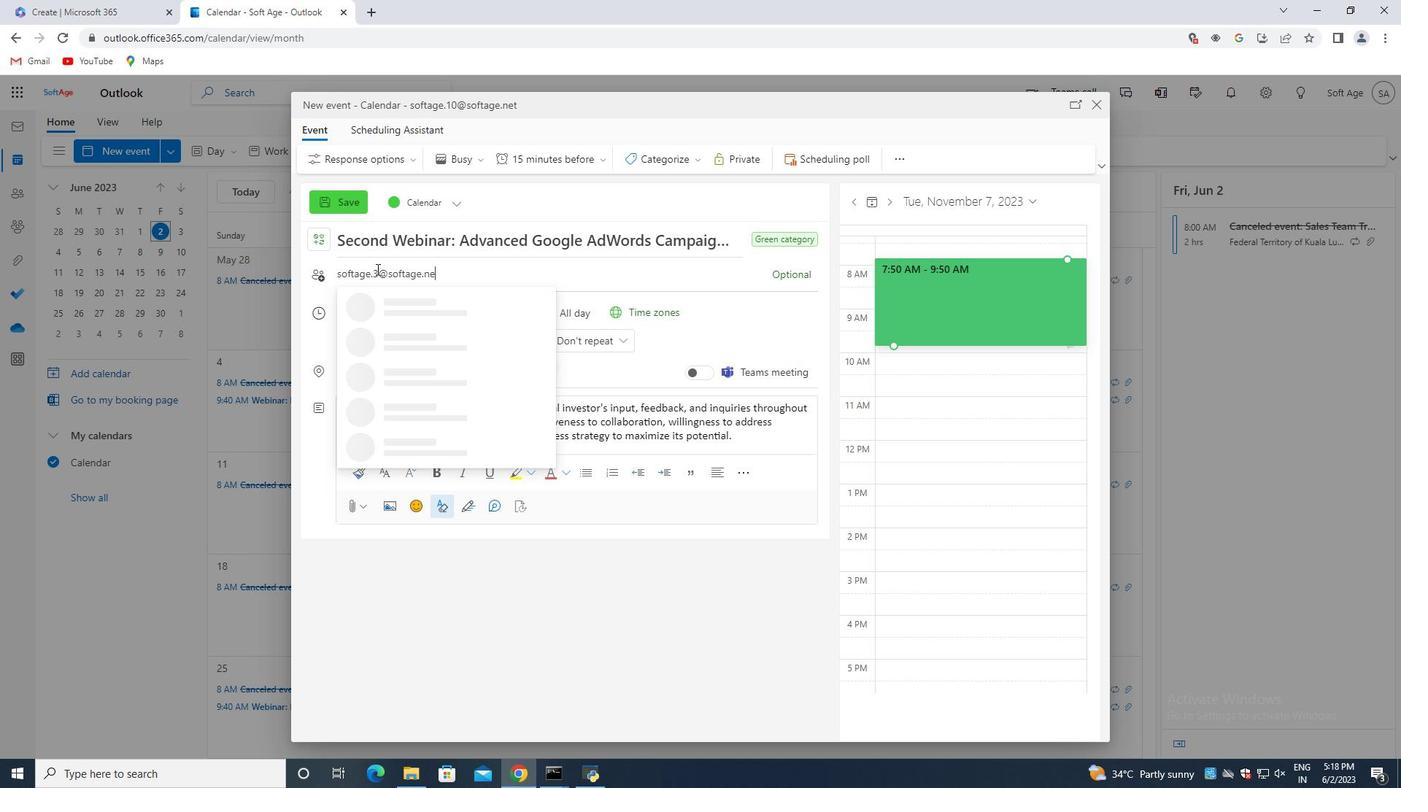 
Action: Mouse moved to (461, 311)
Screenshot: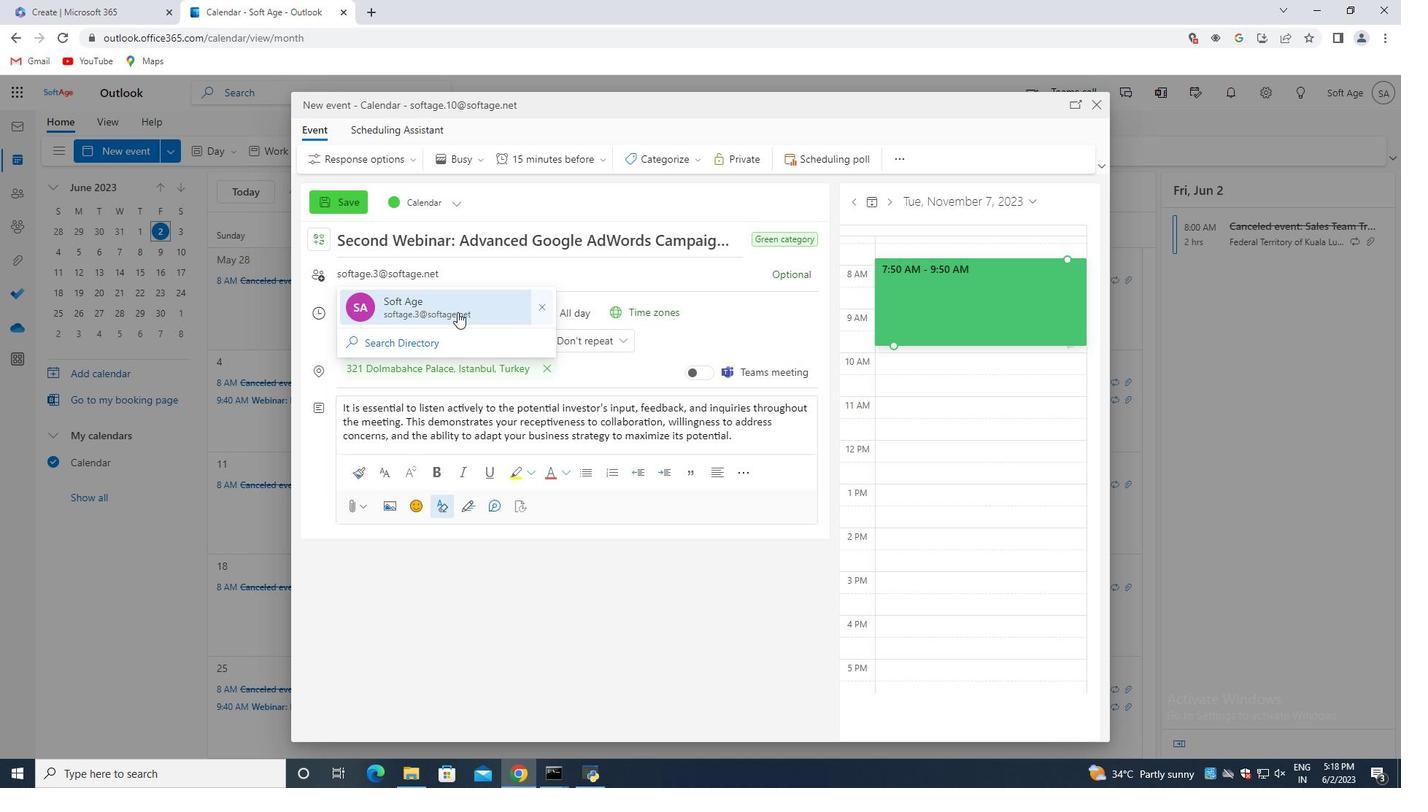 
Action: Mouse pressed left at (461, 311)
Screenshot: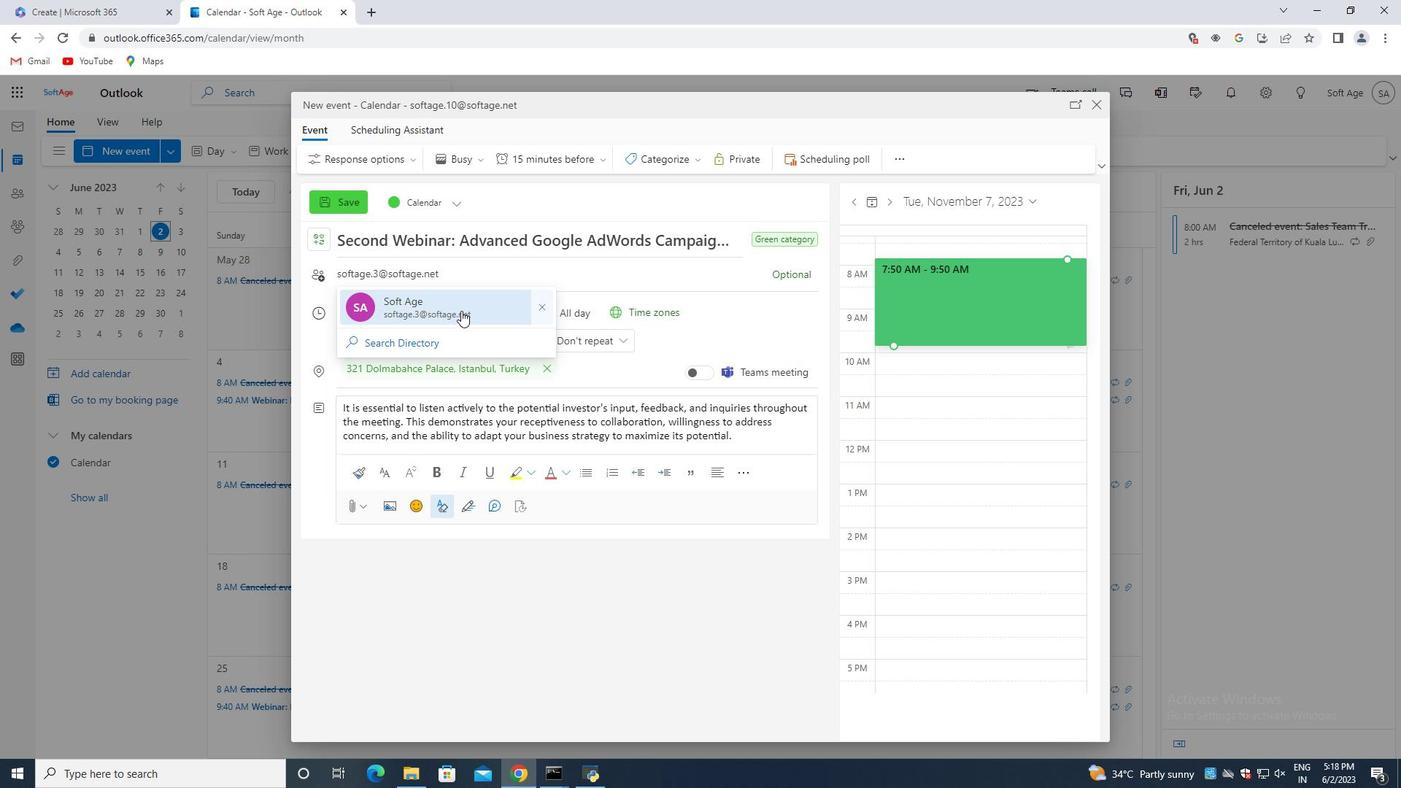 
Action: Mouse moved to (458, 279)
Screenshot: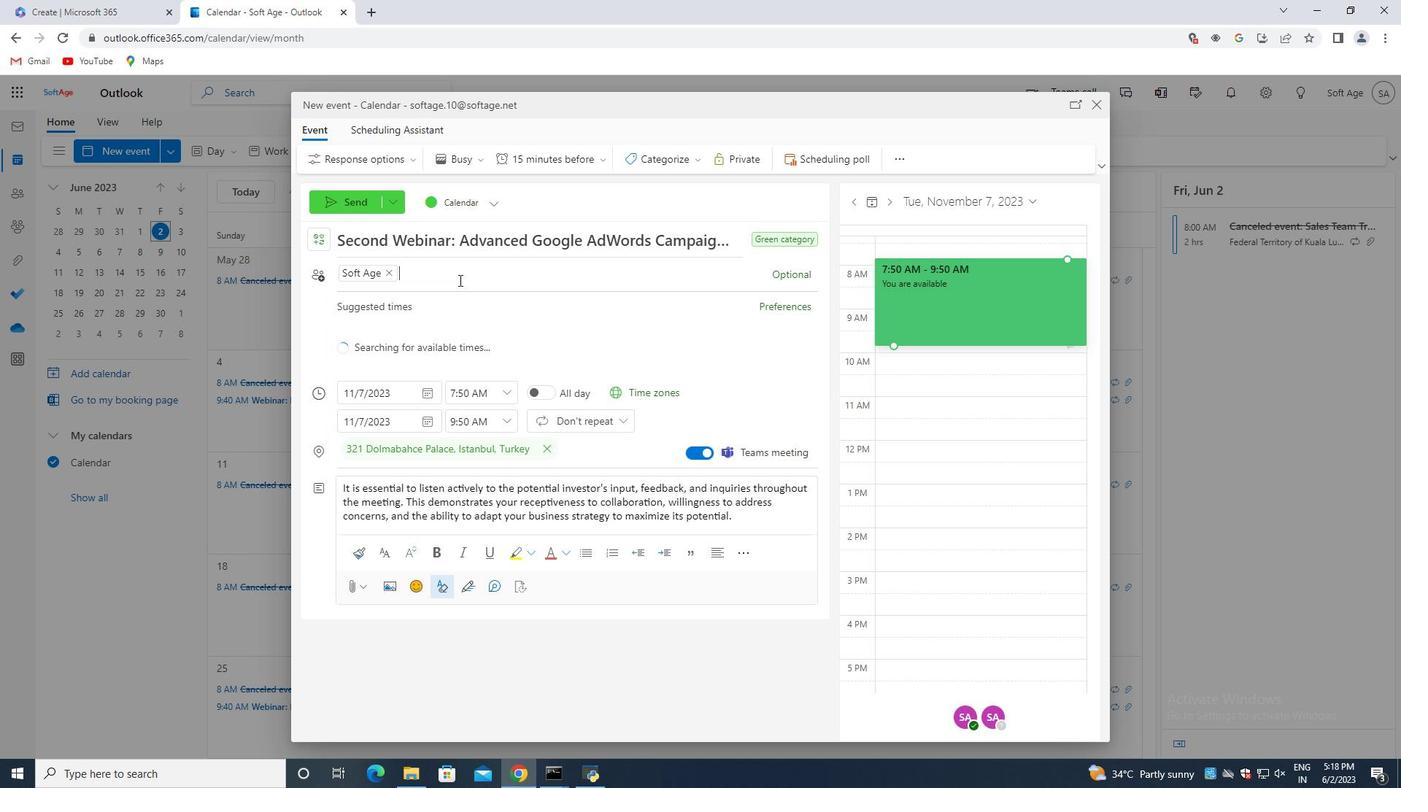 
Action: Key pressed softage.4<Key.shift>@softage.net<Key.enter>
Screenshot: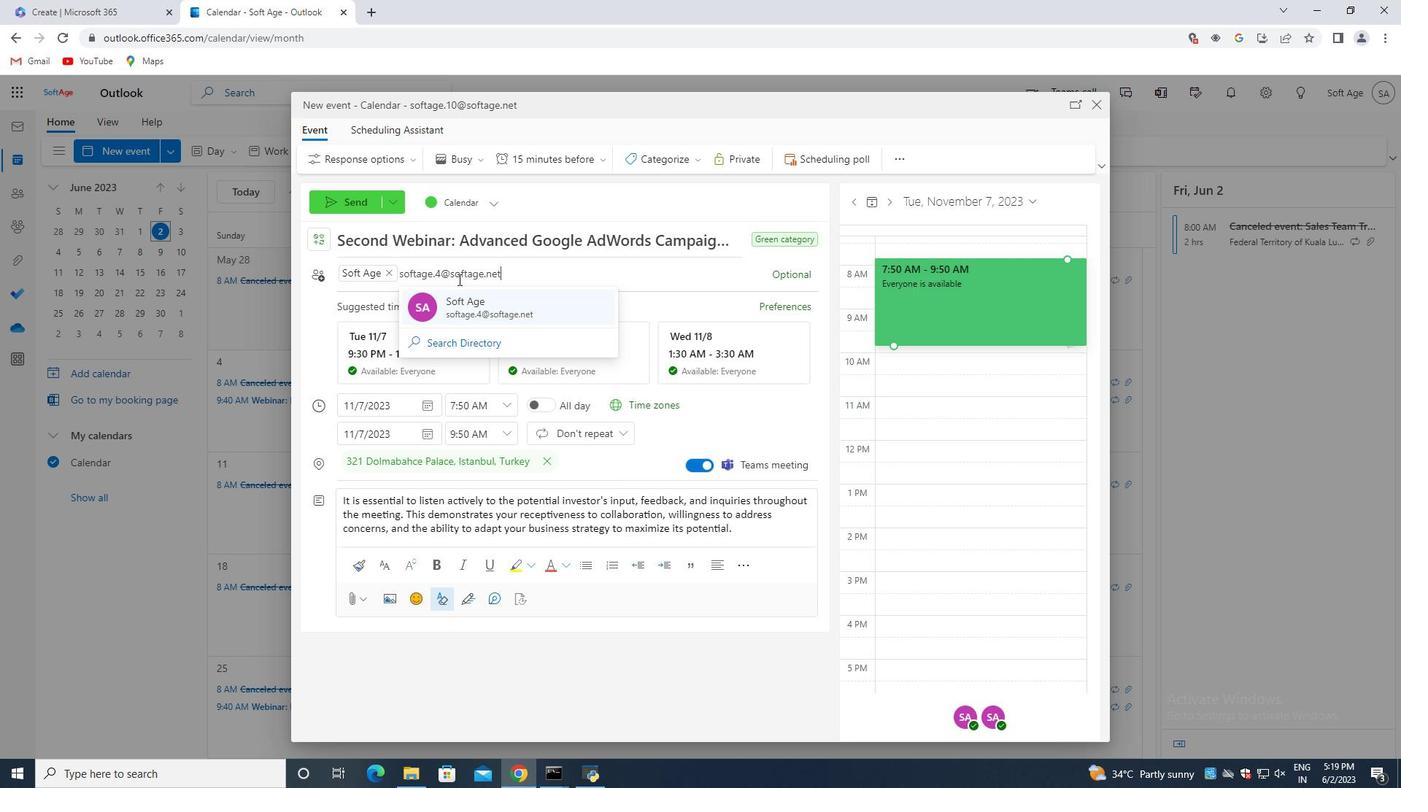 
Action: Mouse moved to (567, 156)
Screenshot: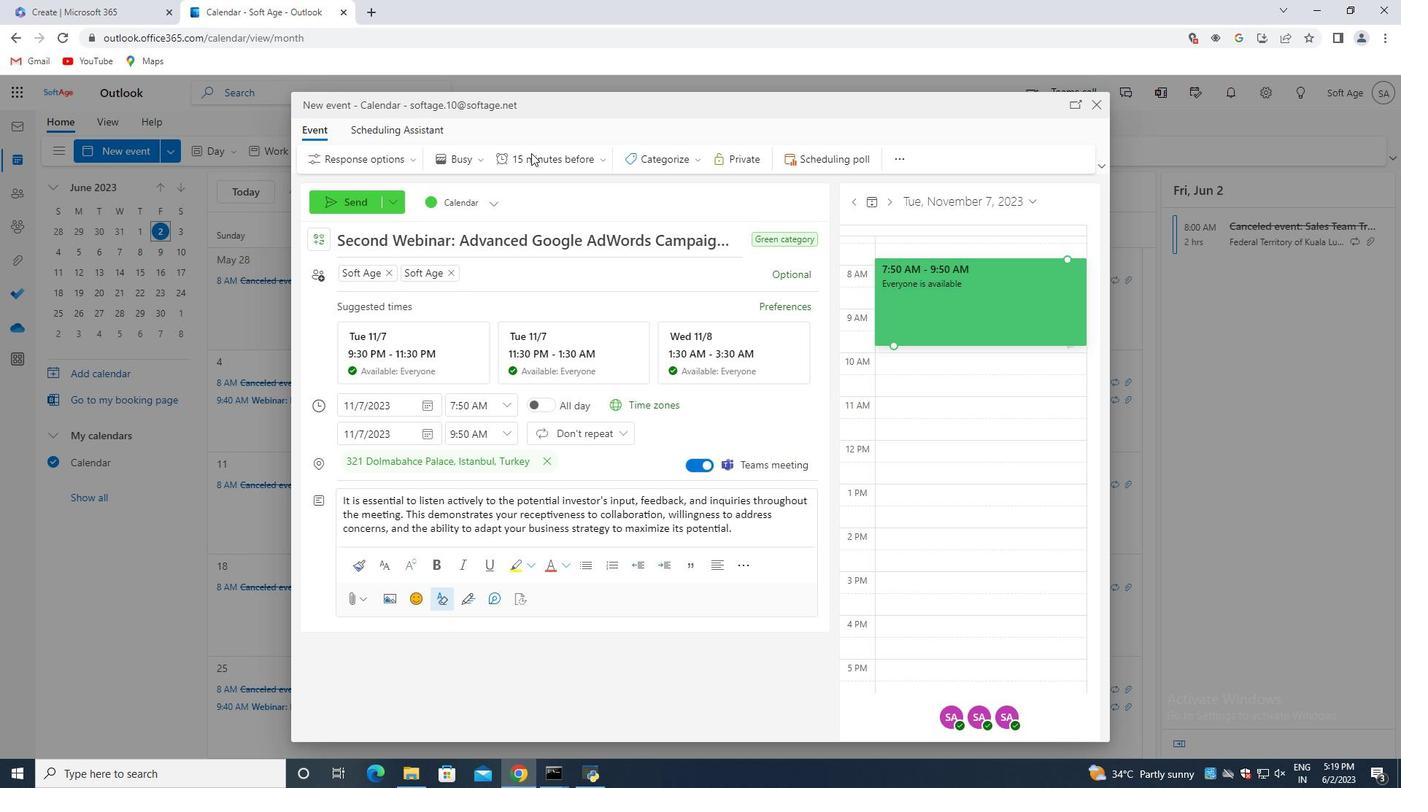 
Action: Mouse pressed left at (567, 156)
Screenshot: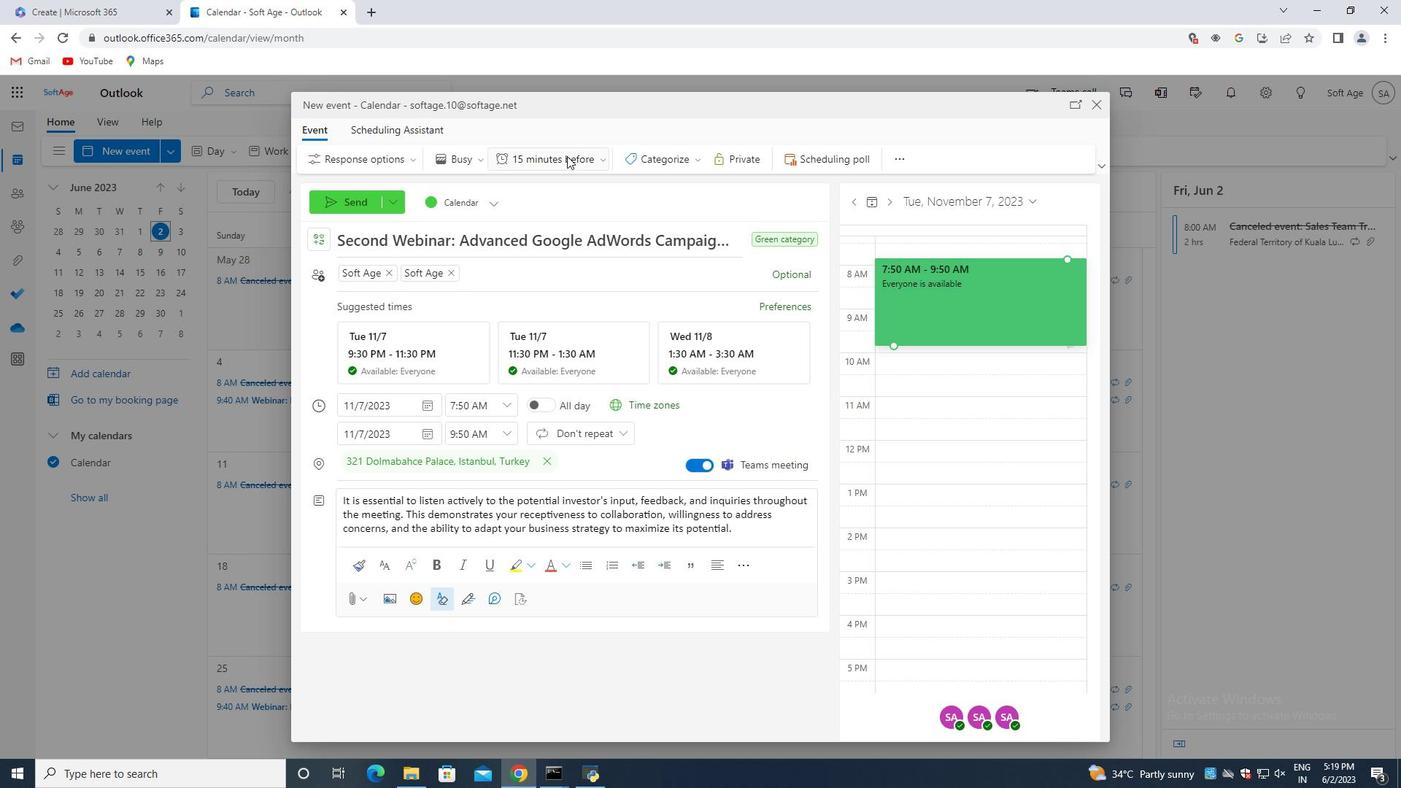 
Action: Mouse moved to (569, 316)
Screenshot: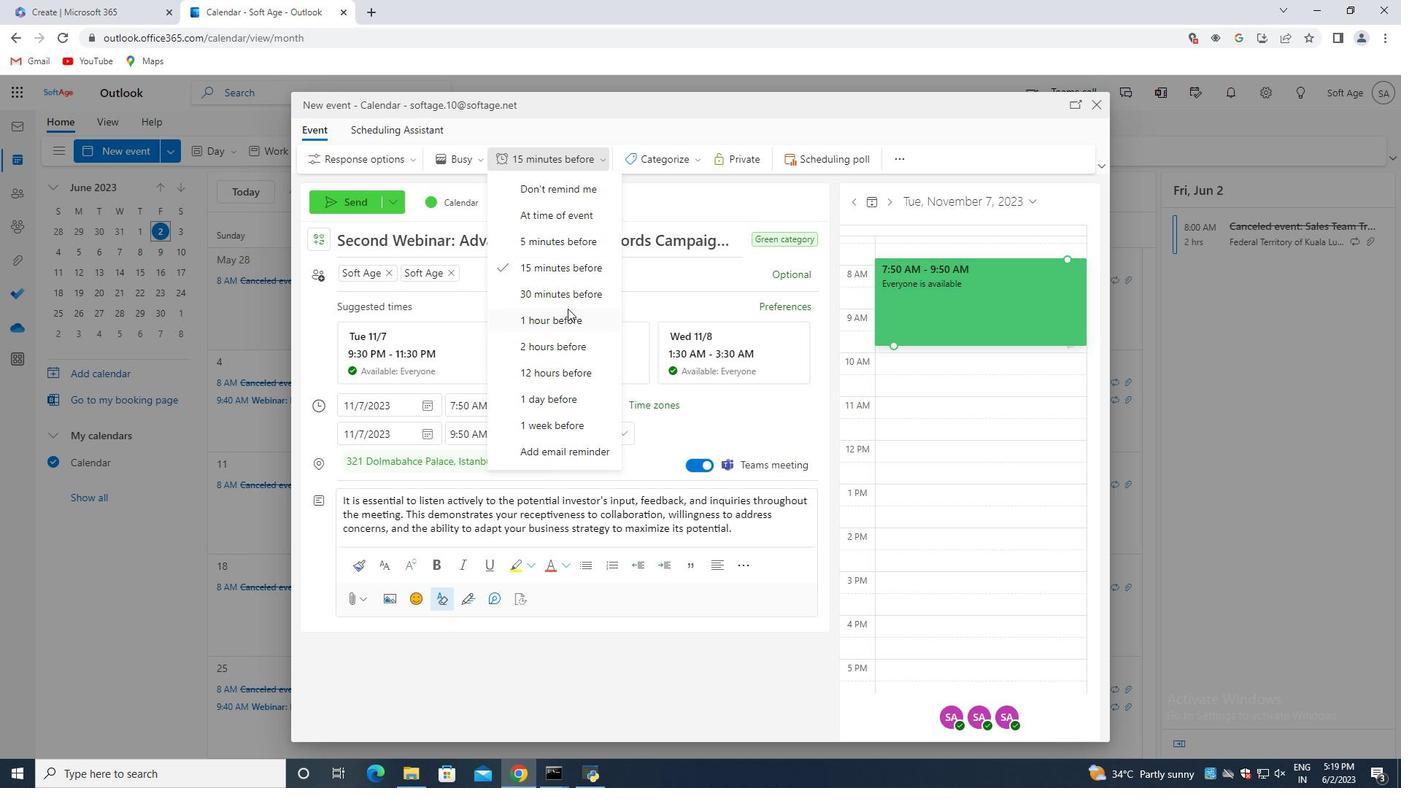 
Action: Mouse pressed left at (569, 316)
Screenshot: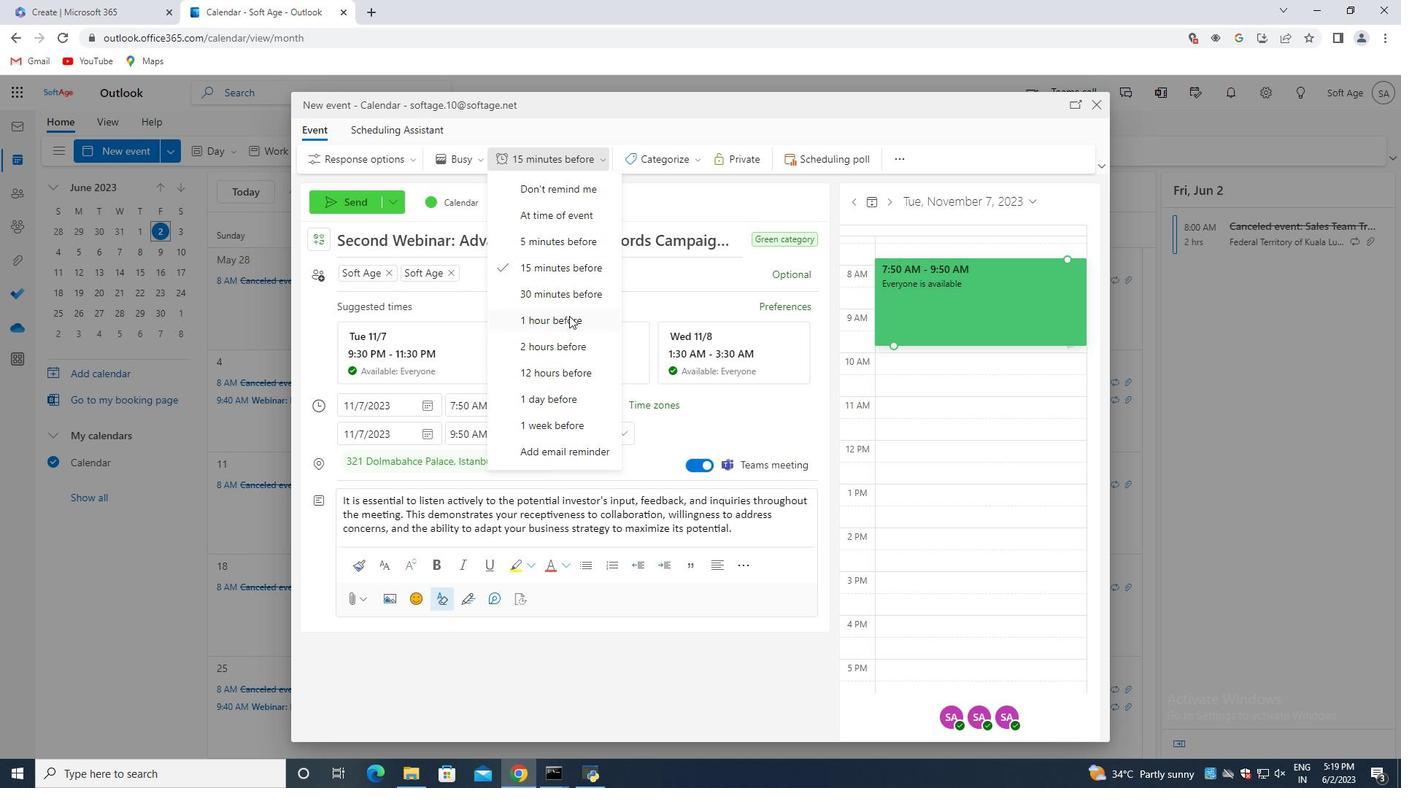 
Action: Mouse moved to (354, 203)
Screenshot: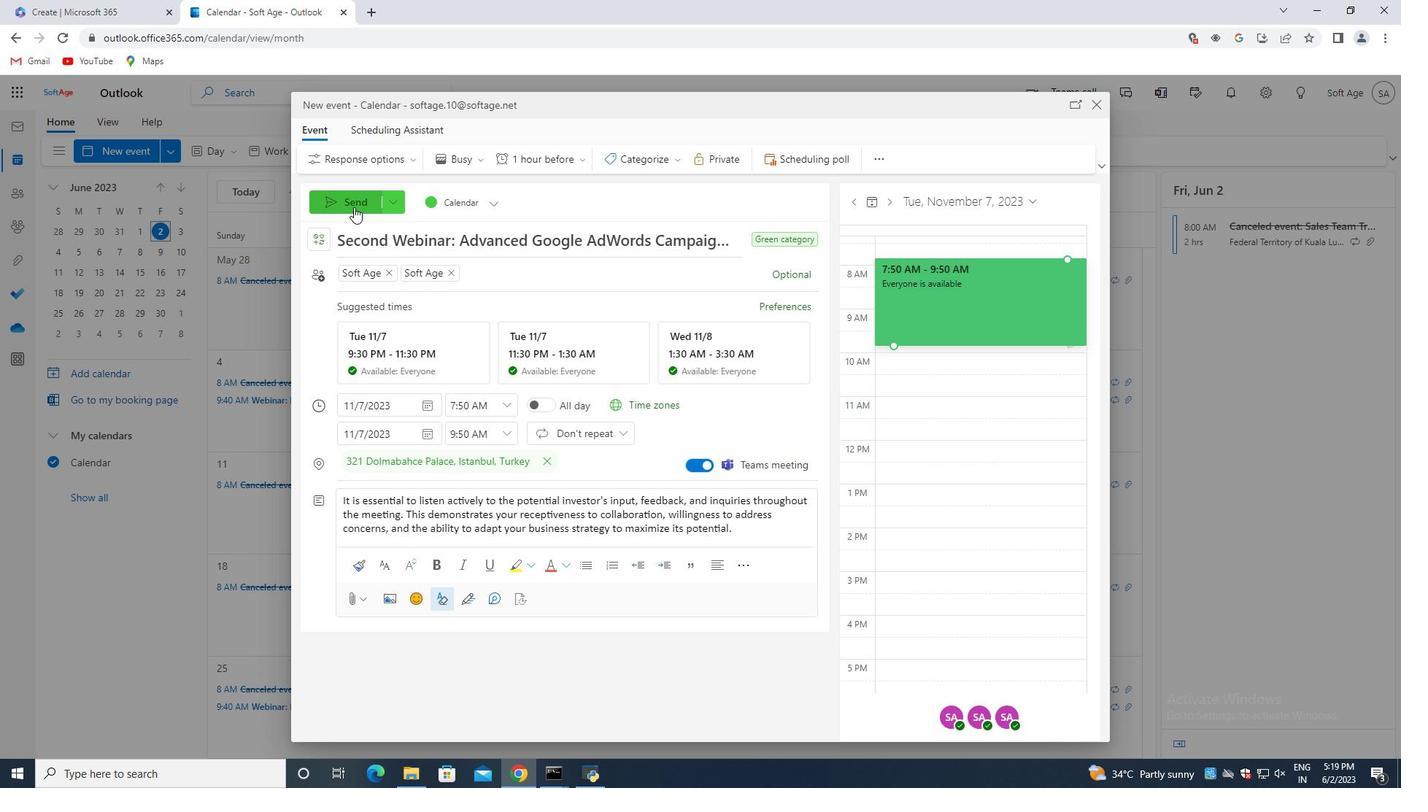 
Action: Mouse pressed left at (354, 203)
Screenshot: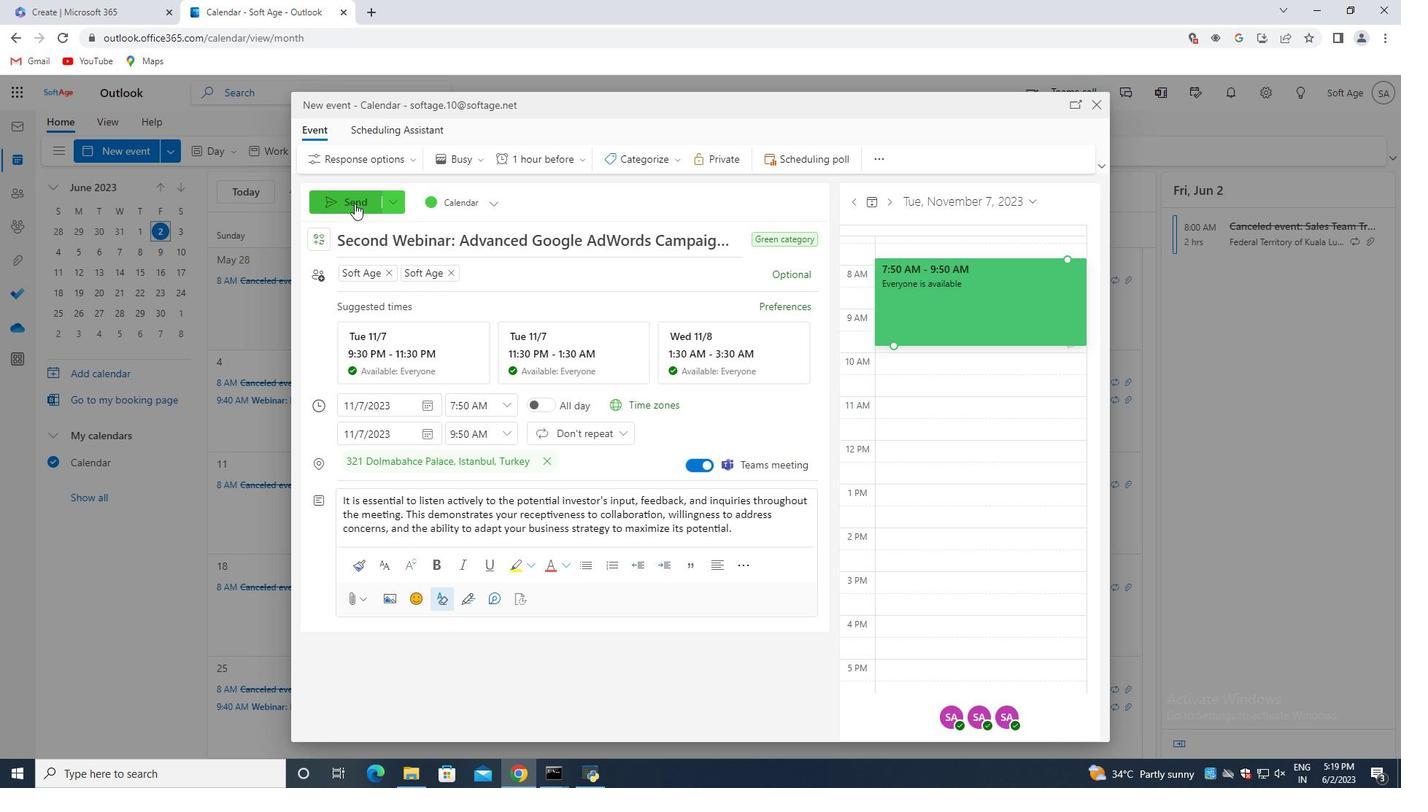 
Action: Mouse moved to (432, 235)
Screenshot: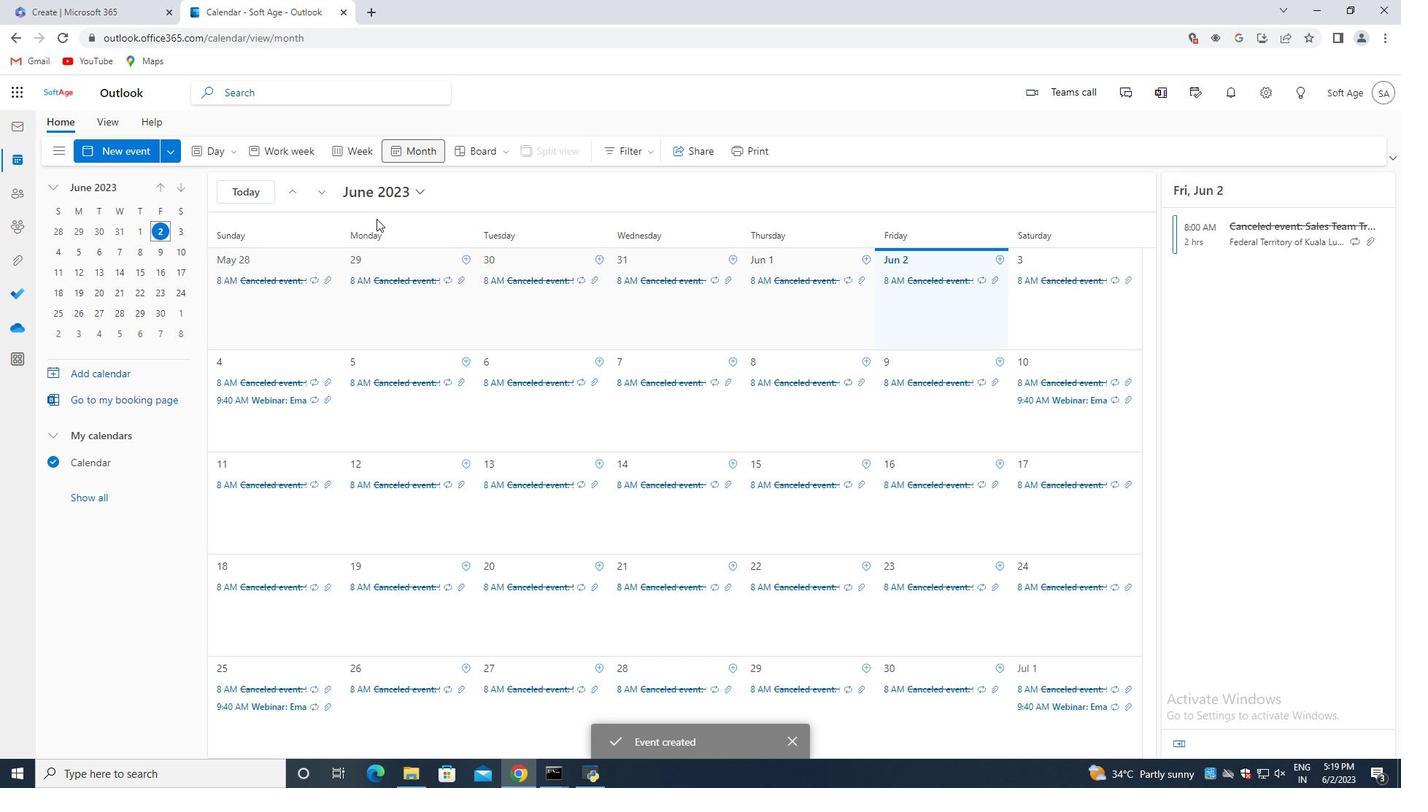 
